 Task: Look for space in Dhenkānāl, India from 6th September, 2023 to 10th September, 2023 for 1 adult in price range Rs.9000 to Rs.17000. Place can be private room with 1  bedroom having 1 bed and 1 bathroom. Property type can be house, flat, guest house, hotel. Booking option can be shelf check-in. Required host language is English.
Action: Mouse moved to (530, 140)
Screenshot: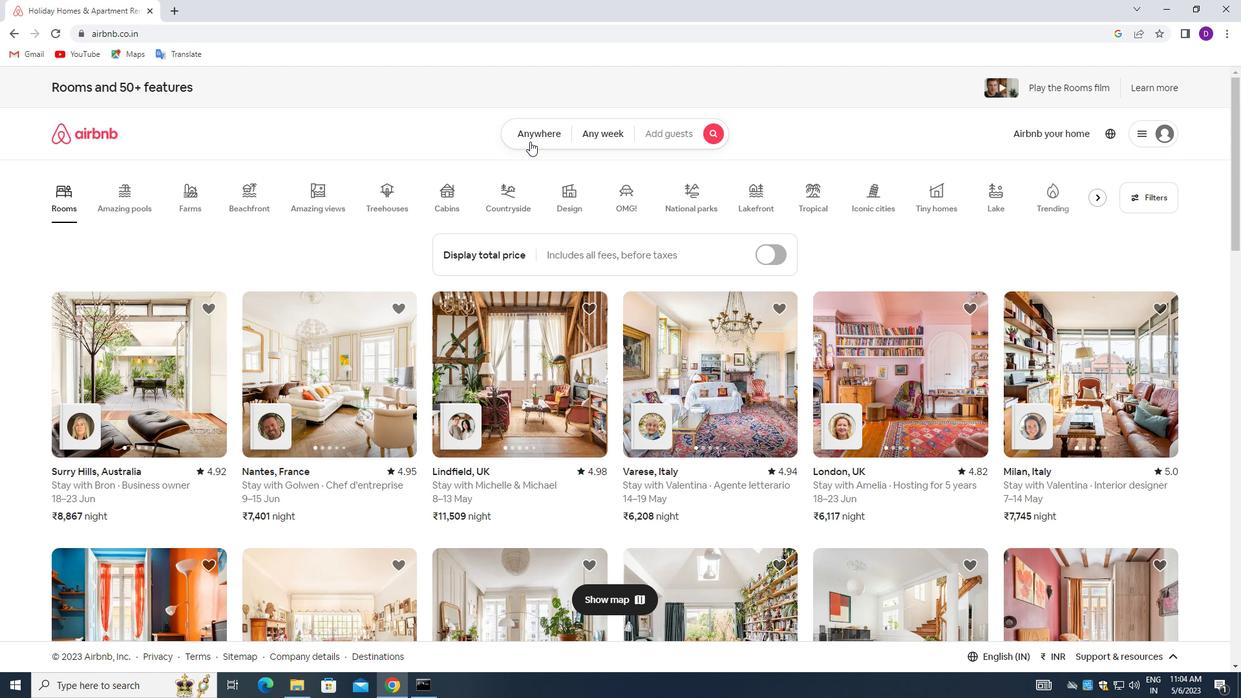 
Action: Mouse pressed left at (530, 140)
Screenshot: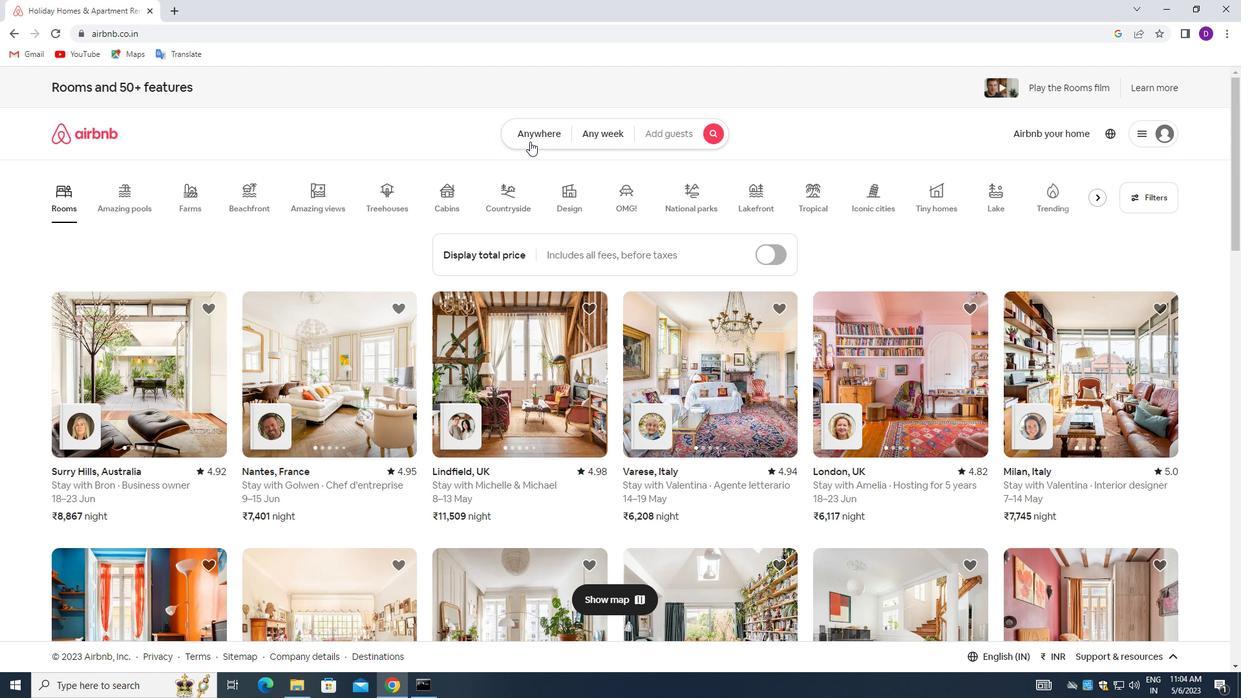 
Action: Mouse moved to (496, 183)
Screenshot: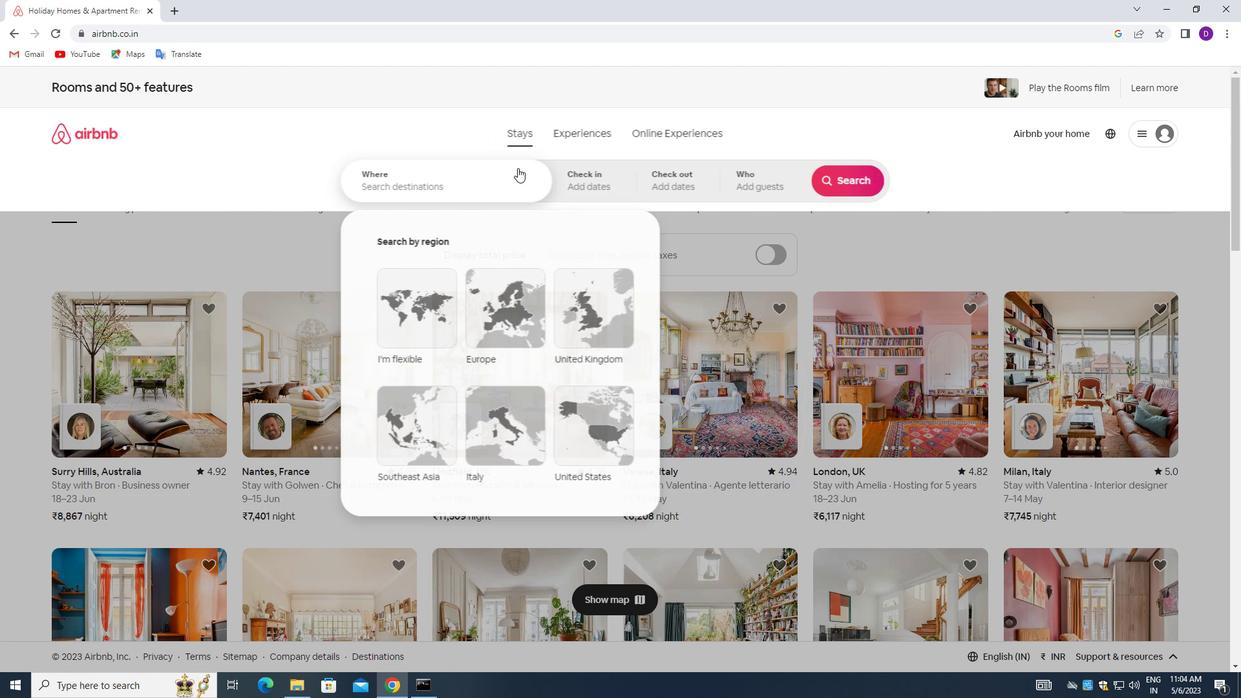 
Action: Mouse pressed left at (496, 183)
Screenshot: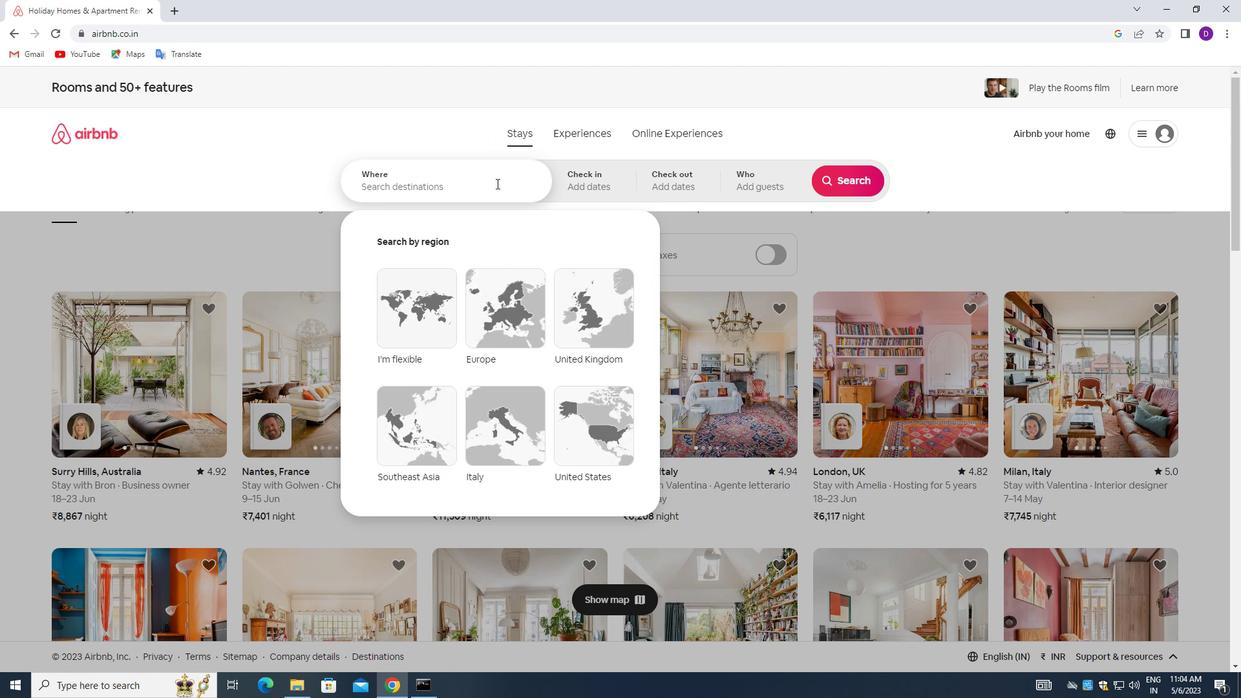 
Action: Mouse moved to (242, 259)
Screenshot: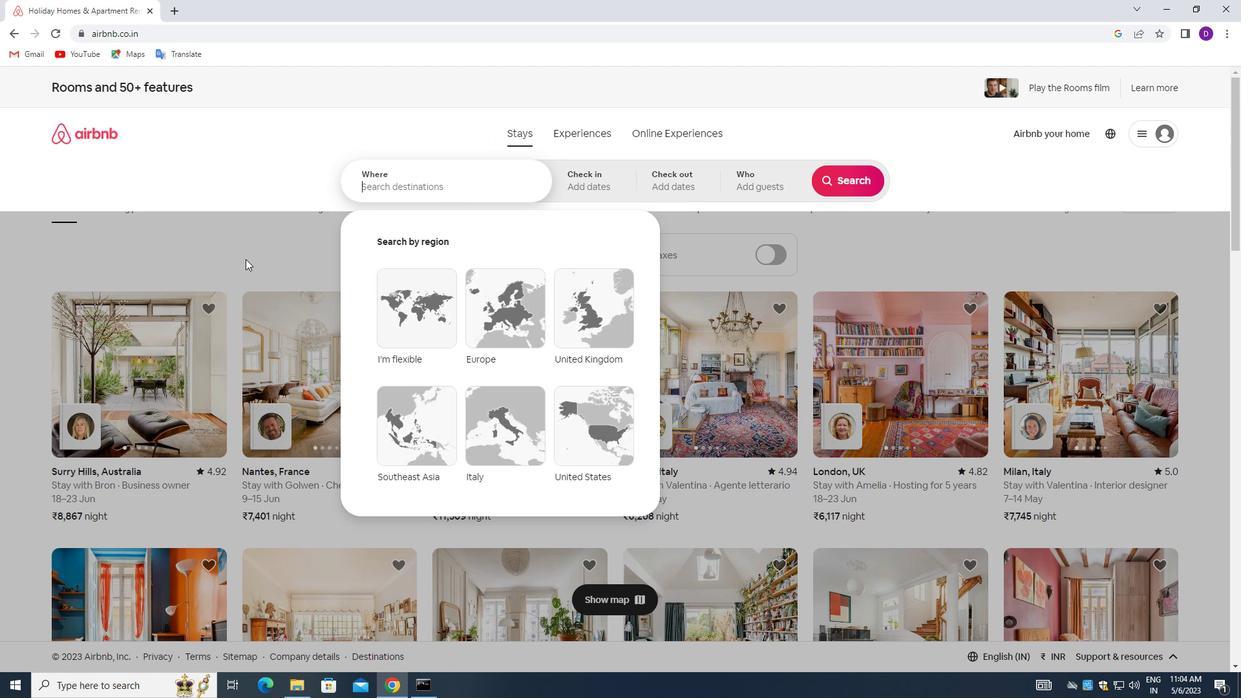 
Action: Key pressed <Key.shift_r>Dhenkanal,<Key.space><Key.shift>INDIA<Key.enter>
Screenshot: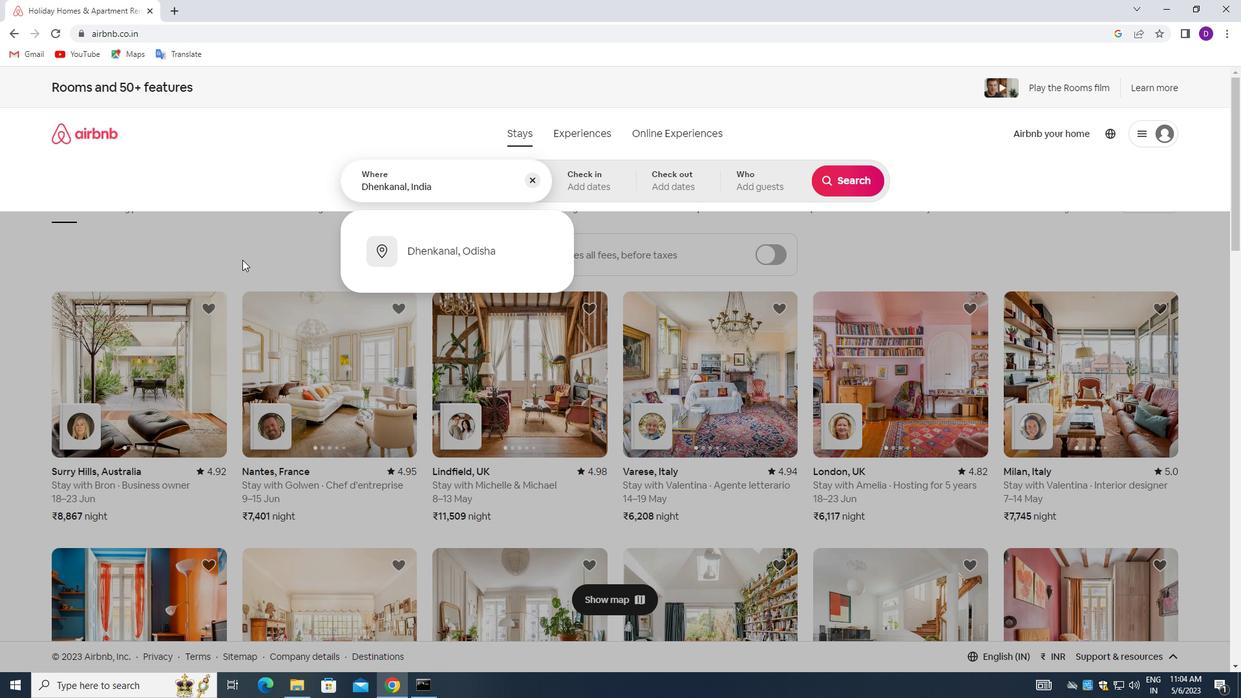 
Action: Mouse moved to (848, 284)
Screenshot: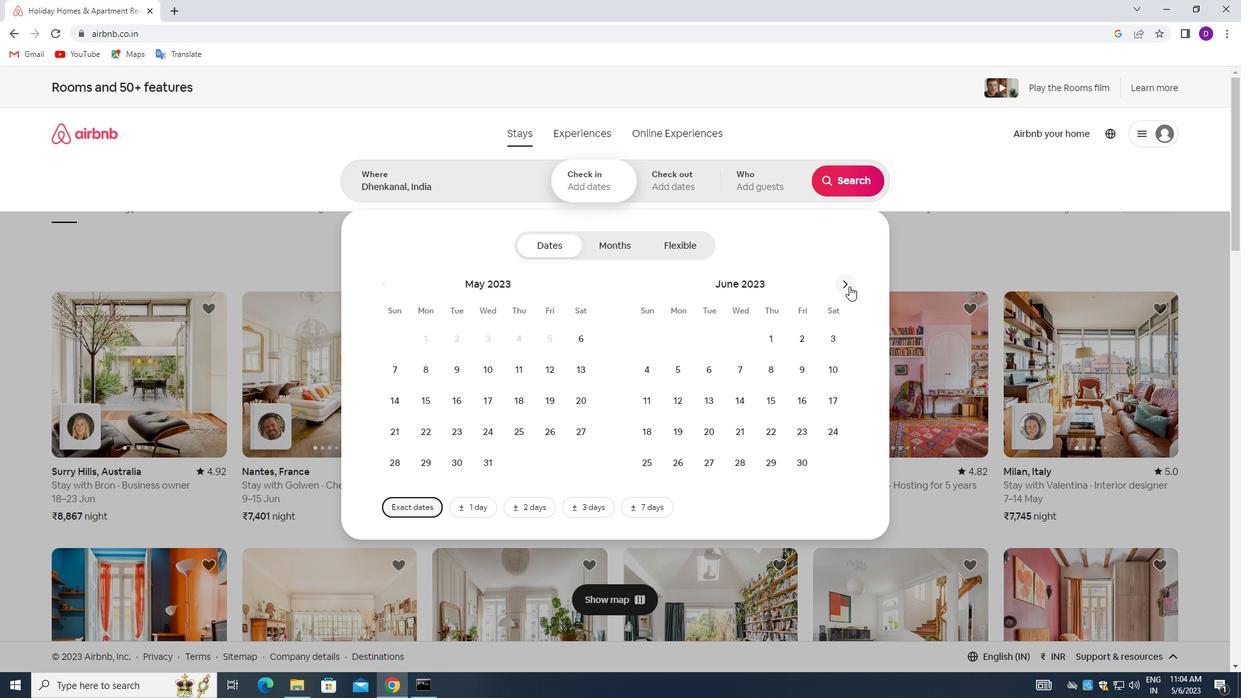 
Action: Mouse pressed left at (848, 284)
Screenshot: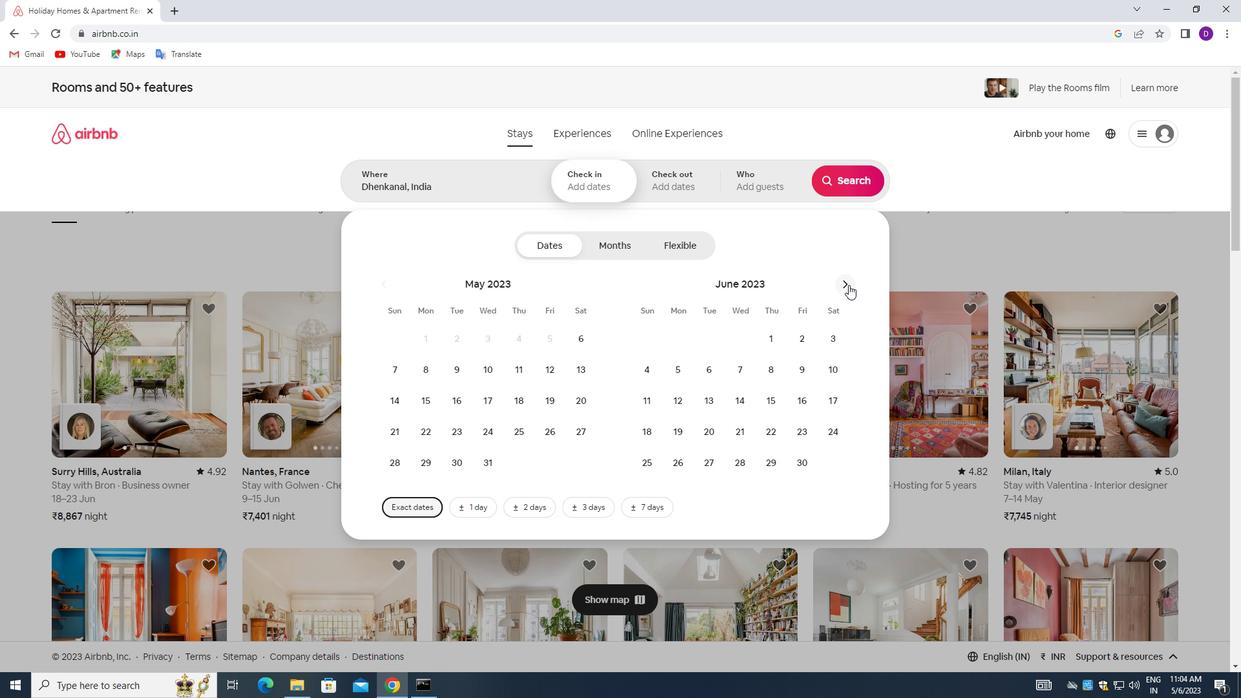 
Action: Mouse pressed left at (848, 284)
Screenshot: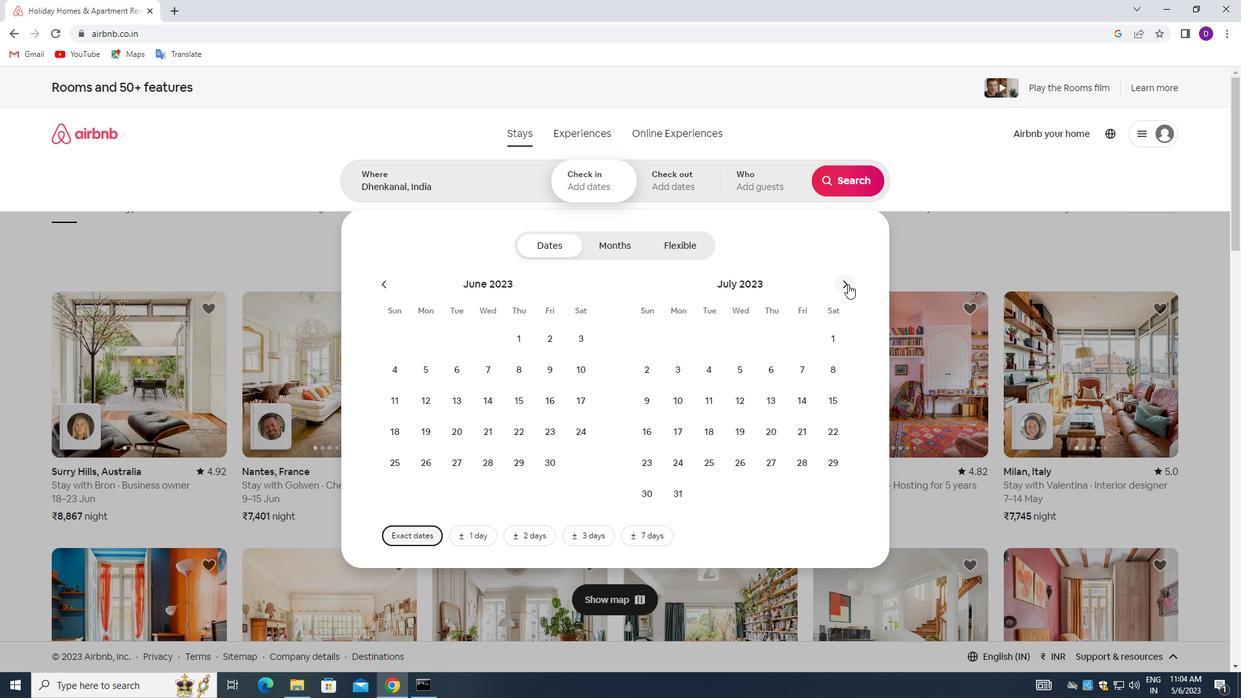 
Action: Mouse pressed left at (848, 284)
Screenshot: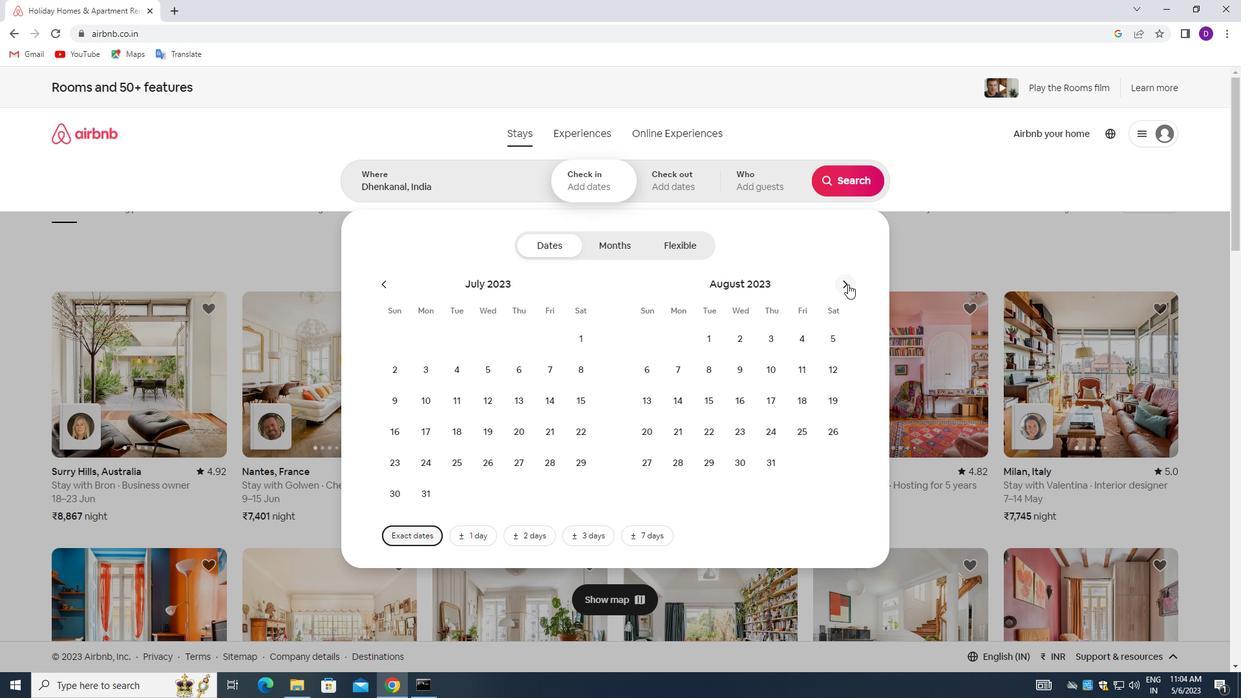 
Action: Mouse moved to (747, 369)
Screenshot: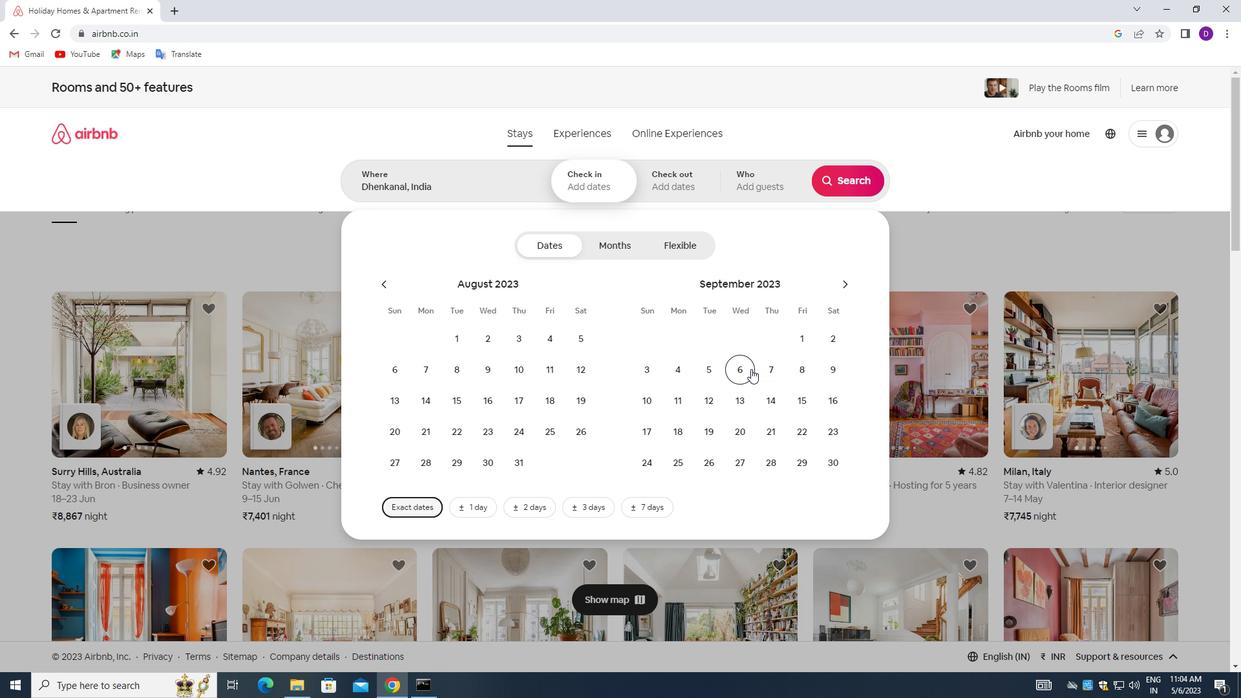 
Action: Mouse pressed left at (747, 369)
Screenshot: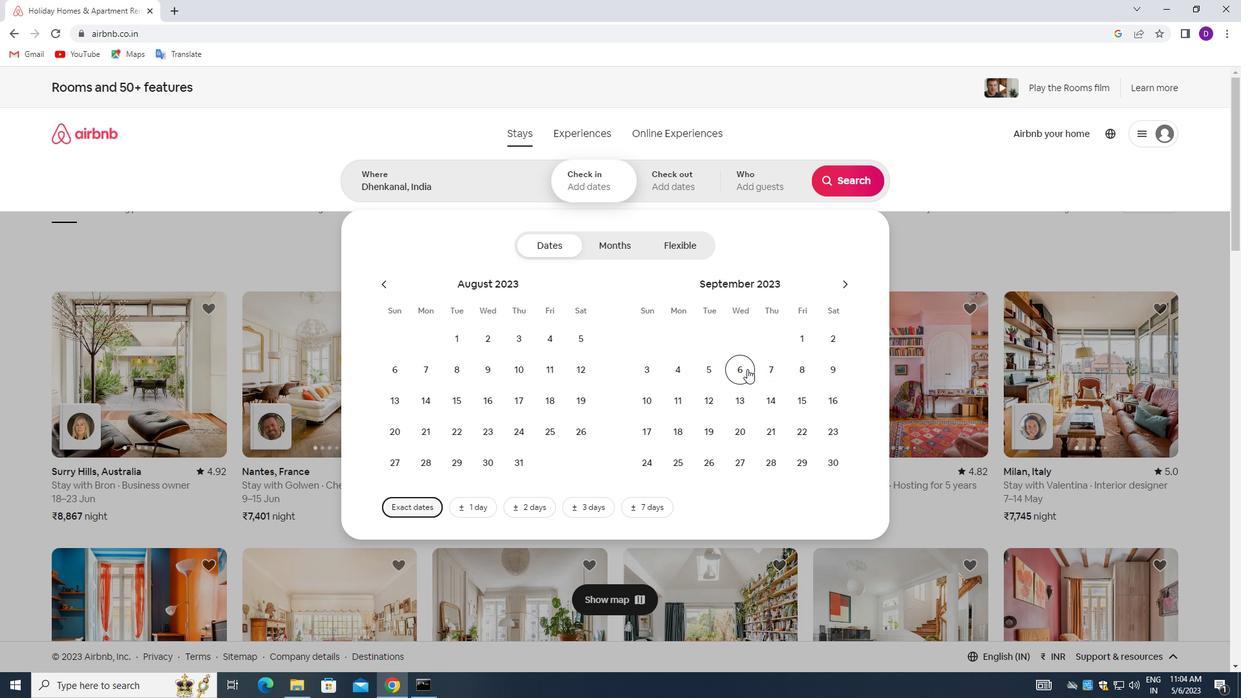 
Action: Mouse moved to (642, 400)
Screenshot: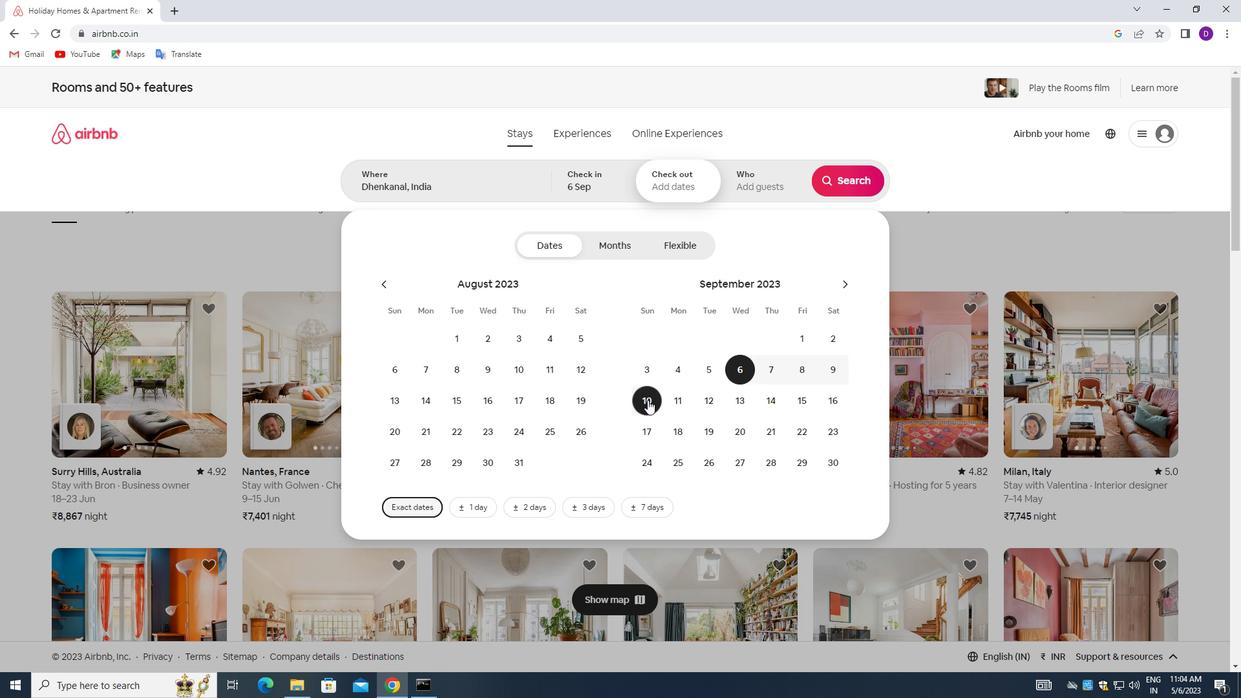 
Action: Mouse pressed left at (642, 400)
Screenshot: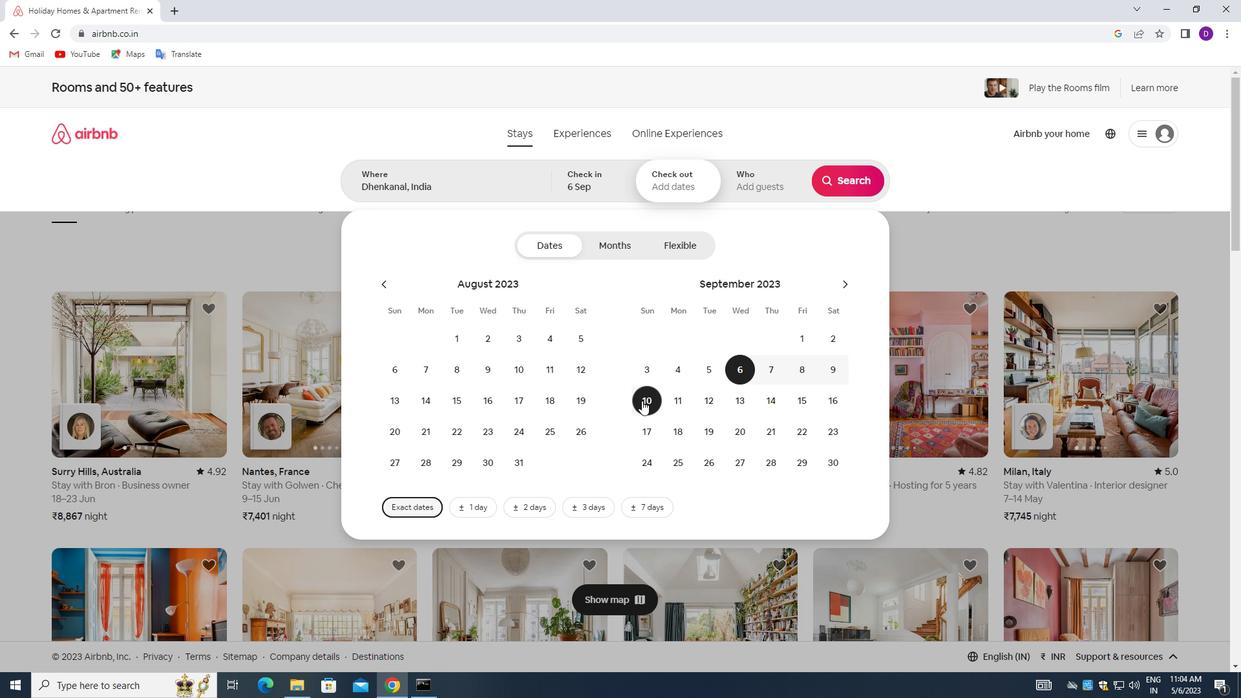
Action: Mouse moved to (757, 181)
Screenshot: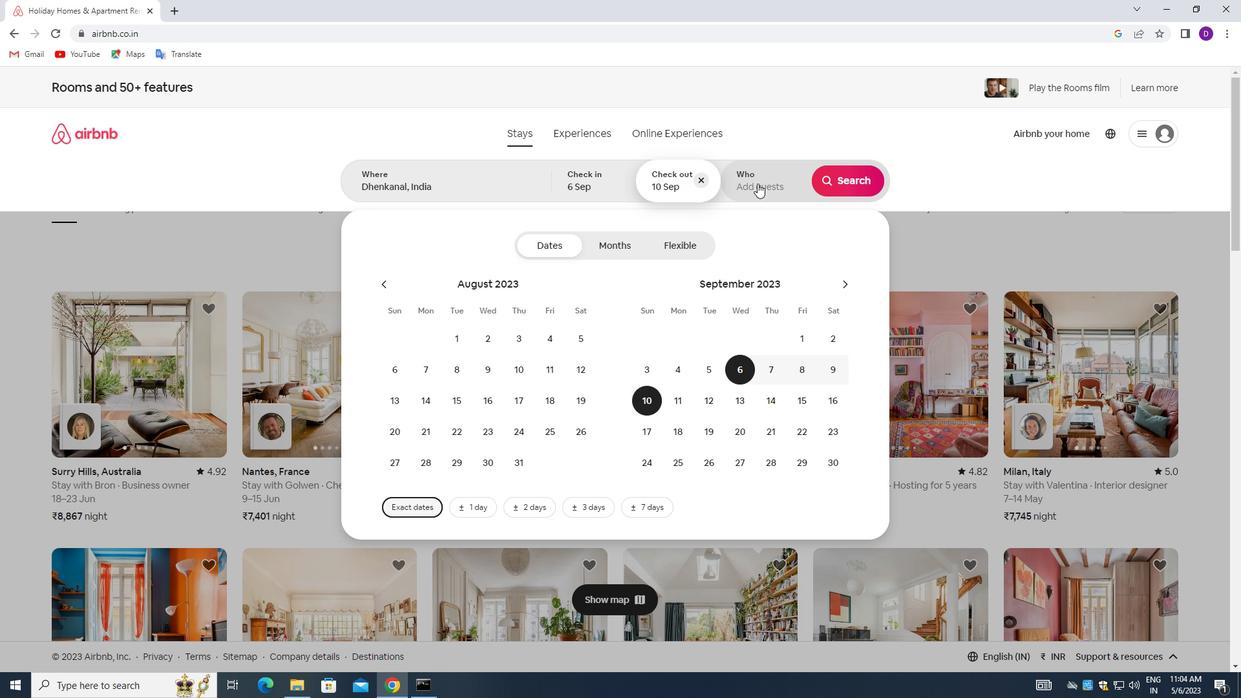 
Action: Mouse pressed left at (757, 181)
Screenshot: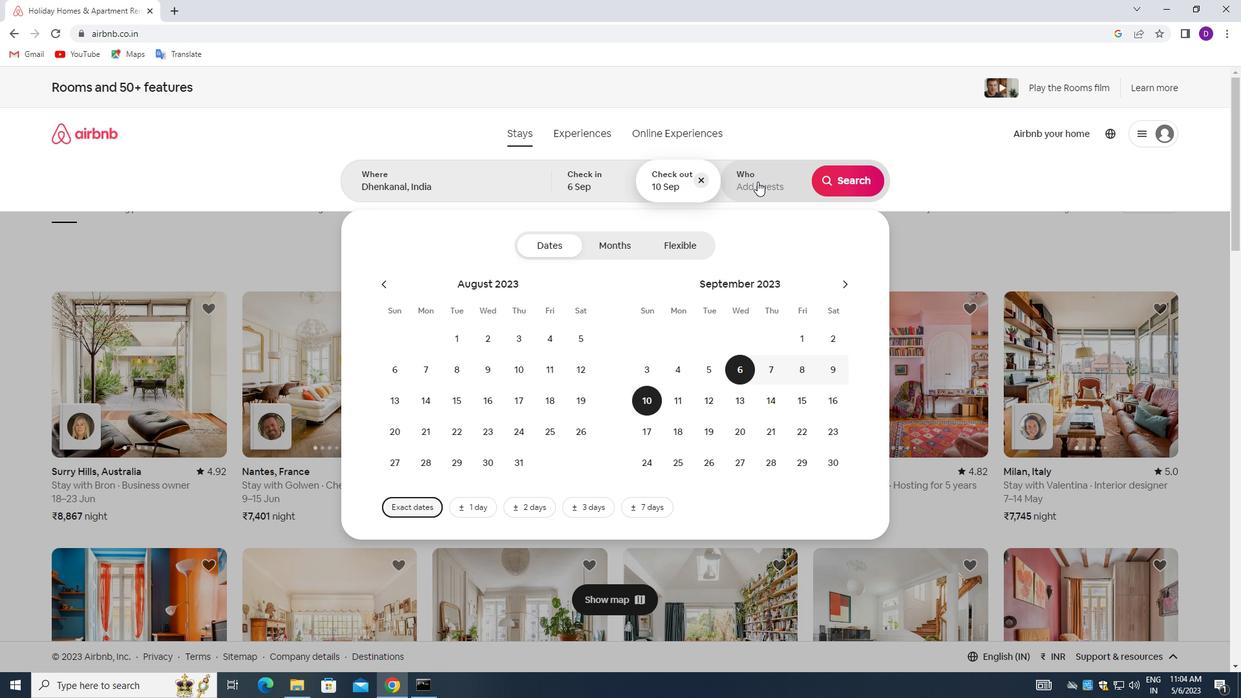 
Action: Mouse moved to (845, 255)
Screenshot: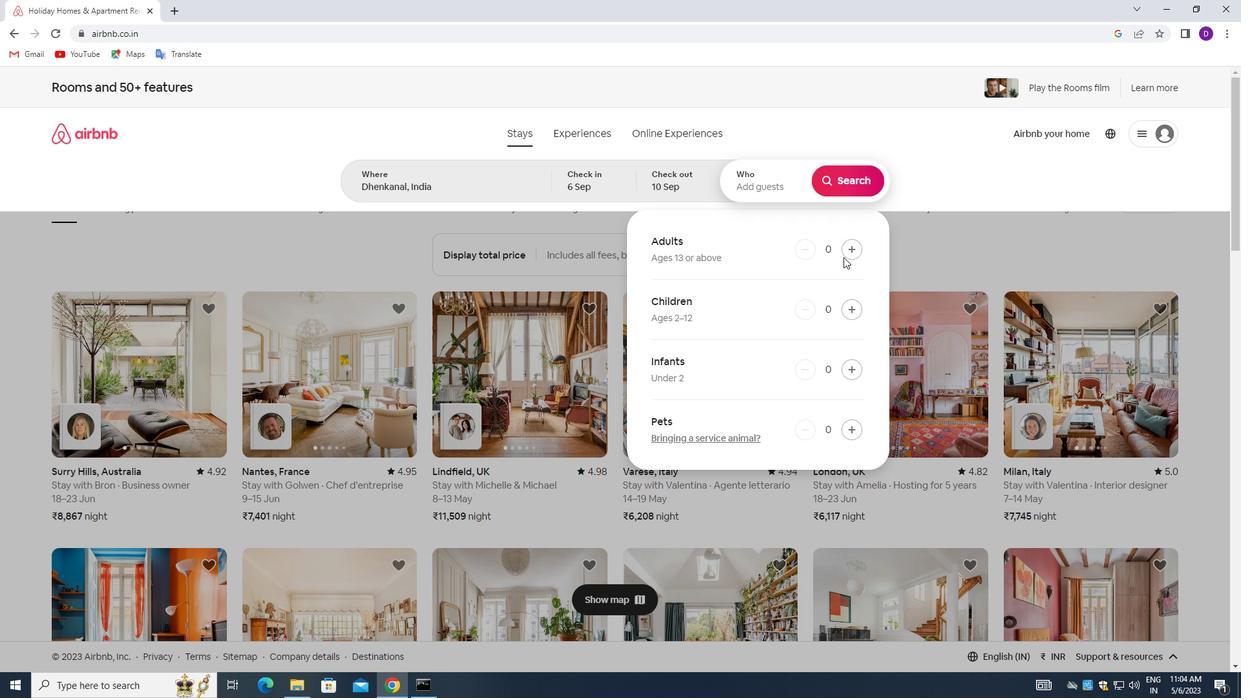 
Action: Mouse pressed left at (845, 255)
Screenshot: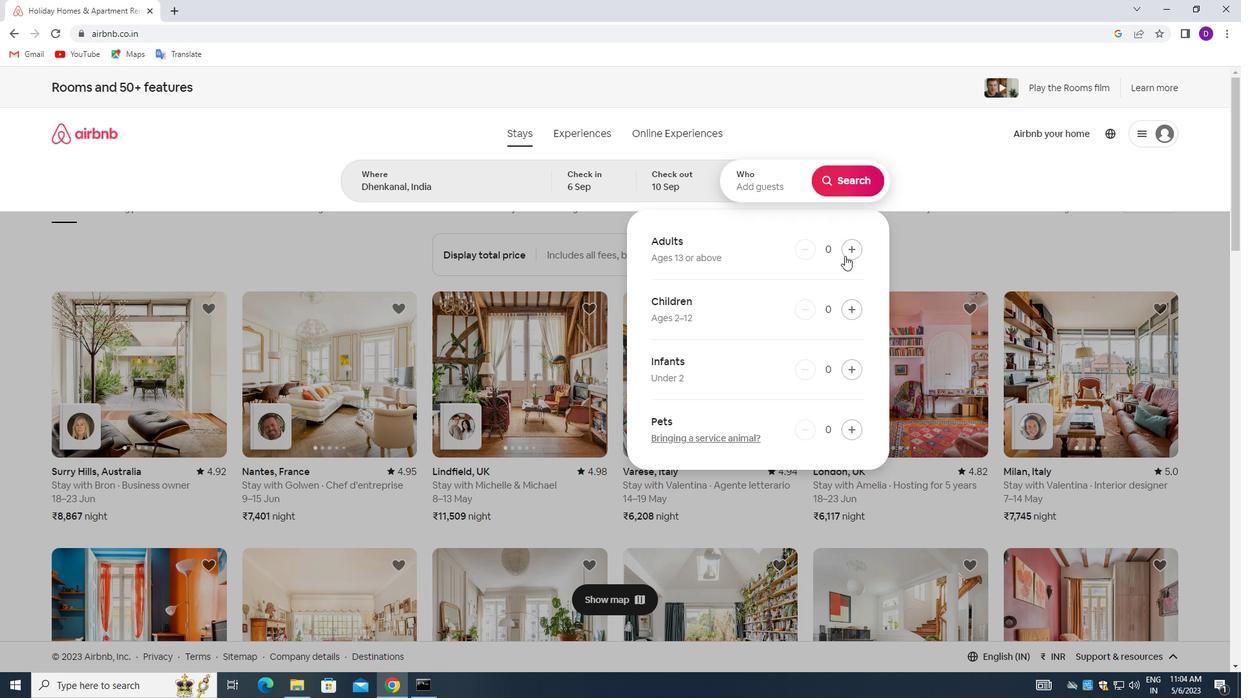 
Action: Mouse moved to (850, 183)
Screenshot: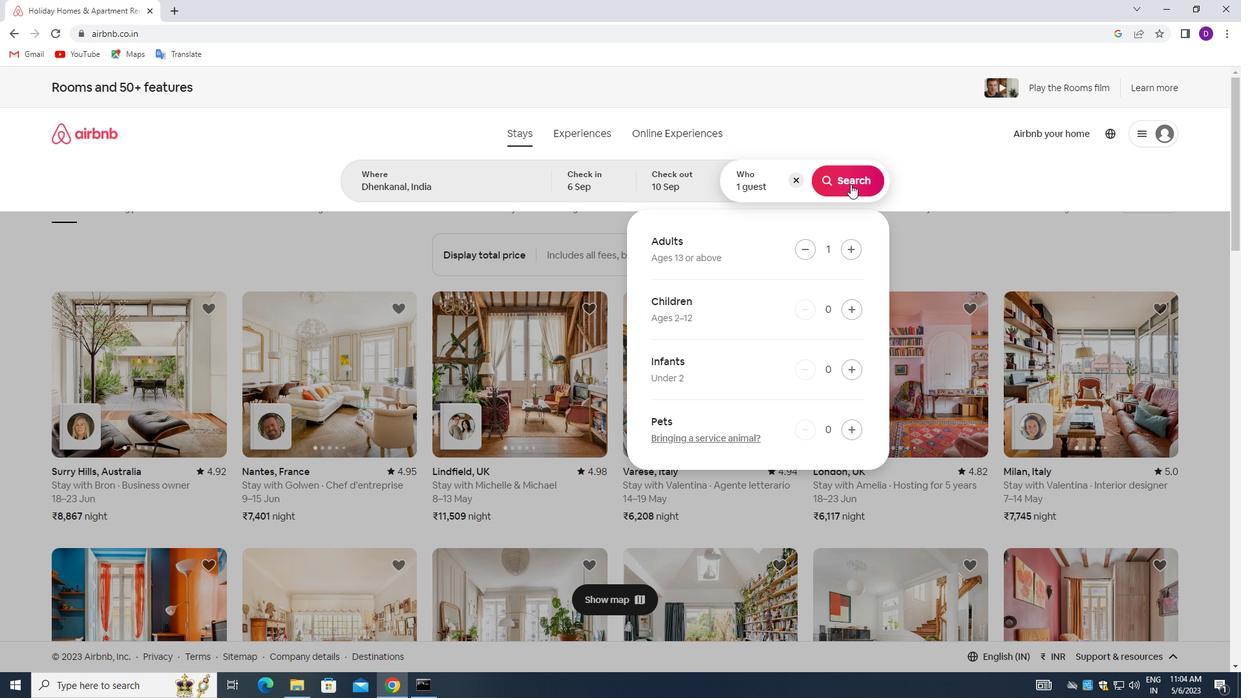 
Action: Mouse pressed left at (850, 183)
Screenshot: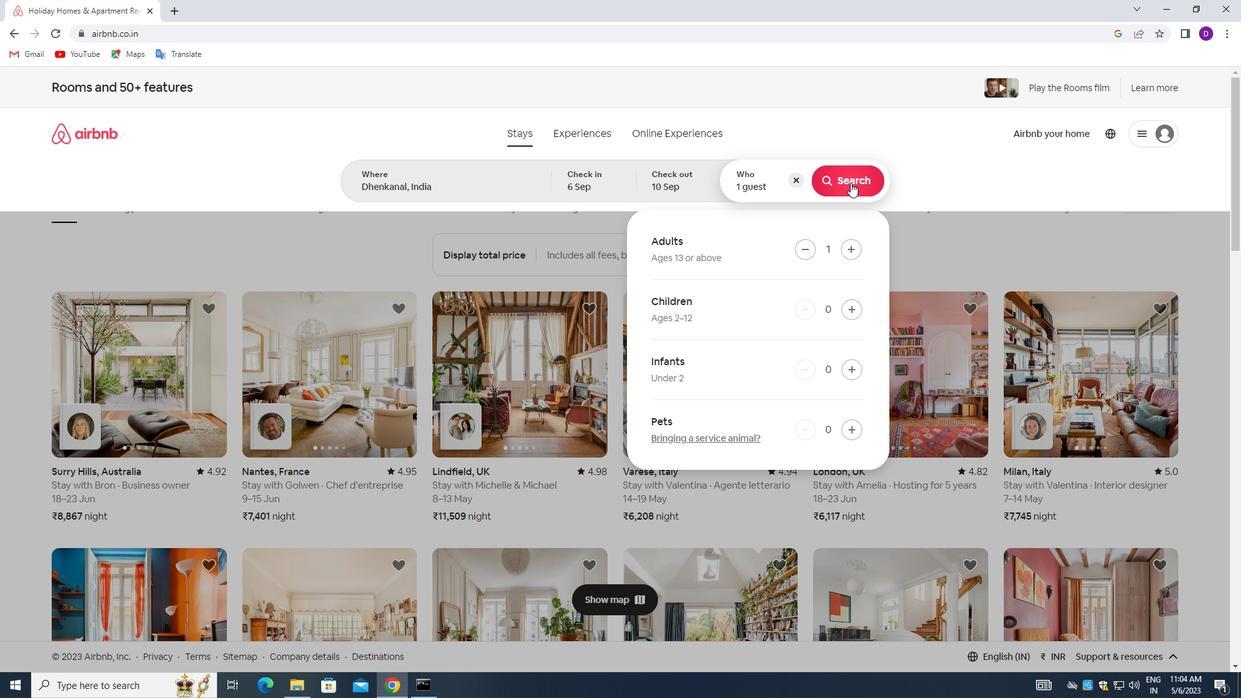 
Action: Mouse moved to (1169, 139)
Screenshot: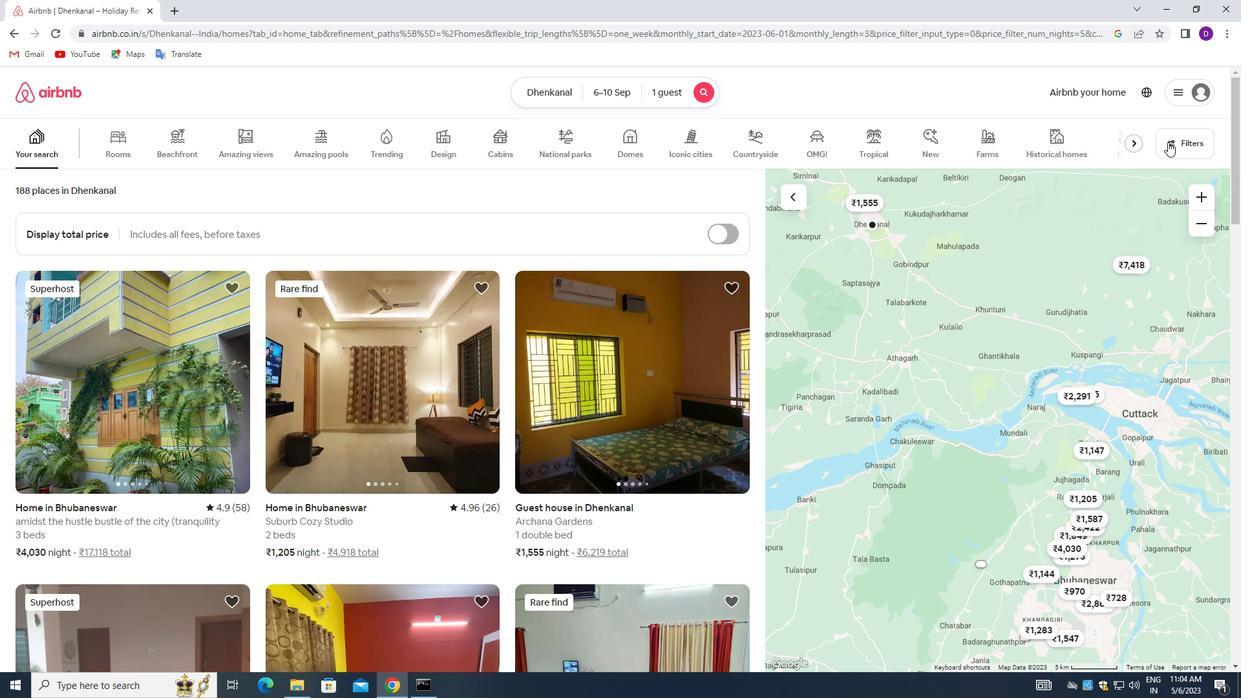 
Action: Mouse pressed left at (1169, 139)
Screenshot: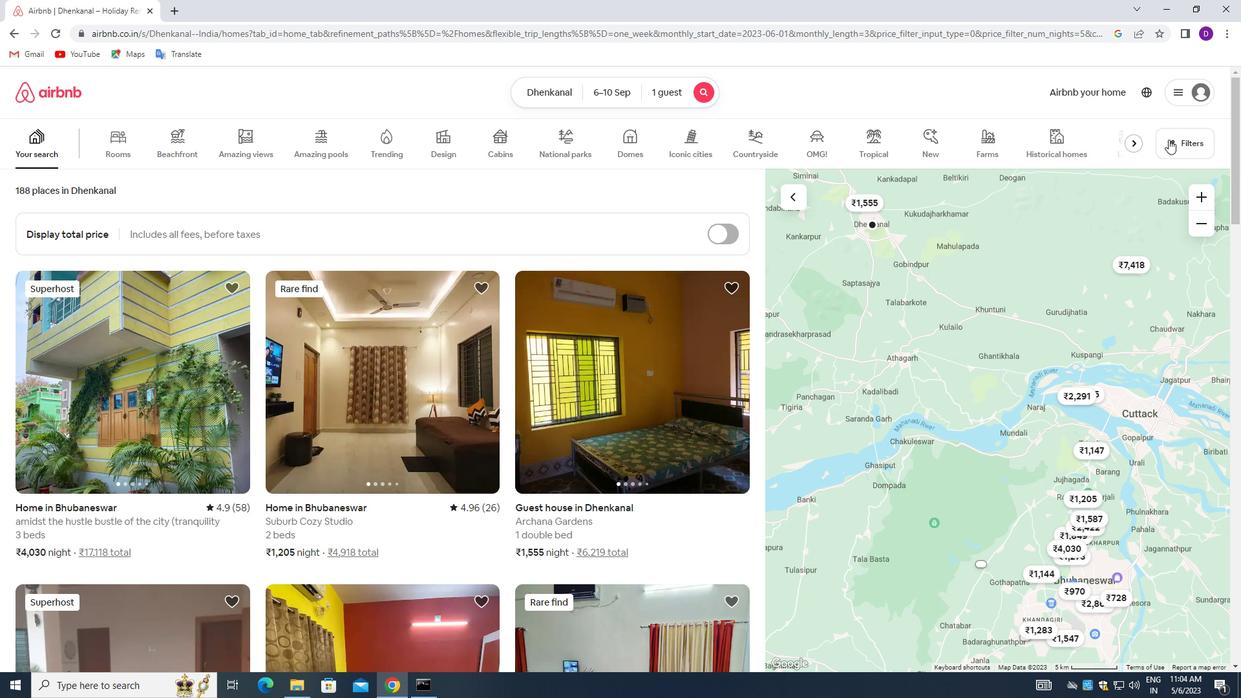 
Action: Mouse moved to (491, 435)
Screenshot: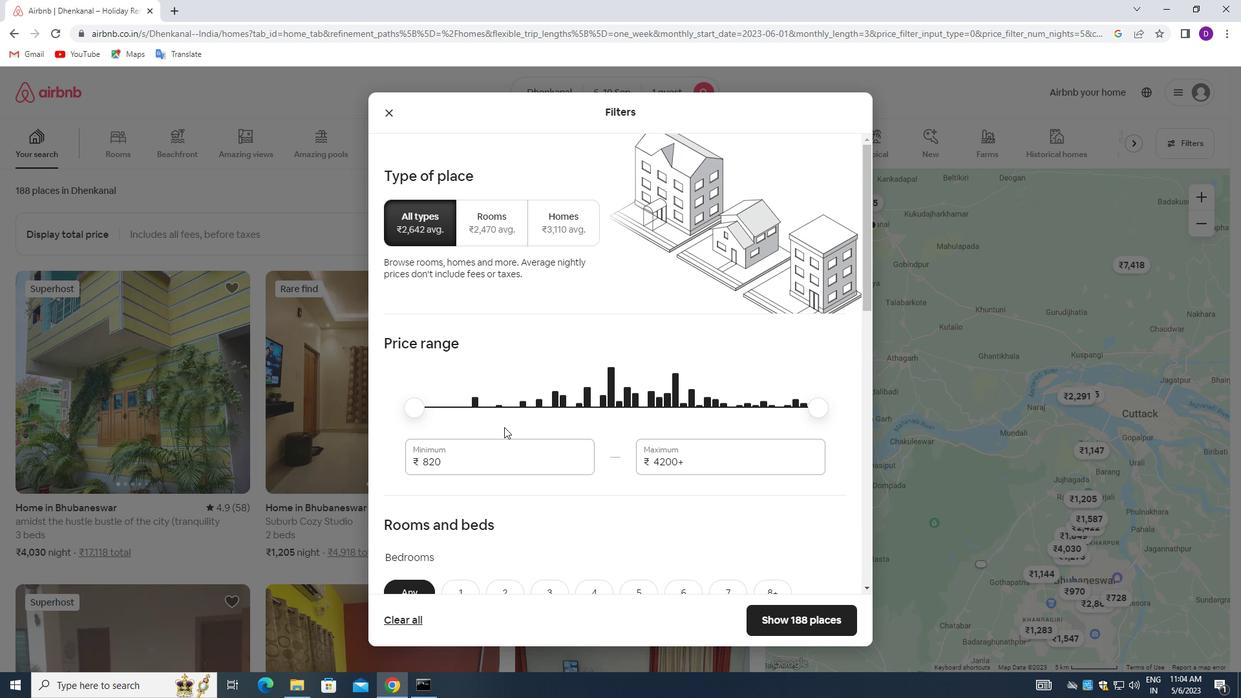 
Action: Mouse scrolled (491, 435) with delta (0, 0)
Screenshot: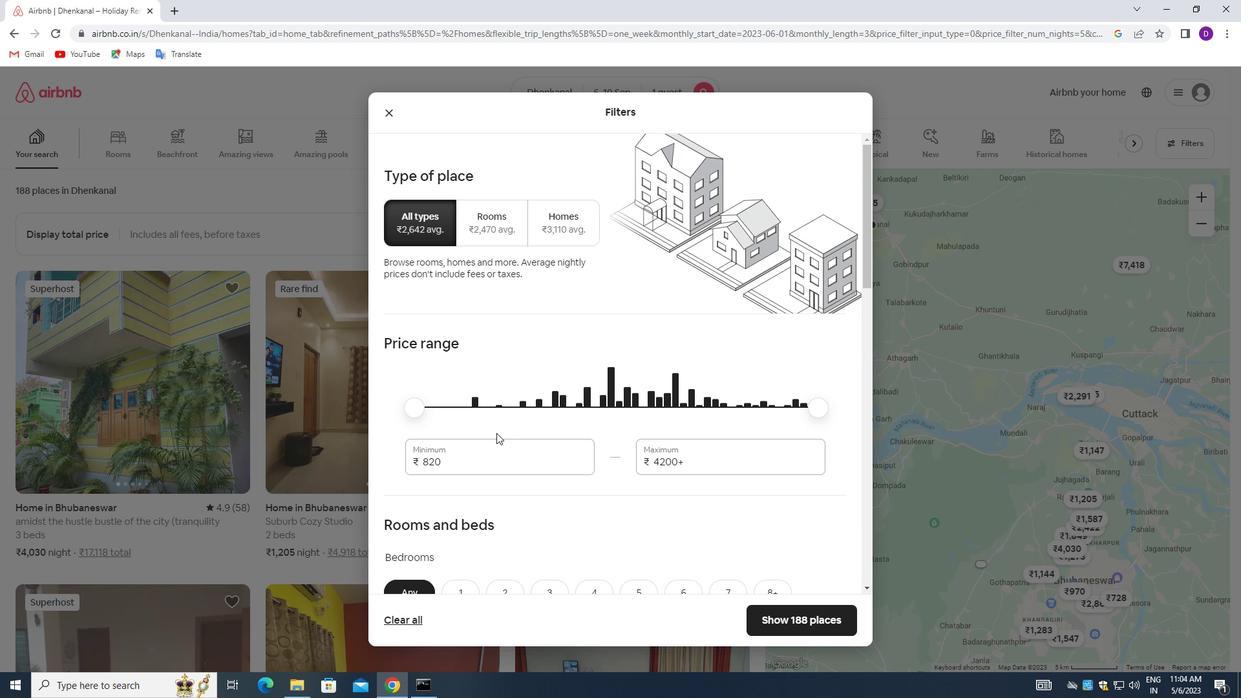 
Action: Mouse moved to (459, 400)
Screenshot: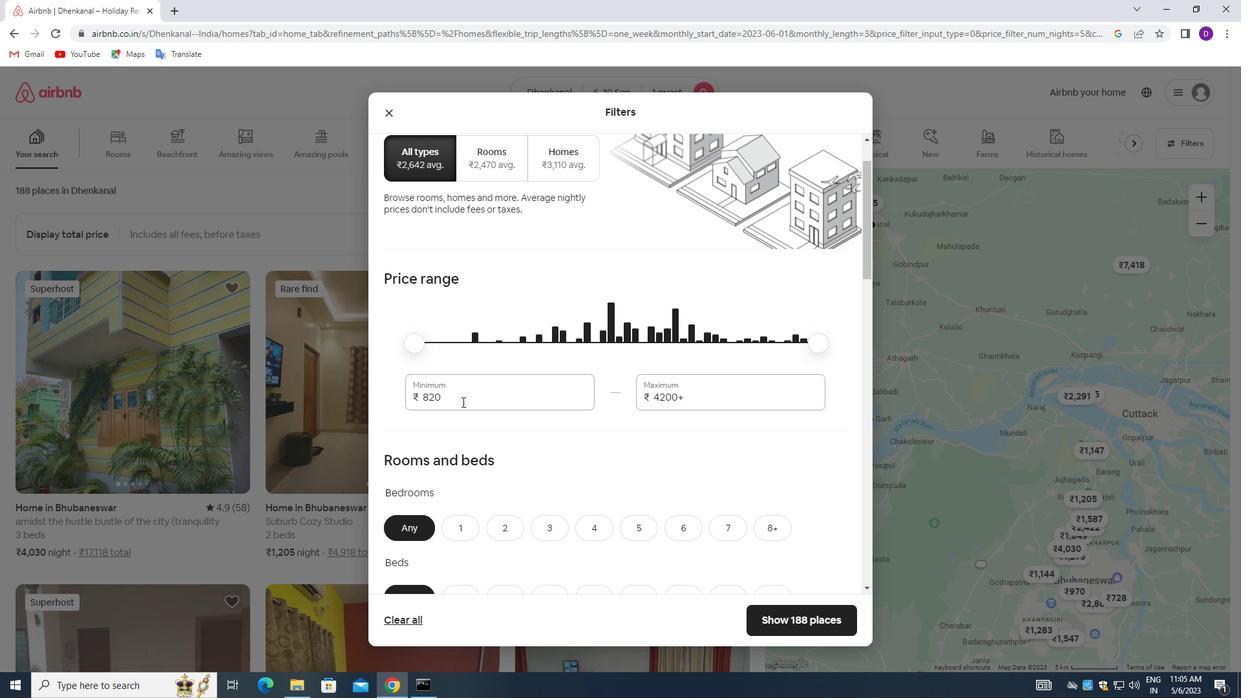 
Action: Mouse pressed left at (459, 400)
Screenshot: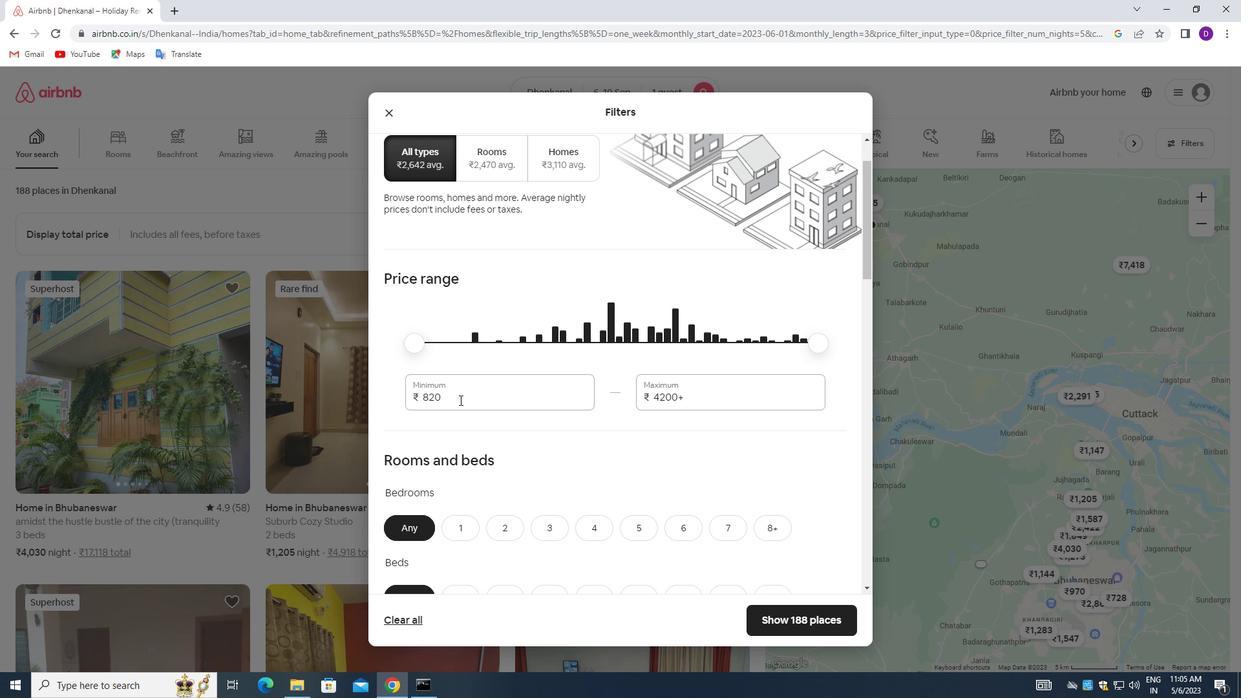 
Action: Mouse pressed left at (459, 400)
Screenshot: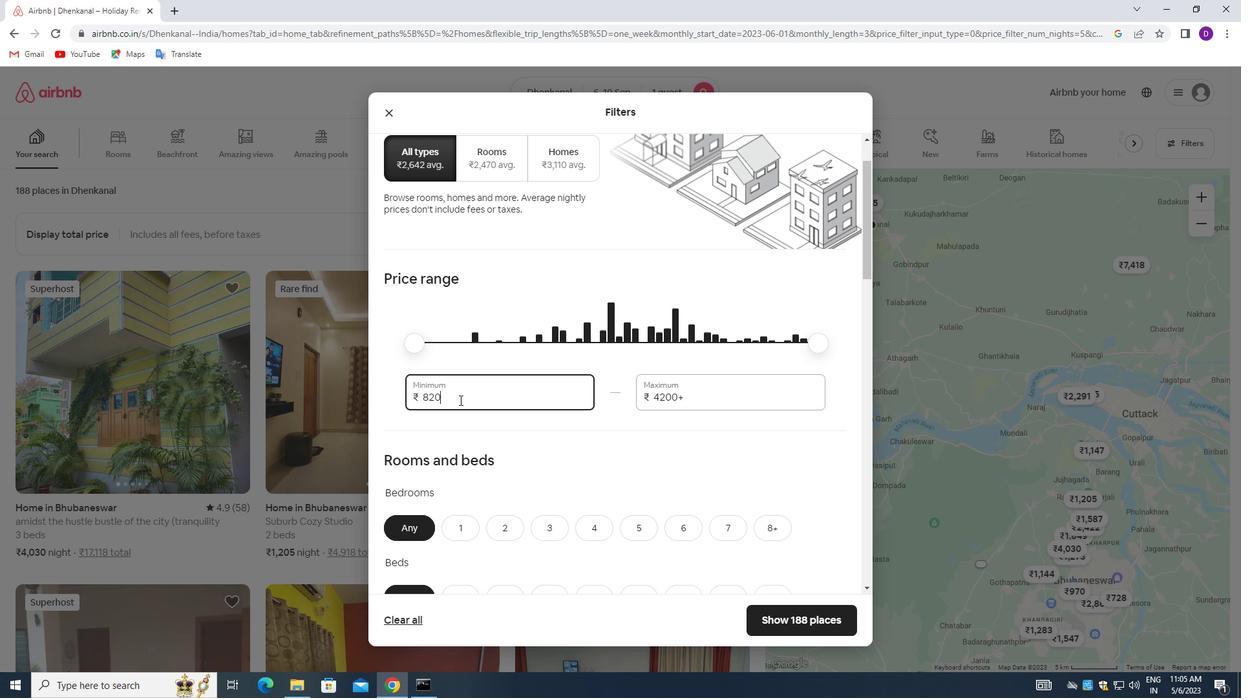 
Action: Key pressed 9000<Key.tab>17000
Screenshot: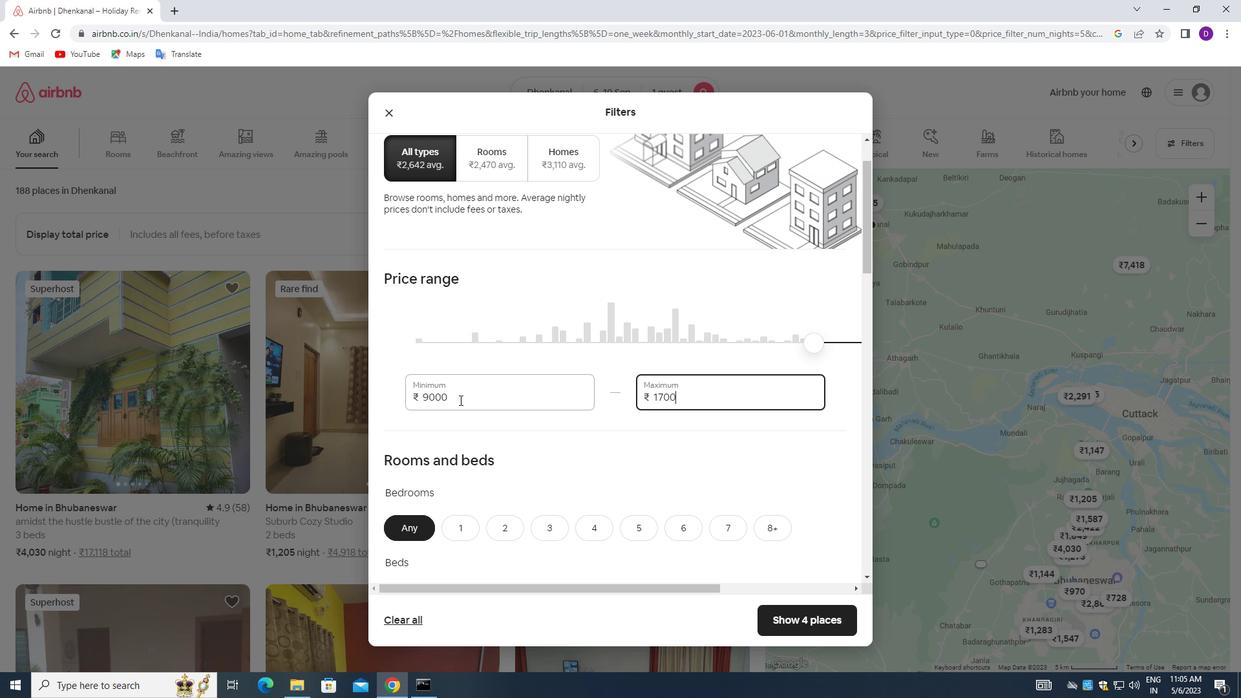 
Action: Mouse moved to (562, 444)
Screenshot: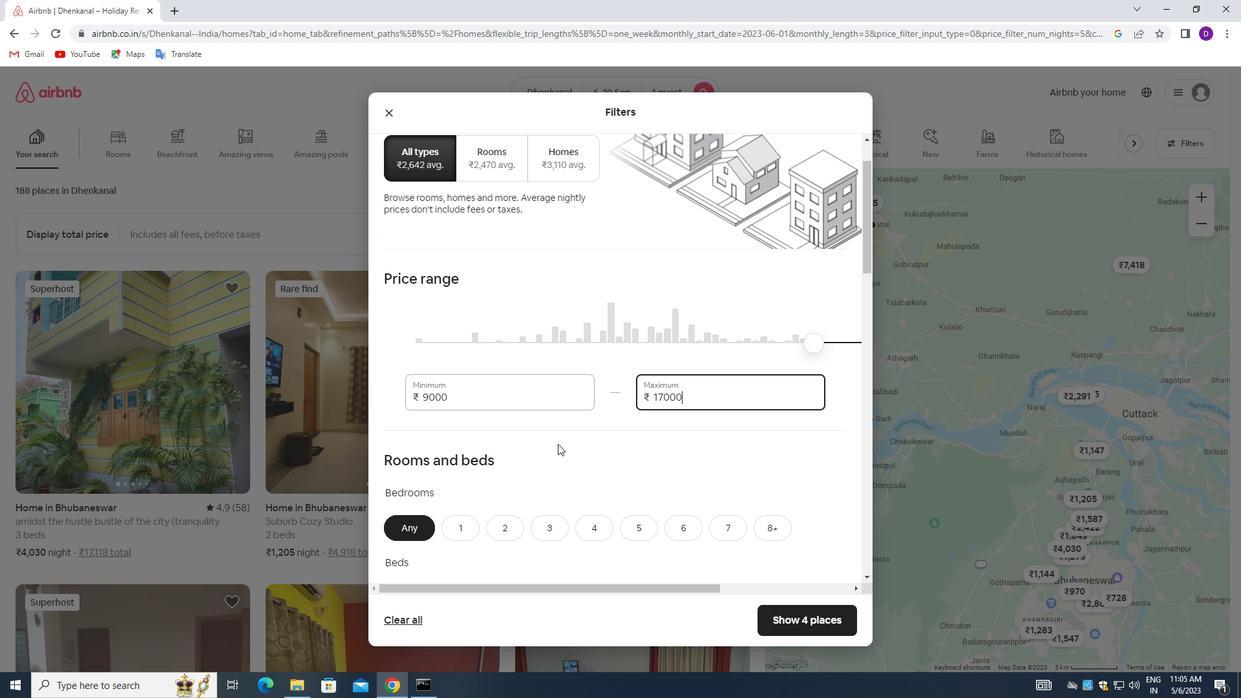 
Action: Mouse scrolled (562, 443) with delta (0, 0)
Screenshot: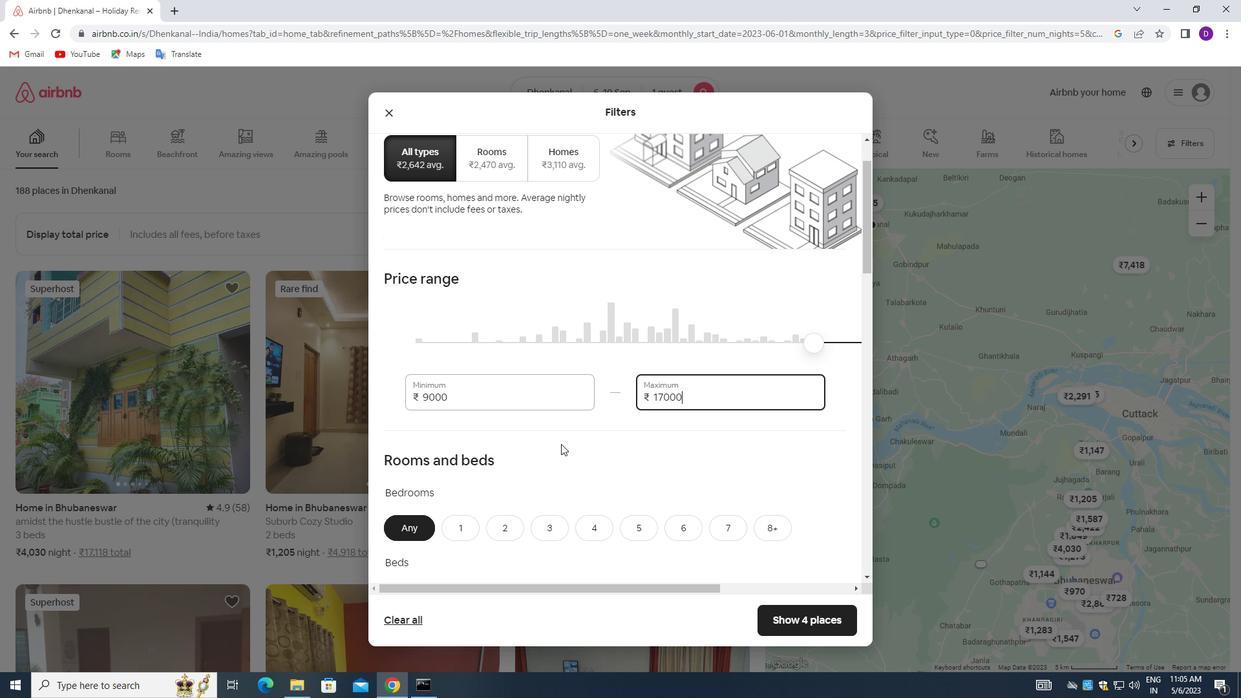 
Action: Mouse scrolled (562, 443) with delta (0, 0)
Screenshot: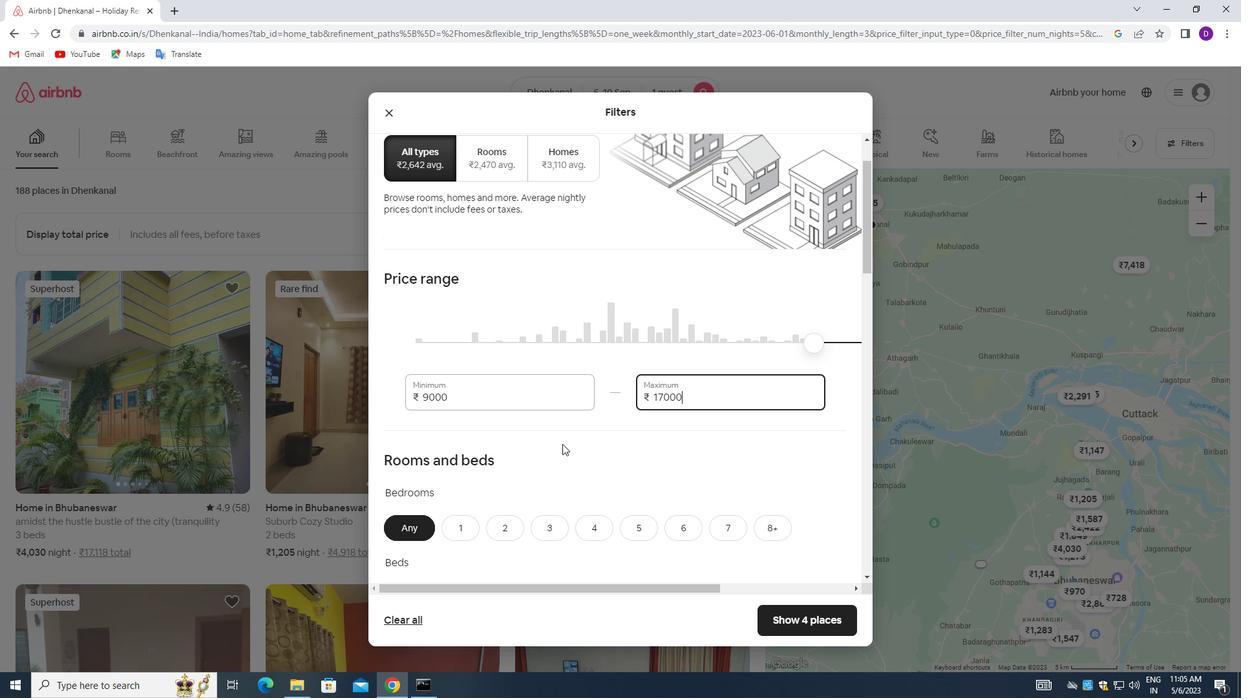 
Action: Mouse scrolled (562, 443) with delta (0, 0)
Screenshot: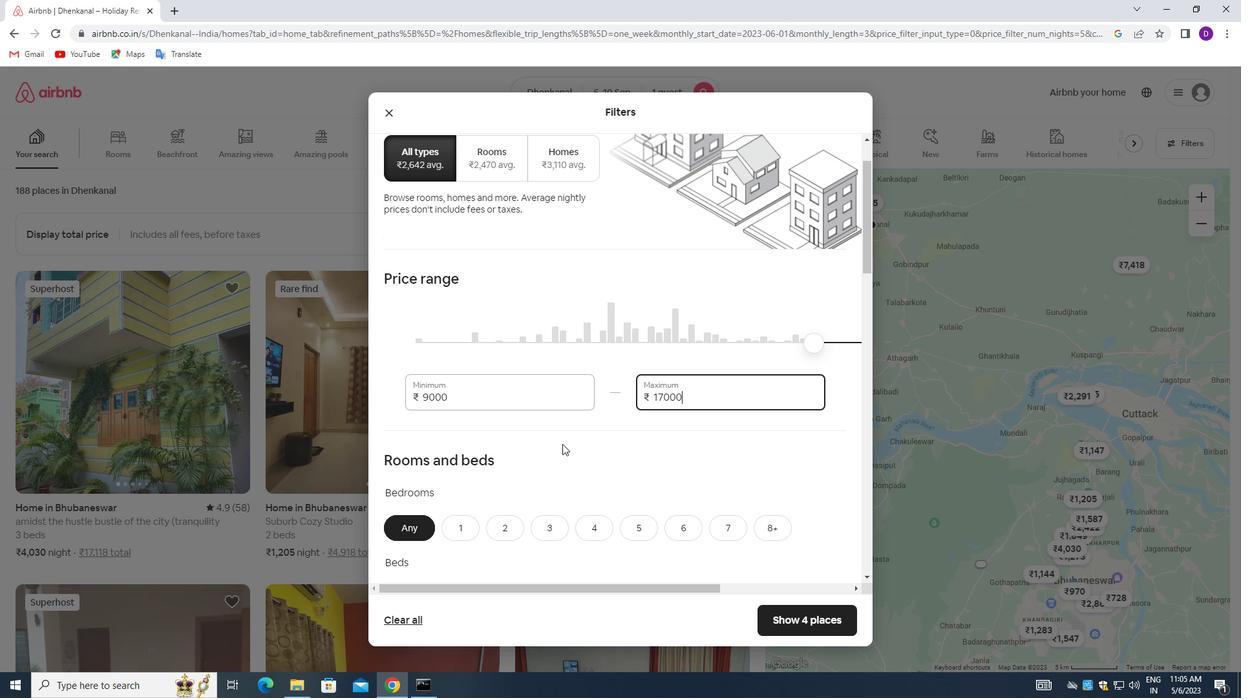 
Action: Mouse moved to (464, 345)
Screenshot: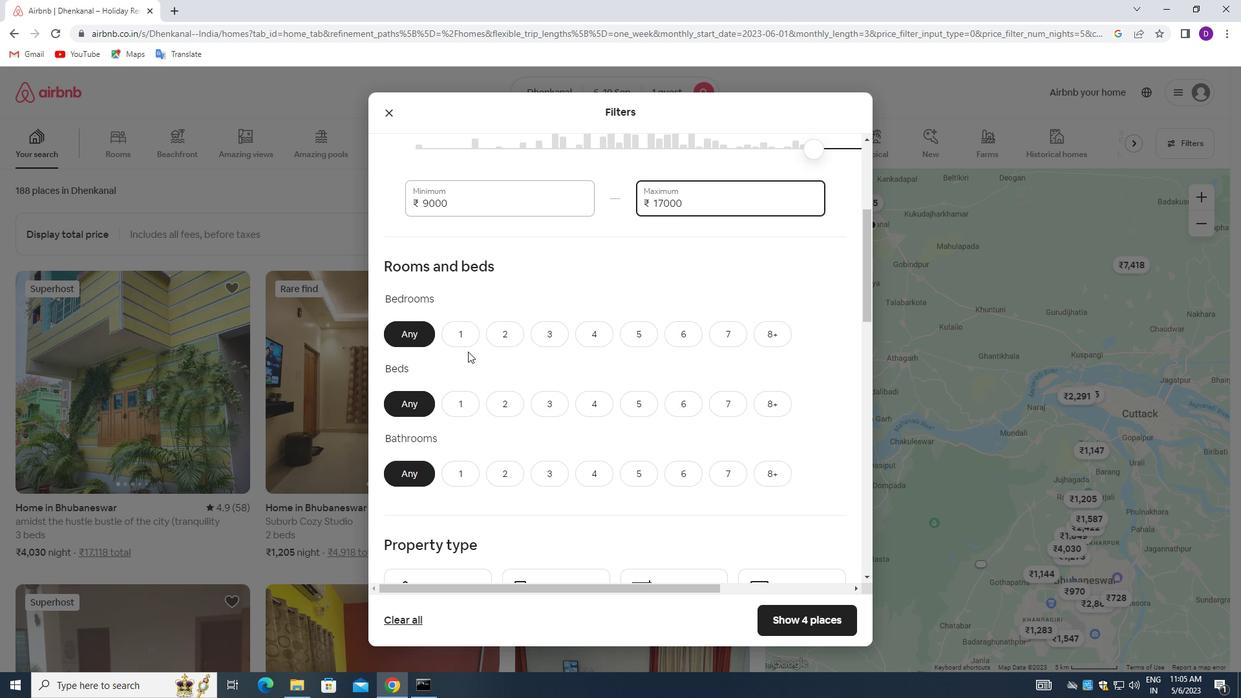 
Action: Mouse pressed left at (464, 345)
Screenshot: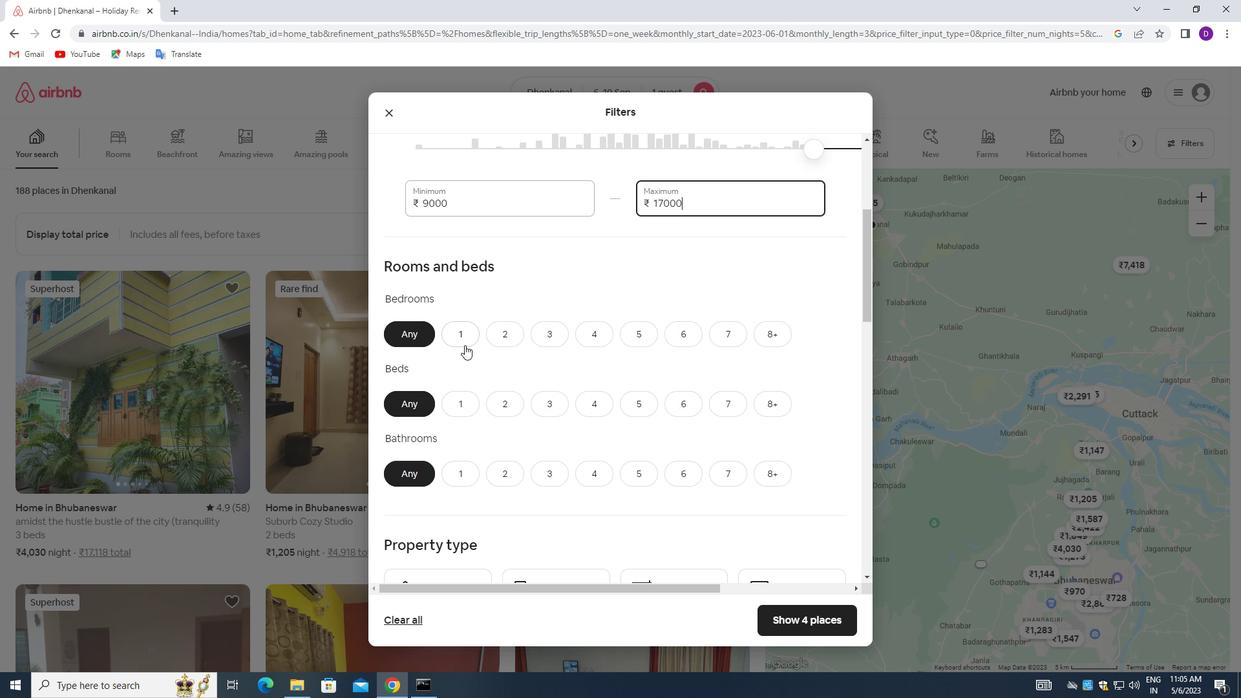 
Action: Mouse moved to (459, 395)
Screenshot: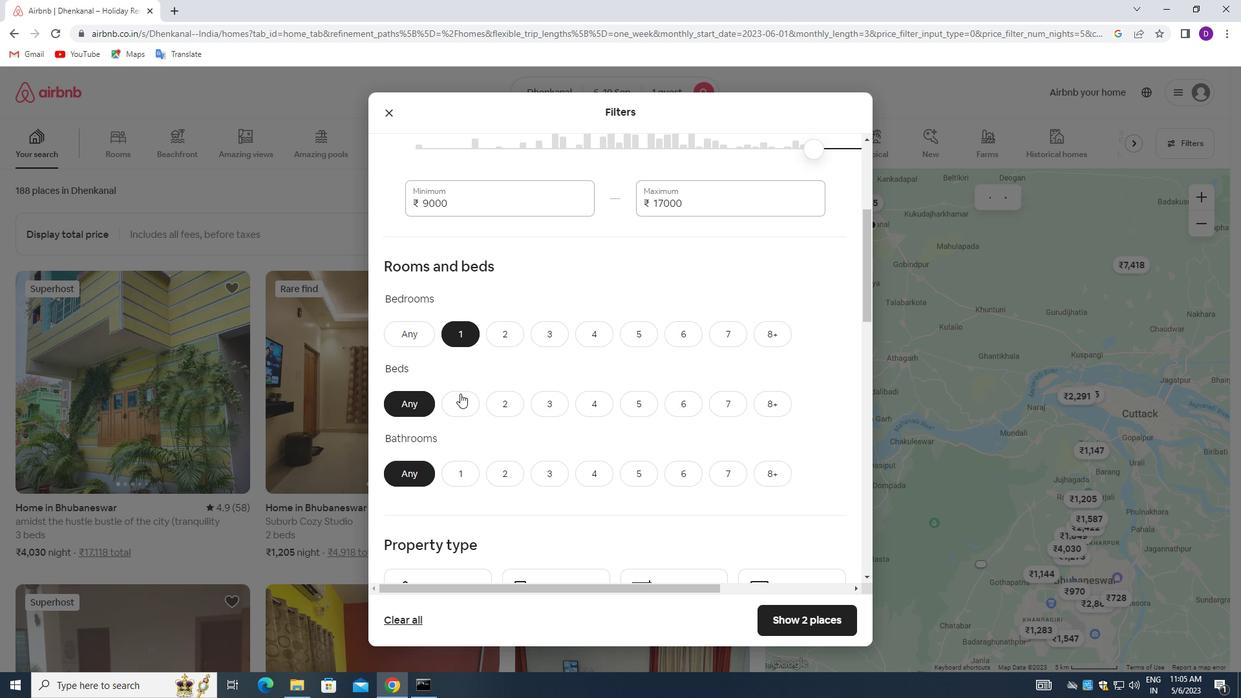 
Action: Mouse pressed left at (459, 395)
Screenshot: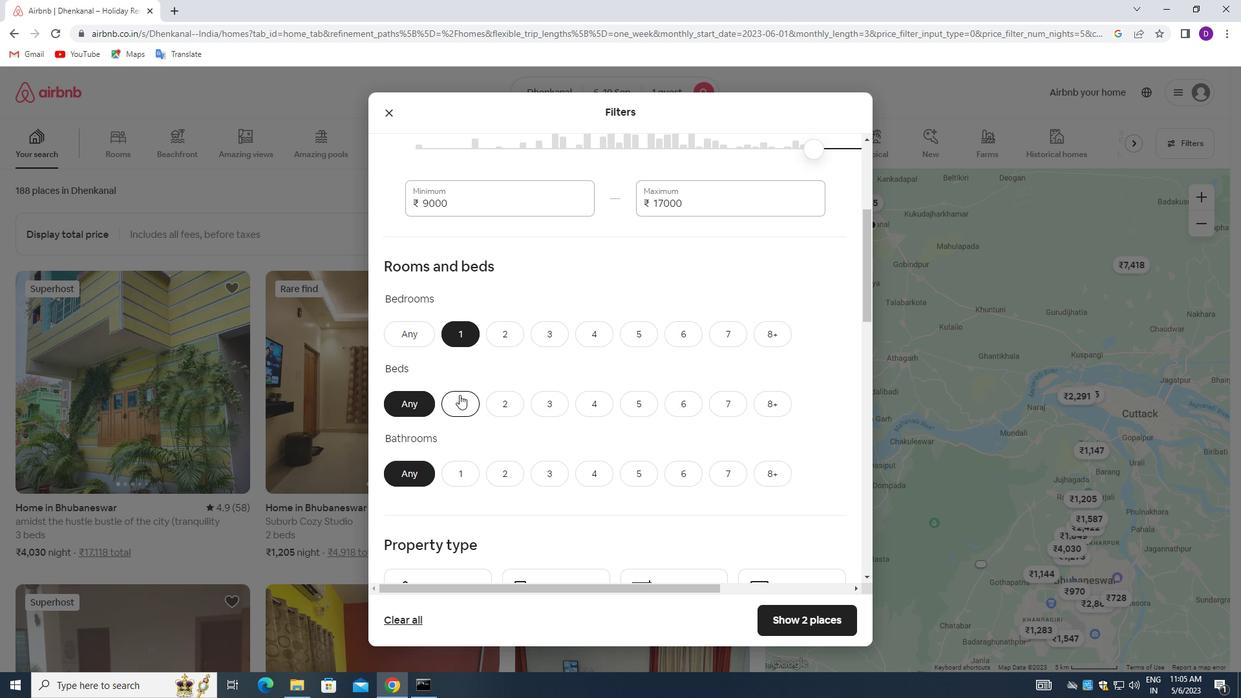 
Action: Mouse moved to (459, 465)
Screenshot: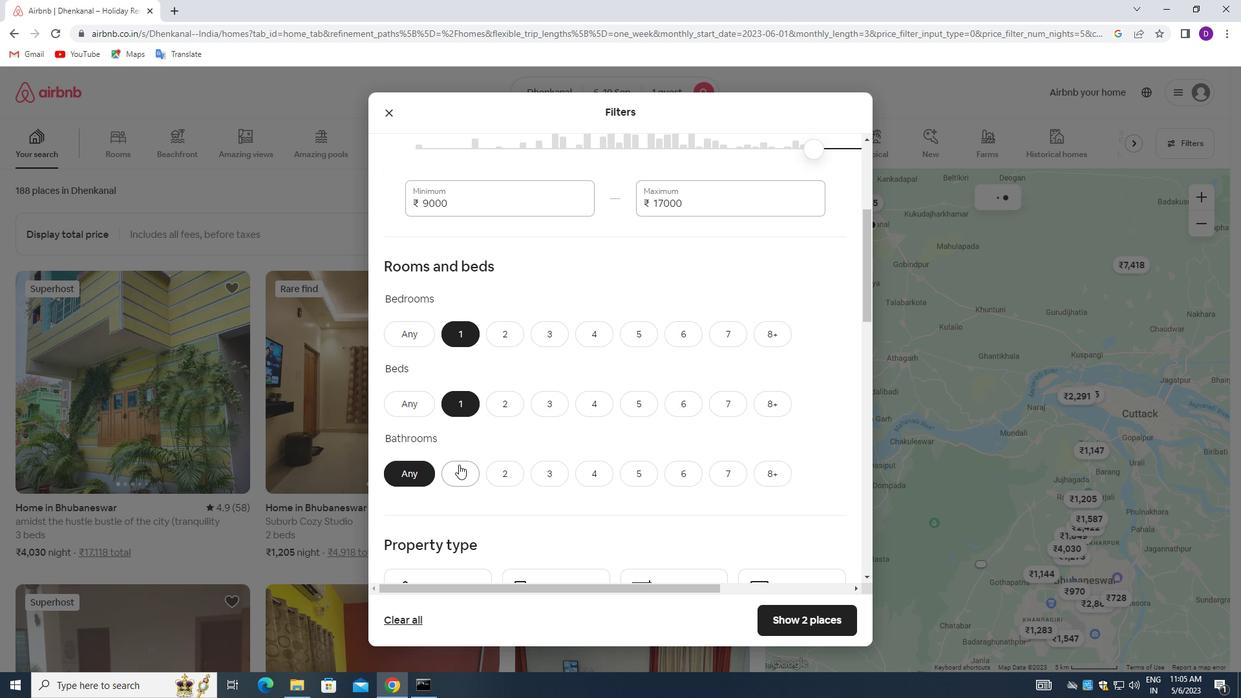 
Action: Mouse pressed left at (459, 465)
Screenshot: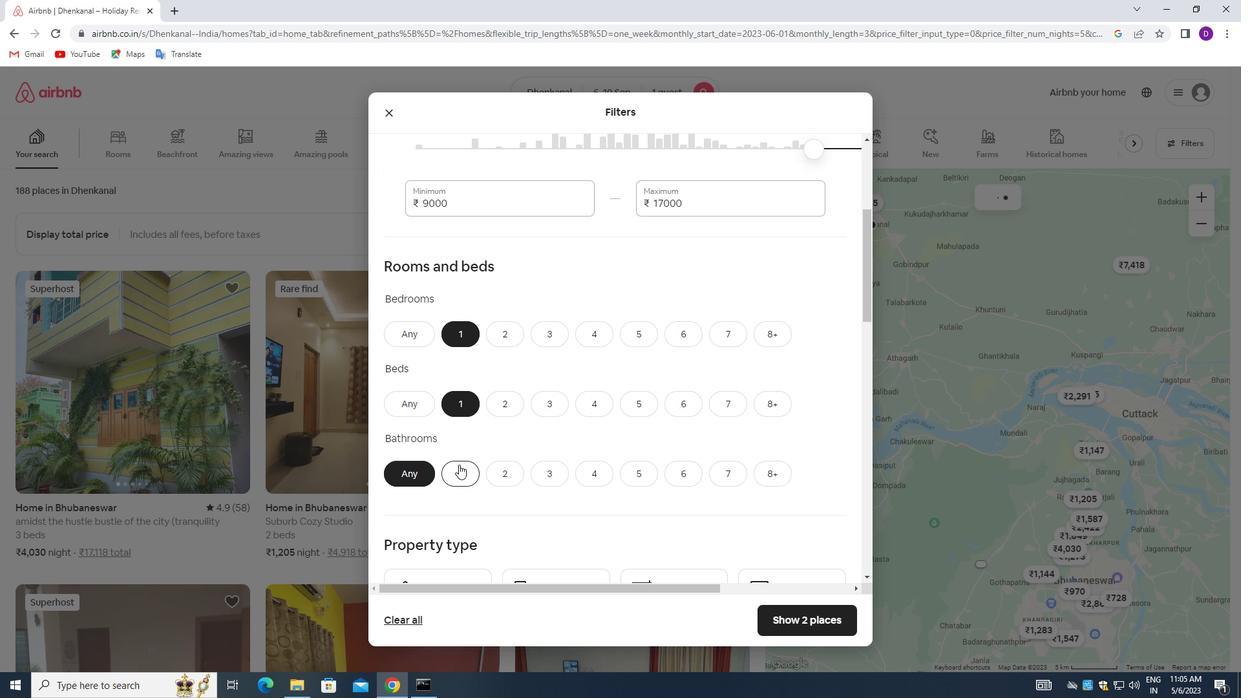 
Action: Mouse moved to (536, 424)
Screenshot: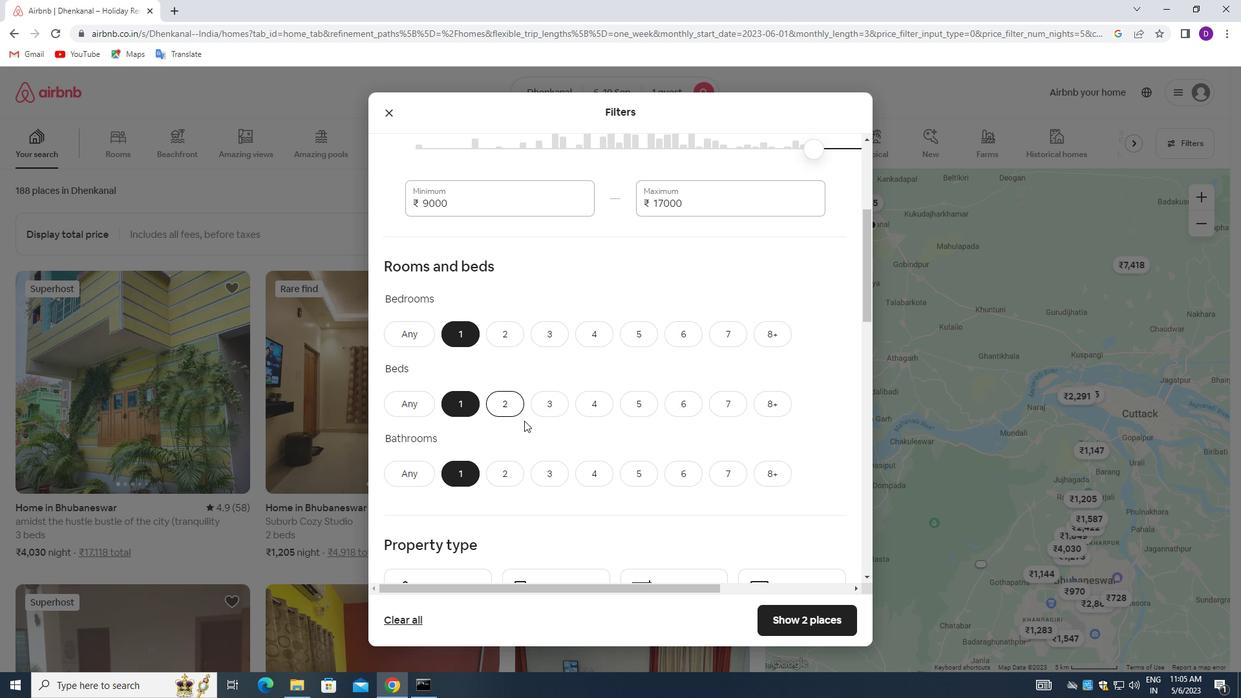 
Action: Mouse scrolled (536, 424) with delta (0, 0)
Screenshot: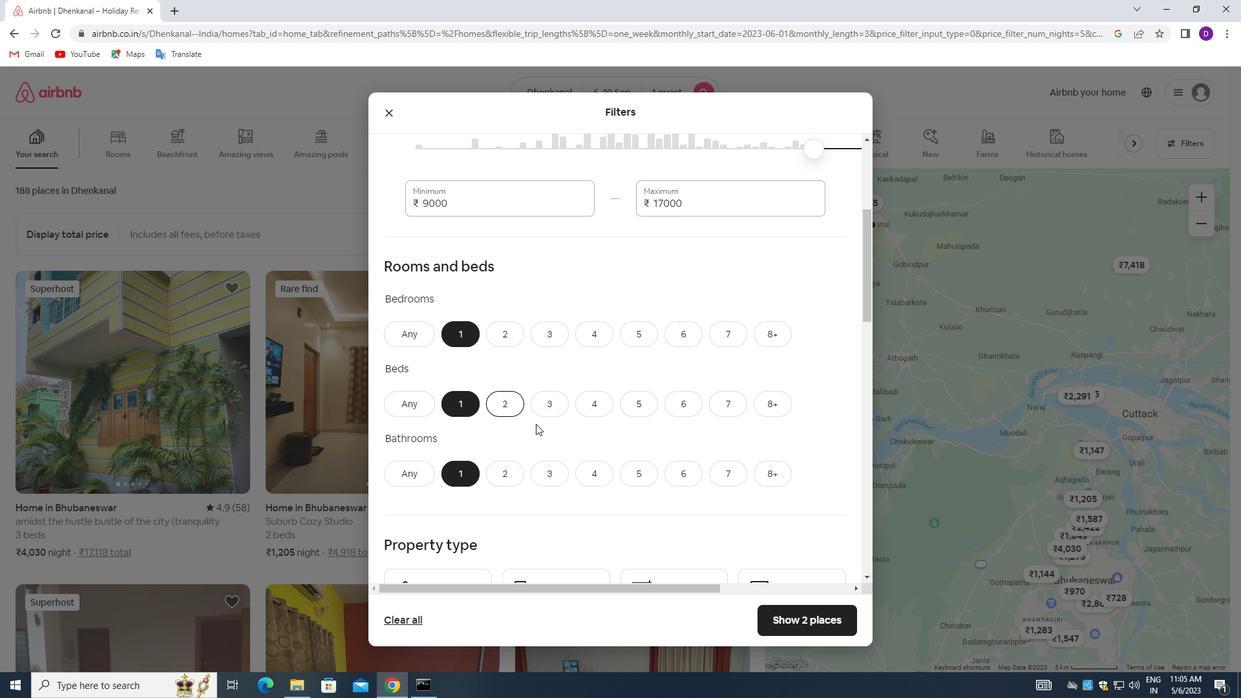 
Action: Mouse moved to (538, 425)
Screenshot: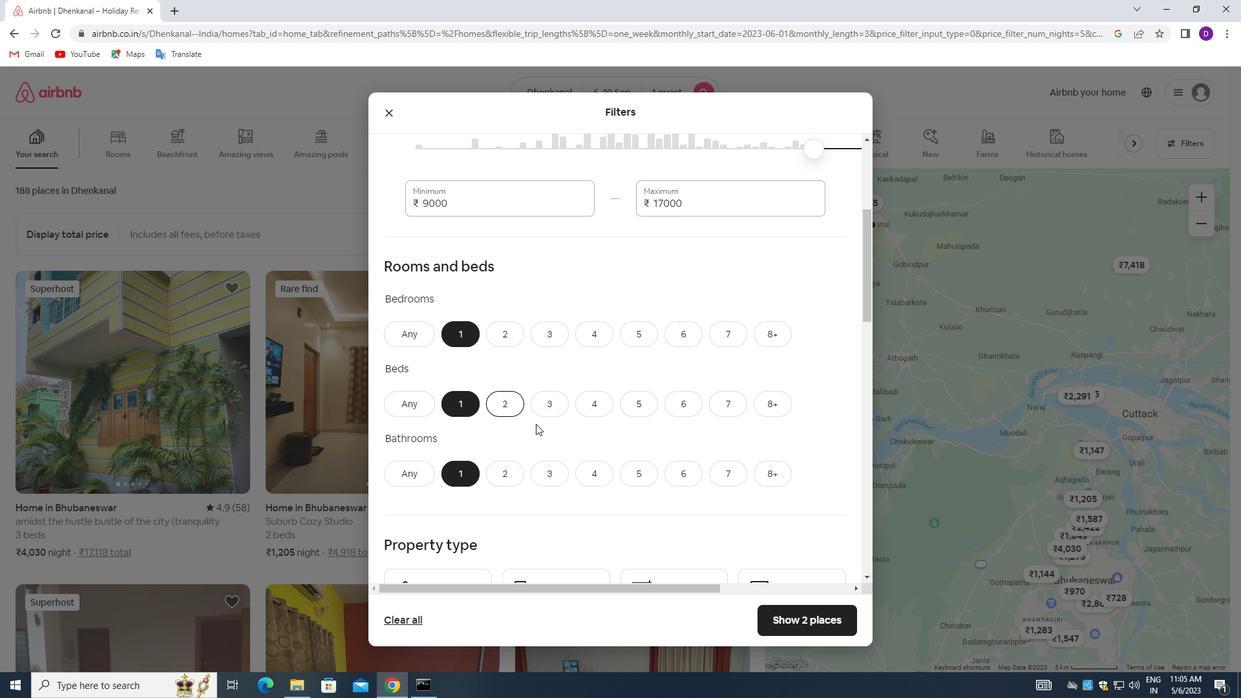 
Action: Mouse scrolled (538, 424) with delta (0, 0)
Screenshot: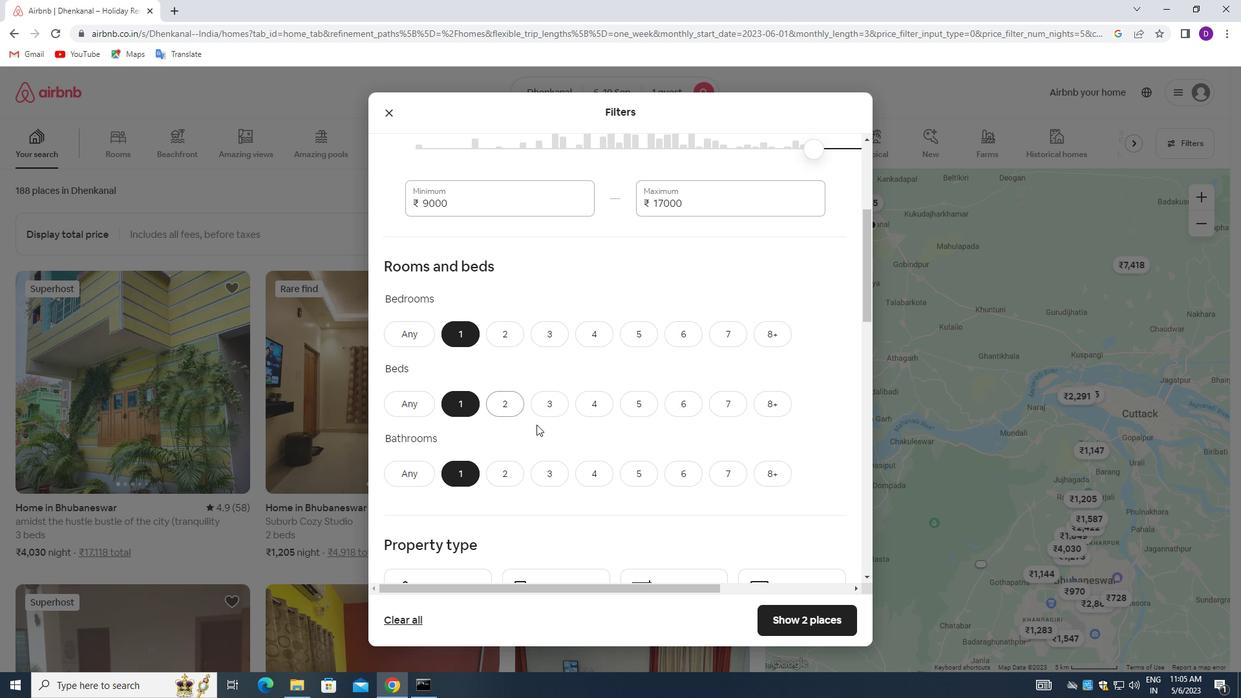 
Action: Mouse scrolled (538, 424) with delta (0, 0)
Screenshot: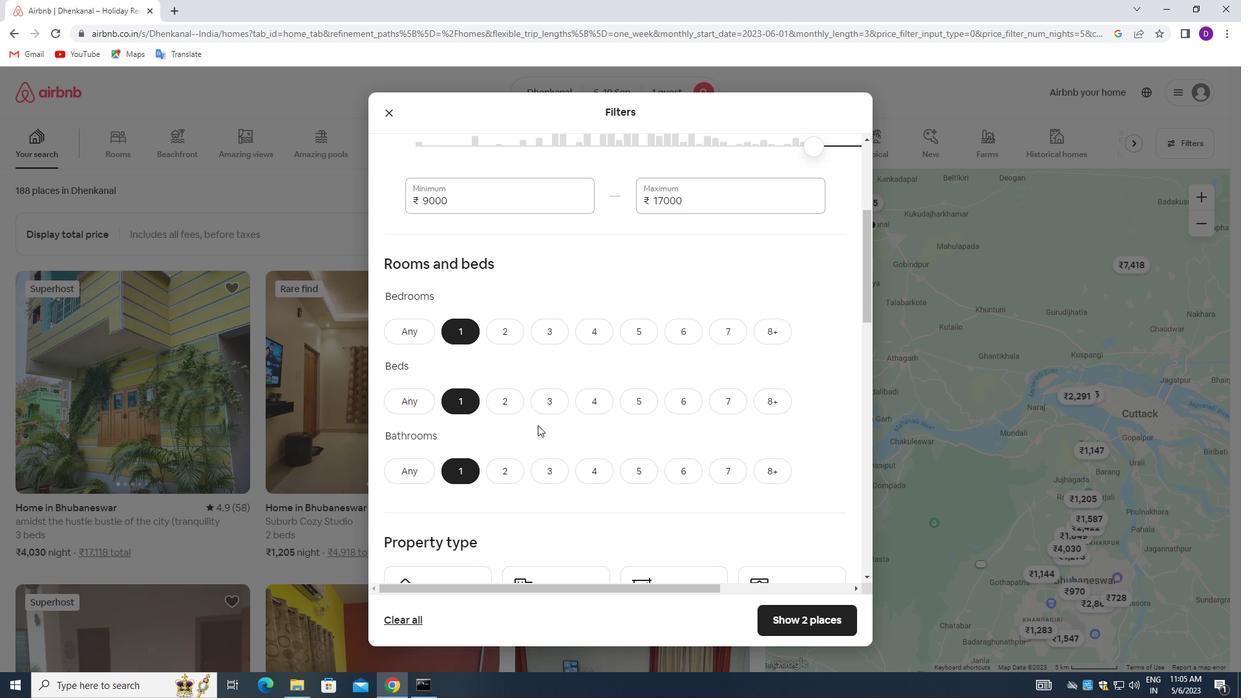 
Action: Mouse moved to (458, 385)
Screenshot: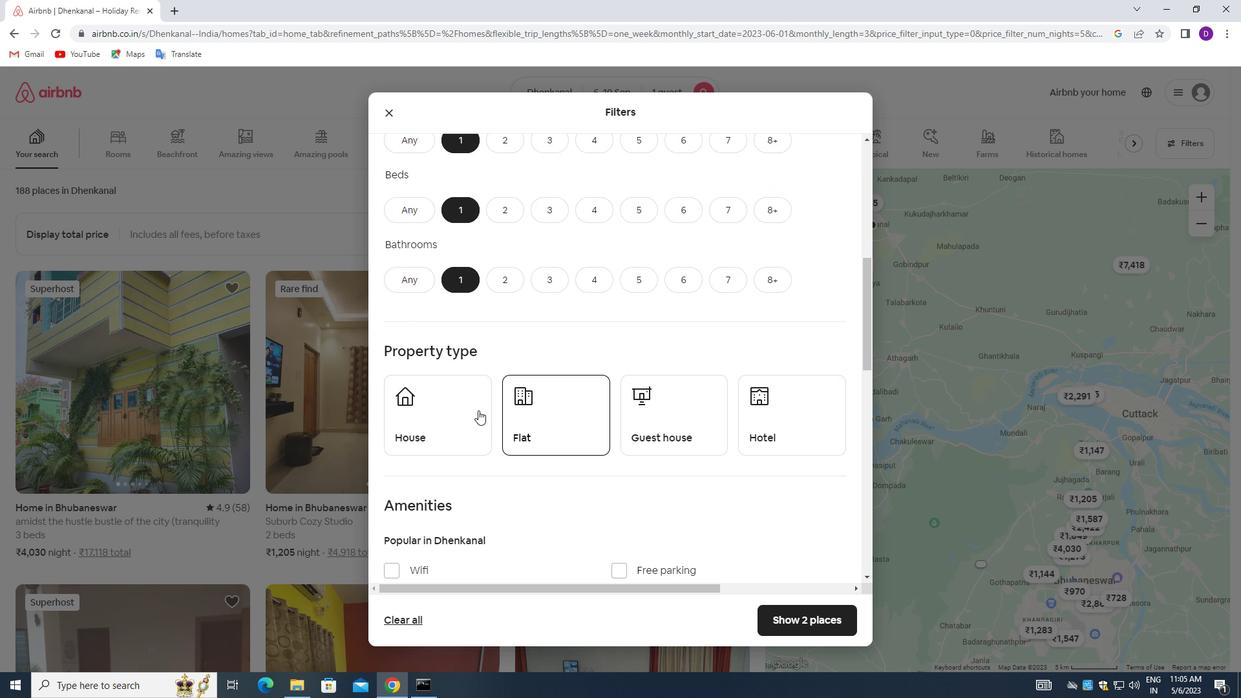 
Action: Mouse pressed left at (458, 385)
Screenshot: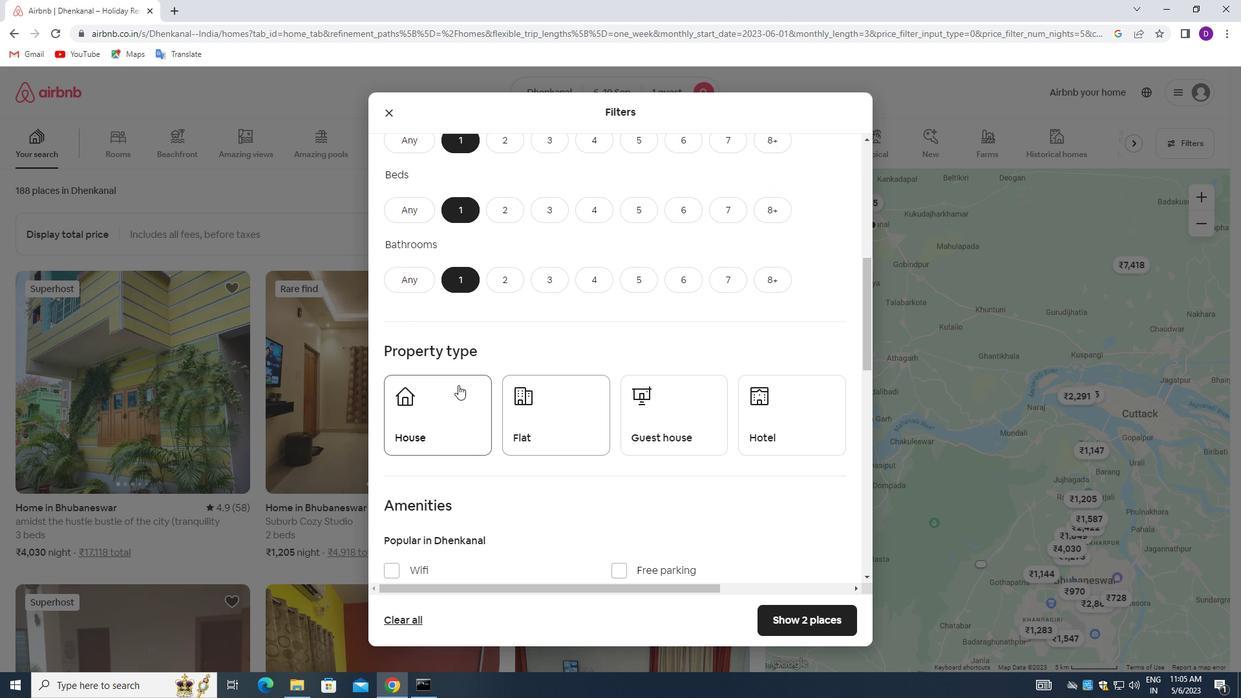
Action: Mouse moved to (549, 404)
Screenshot: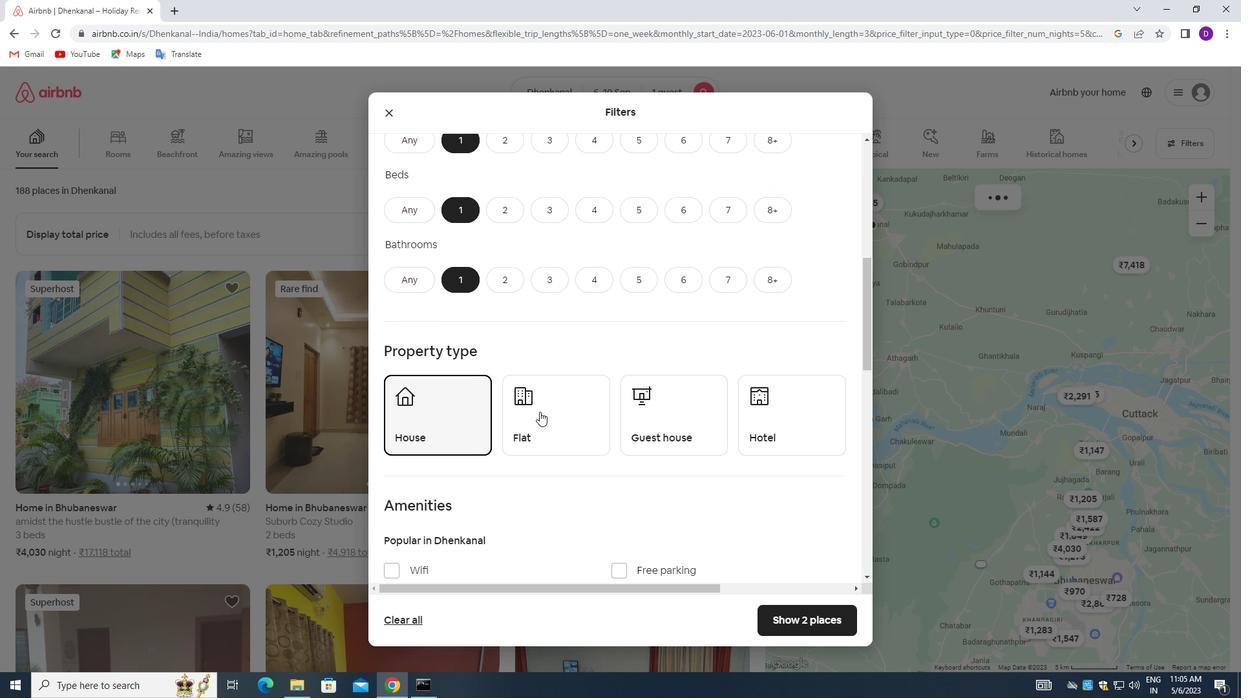 
Action: Mouse pressed left at (549, 404)
Screenshot: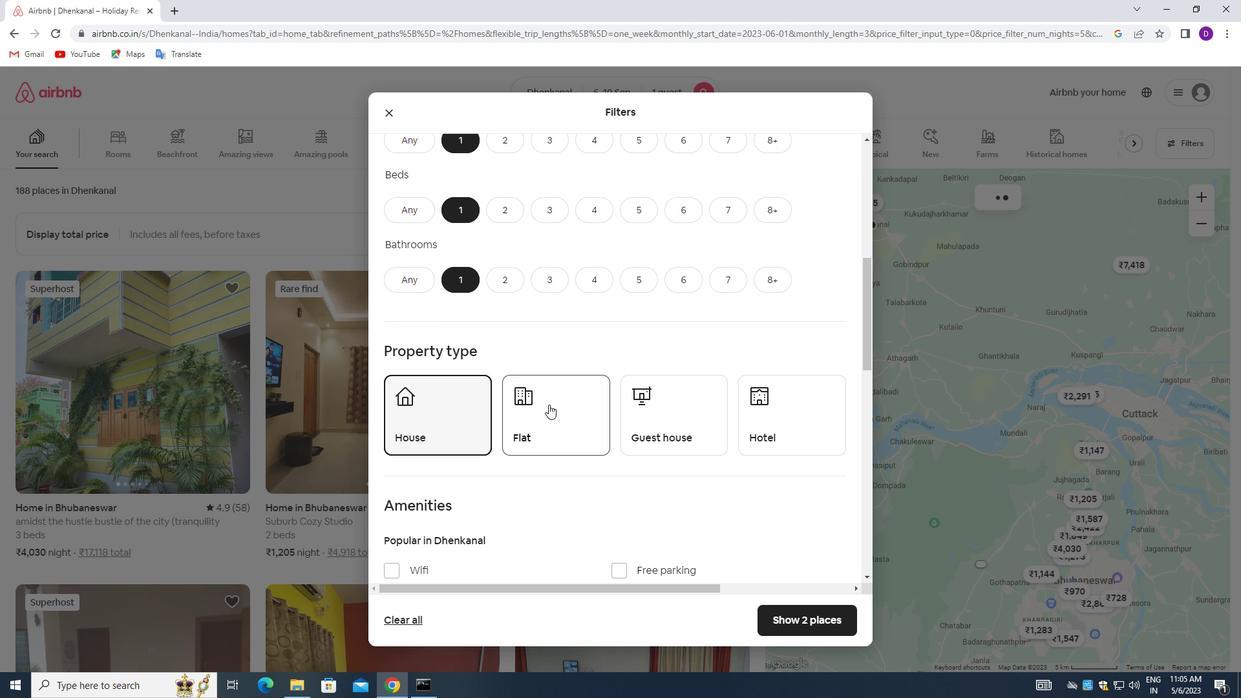 
Action: Mouse moved to (654, 415)
Screenshot: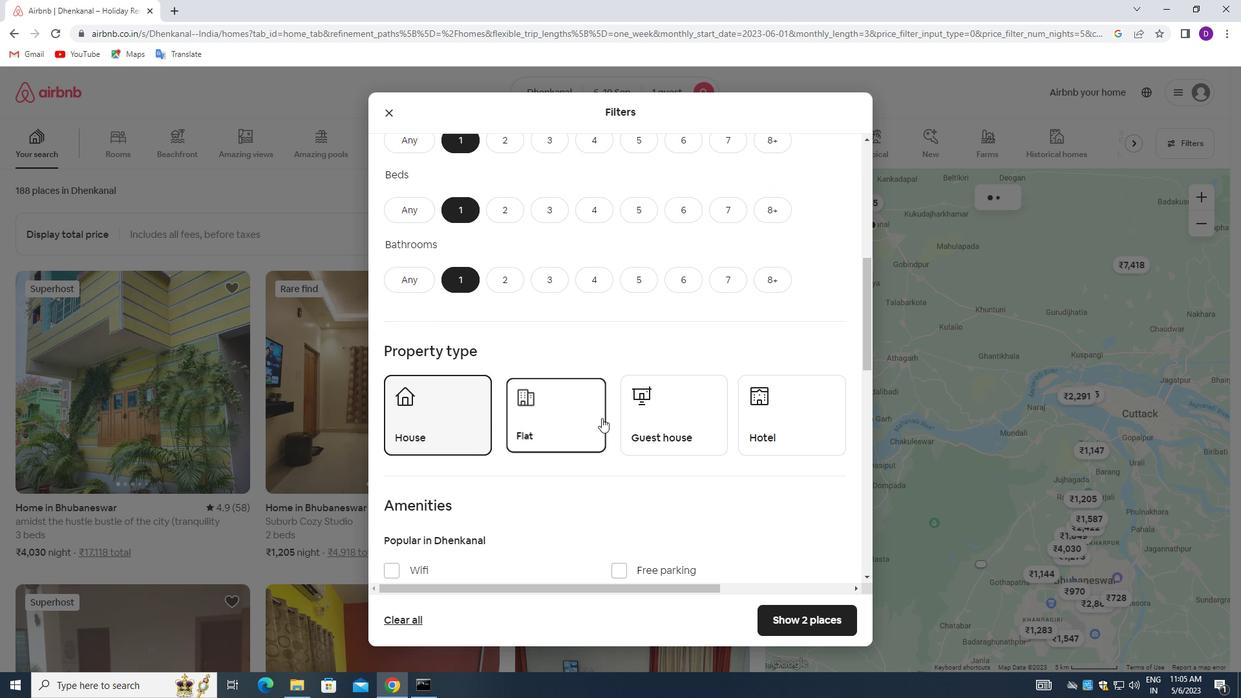 
Action: Mouse pressed left at (654, 415)
Screenshot: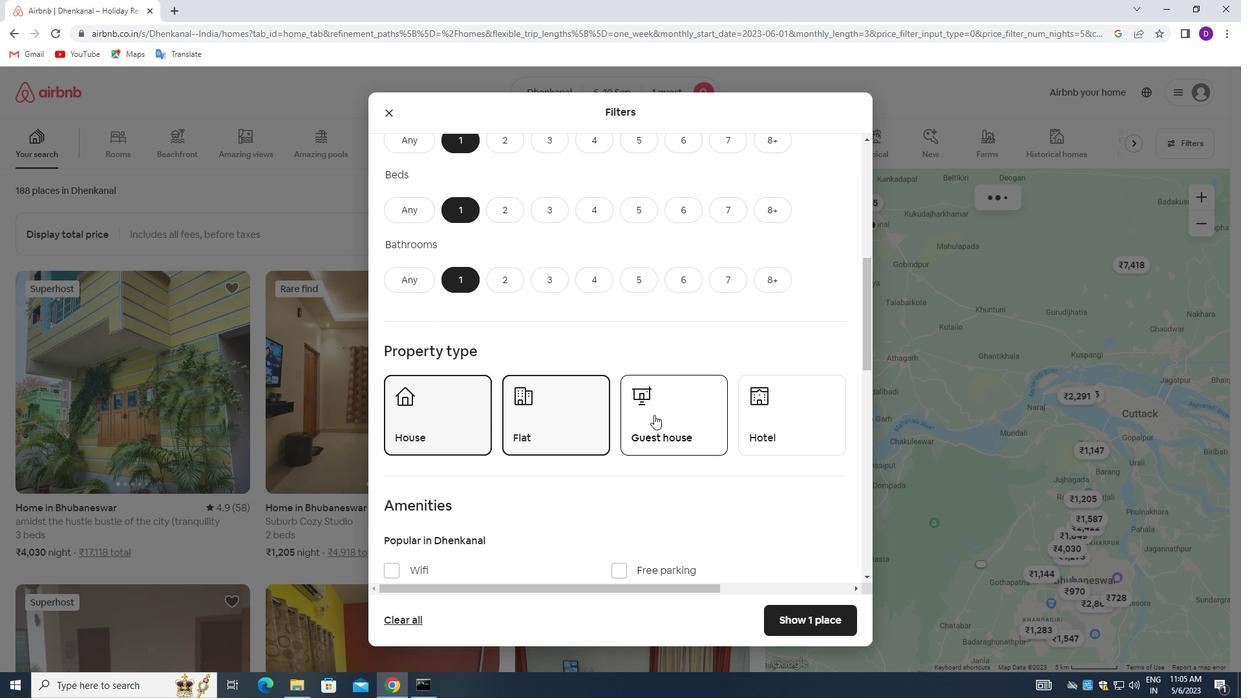 
Action: Mouse moved to (744, 415)
Screenshot: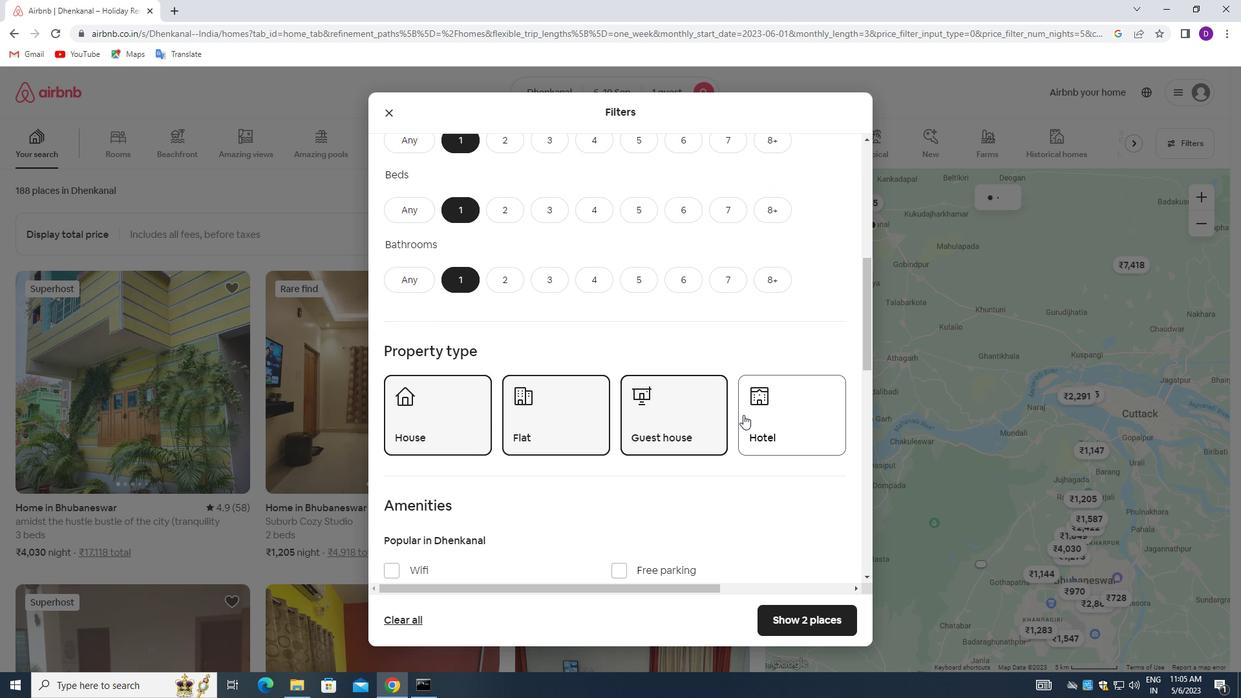 
Action: Mouse pressed left at (744, 415)
Screenshot: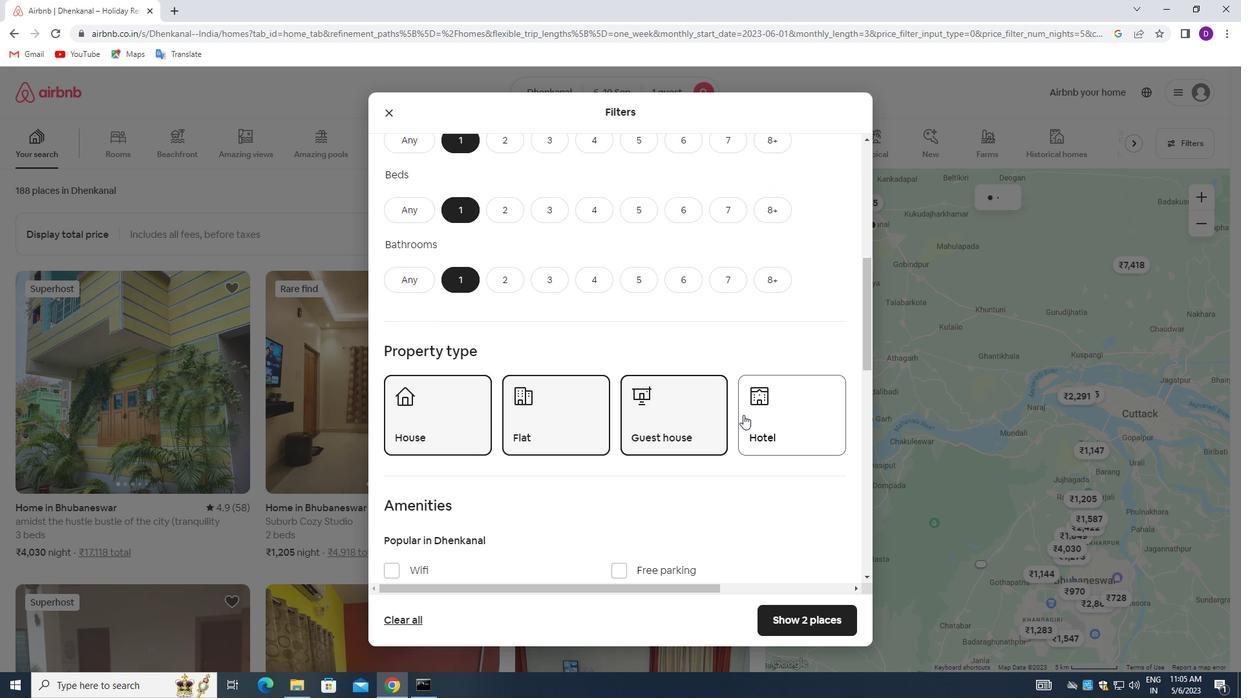 
Action: Mouse moved to (625, 427)
Screenshot: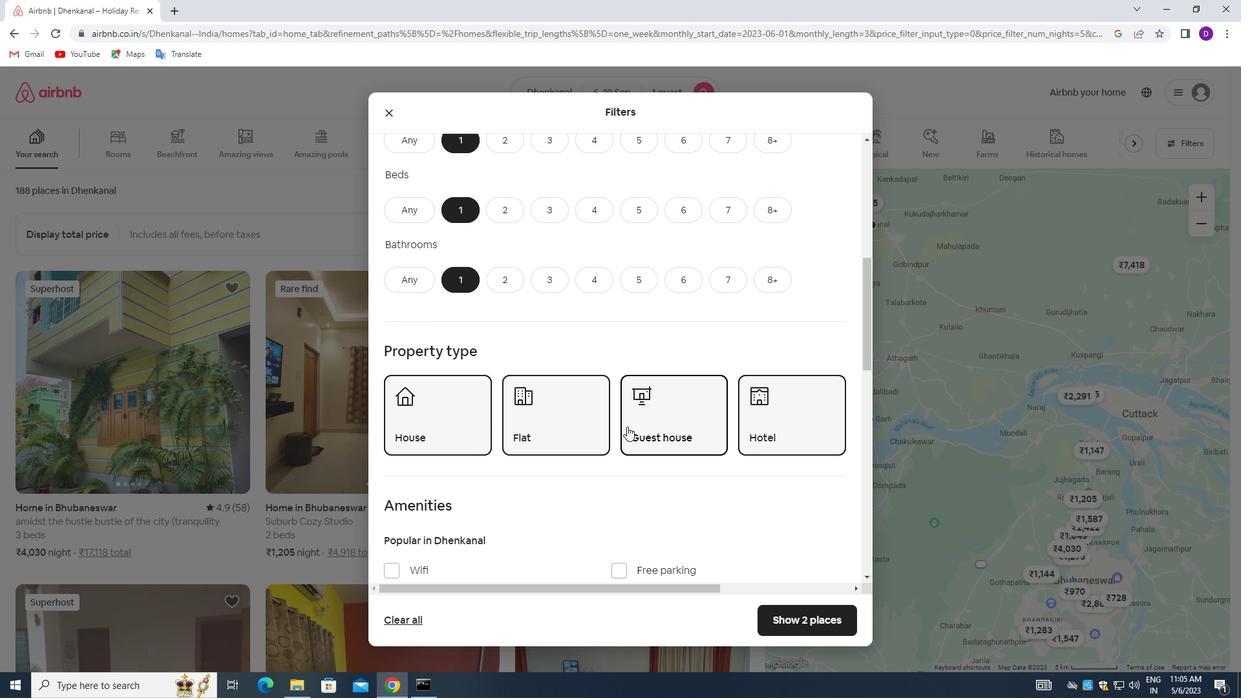 
Action: Mouse scrolled (625, 426) with delta (0, 0)
Screenshot: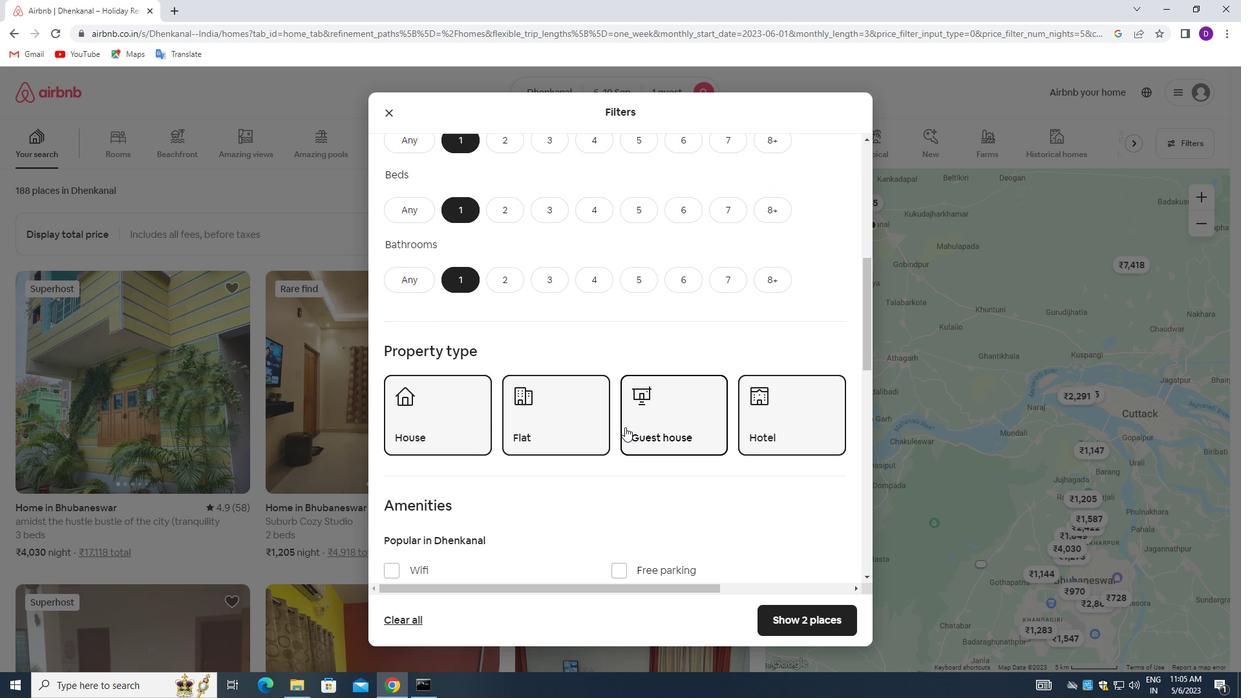 
Action: Mouse moved to (622, 428)
Screenshot: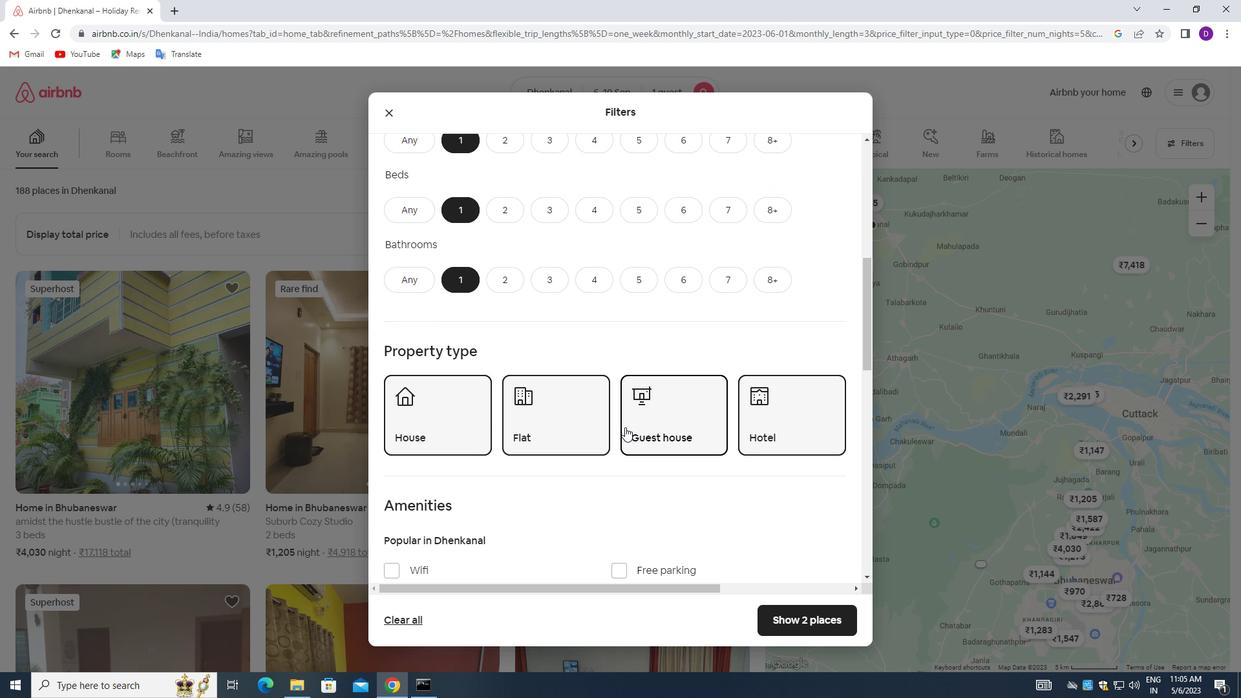 
Action: Mouse scrolled (622, 428) with delta (0, 0)
Screenshot: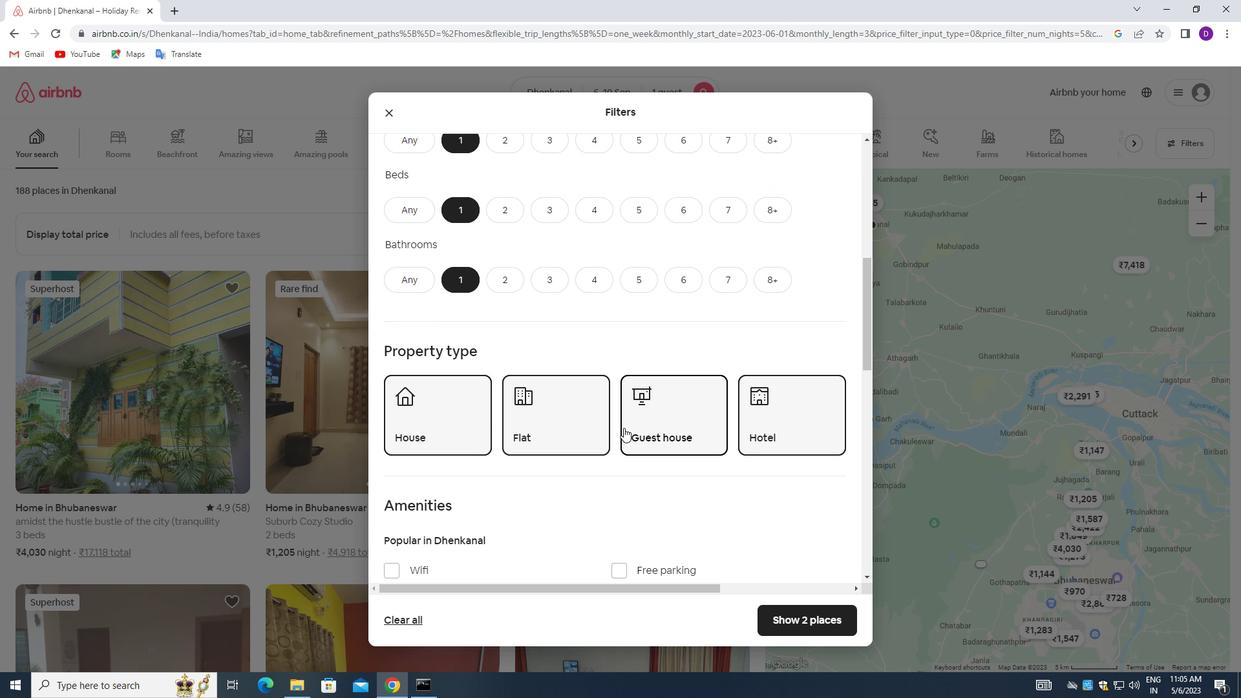 
Action: Mouse moved to (622, 429)
Screenshot: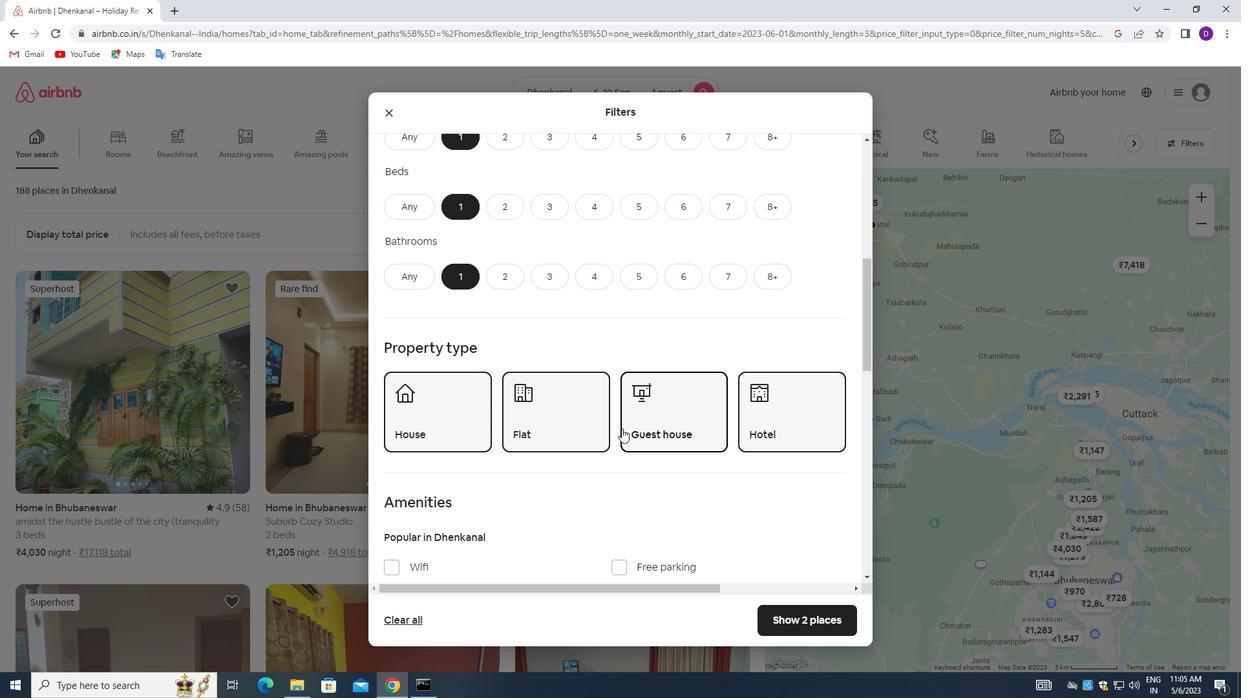 
Action: Mouse scrolled (622, 428) with delta (0, 0)
Screenshot: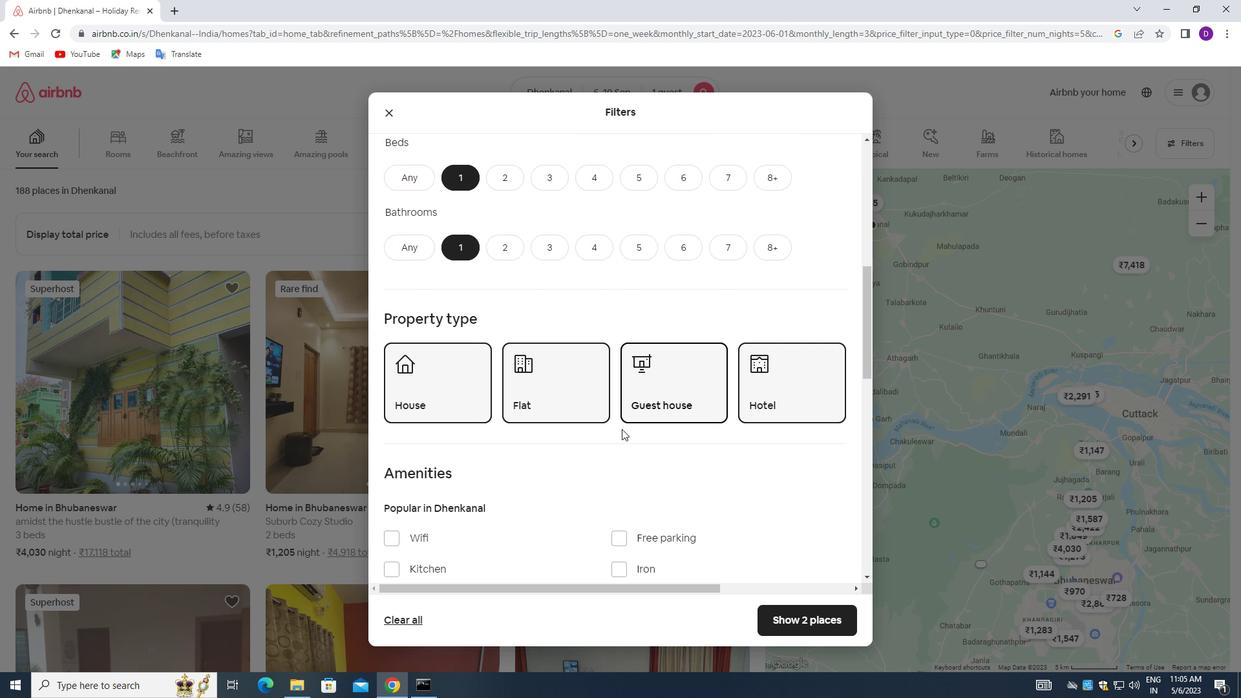 
Action: Mouse scrolled (622, 428) with delta (0, 0)
Screenshot: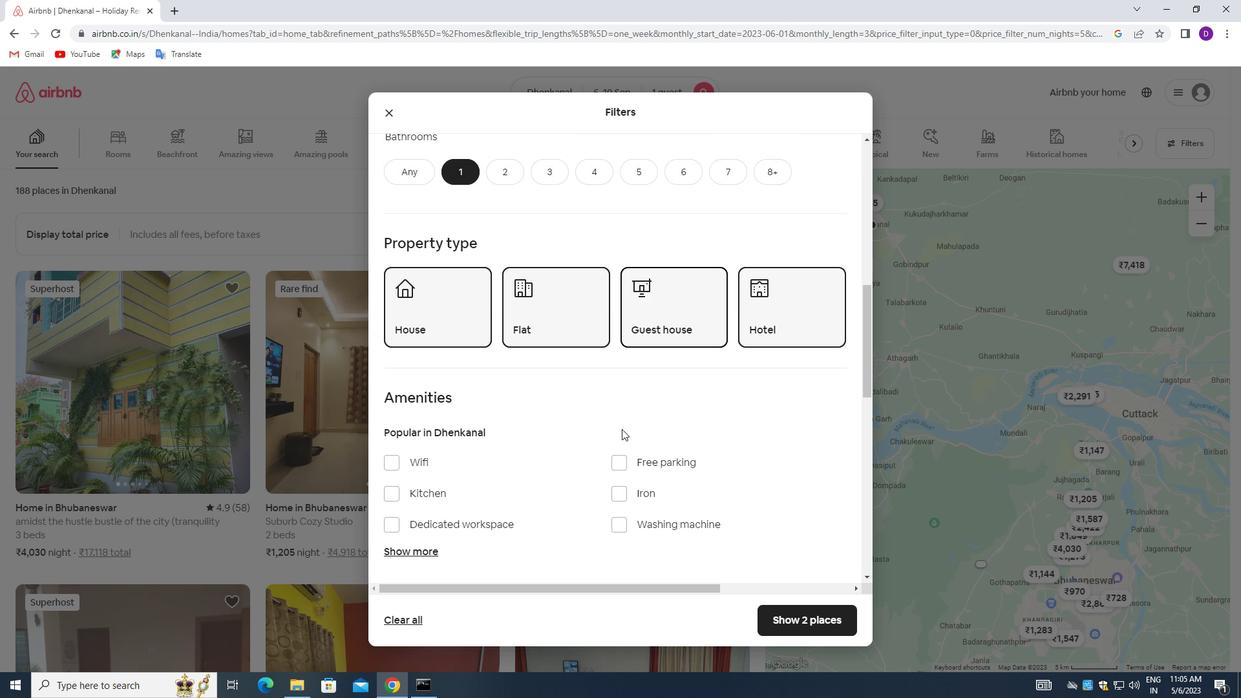 
Action: Mouse scrolled (622, 428) with delta (0, 0)
Screenshot: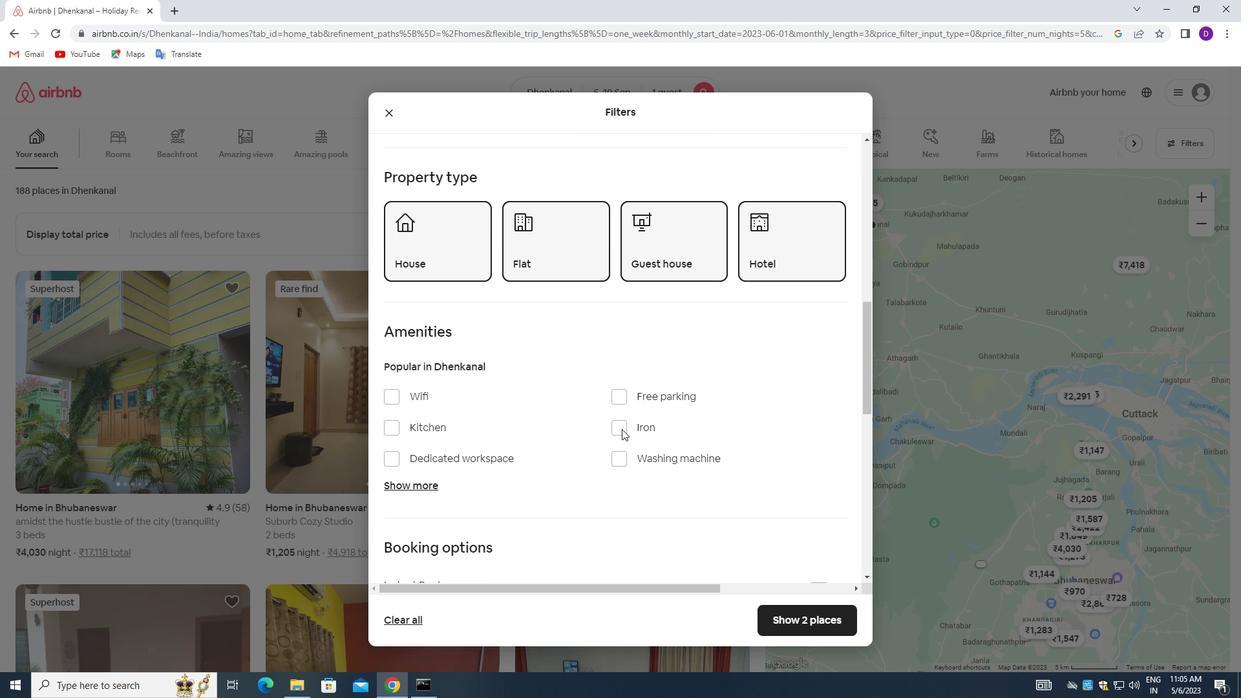 
Action: Mouse moved to (622, 434)
Screenshot: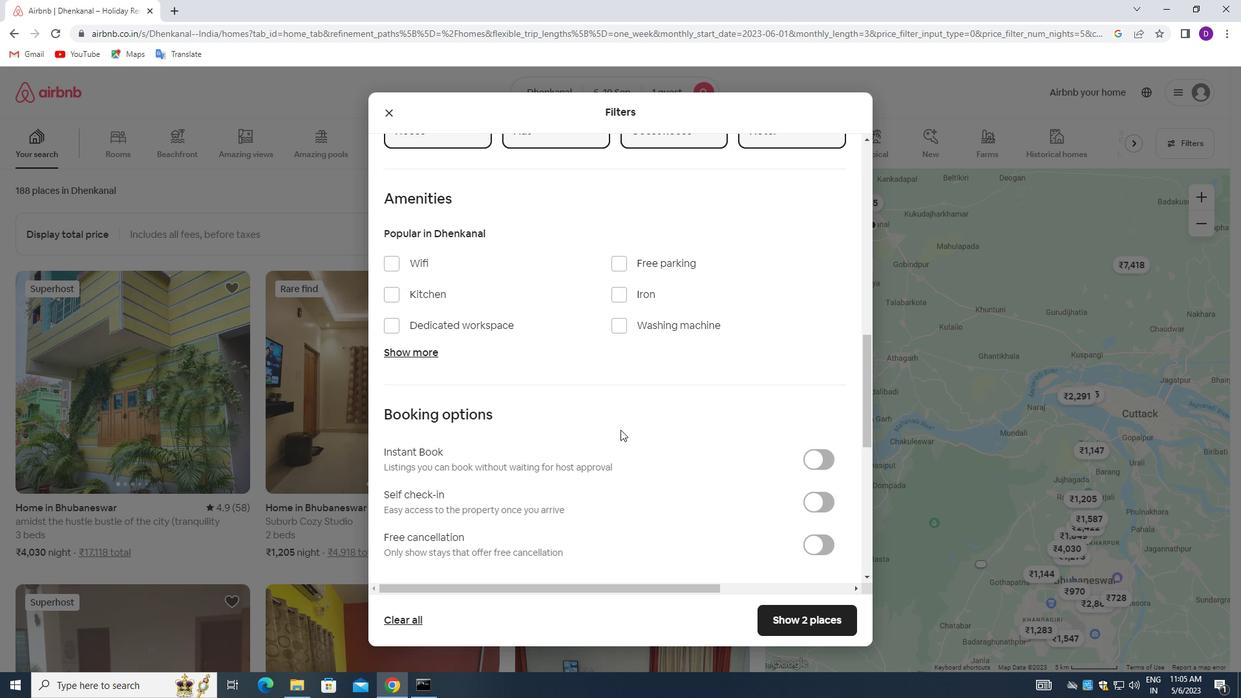 
Action: Mouse scrolled (622, 433) with delta (0, 0)
Screenshot: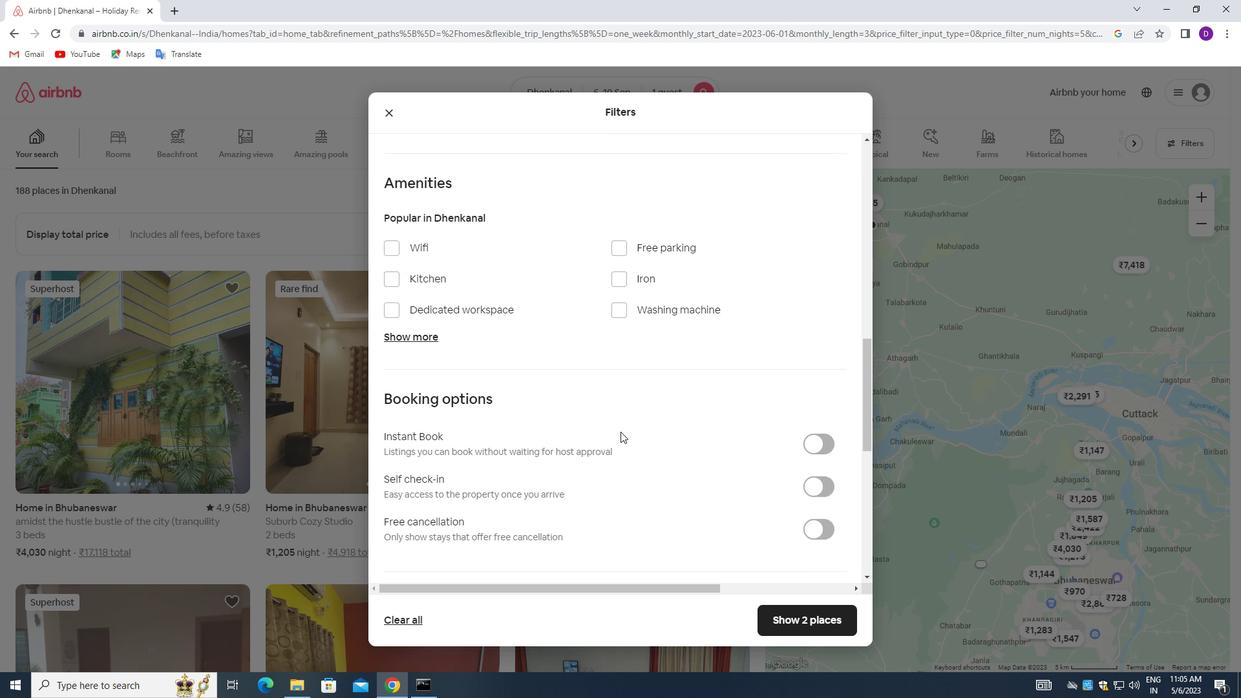 
Action: Mouse moved to (814, 419)
Screenshot: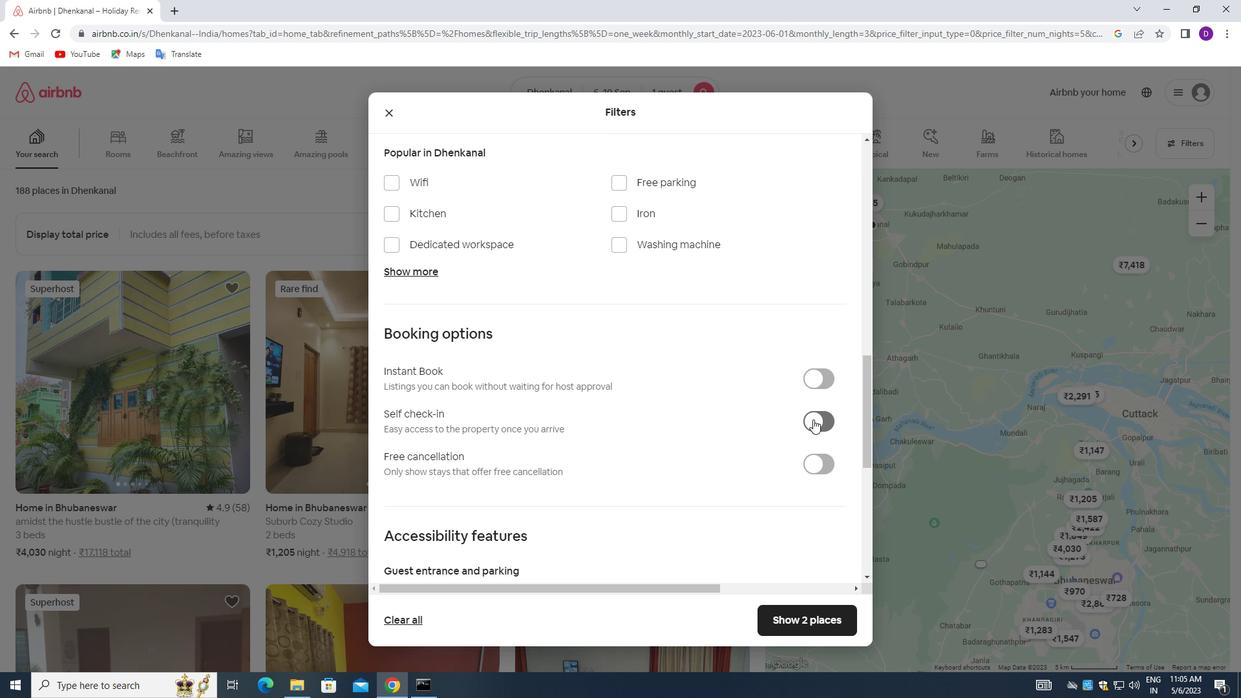 
Action: Mouse pressed left at (814, 419)
Screenshot: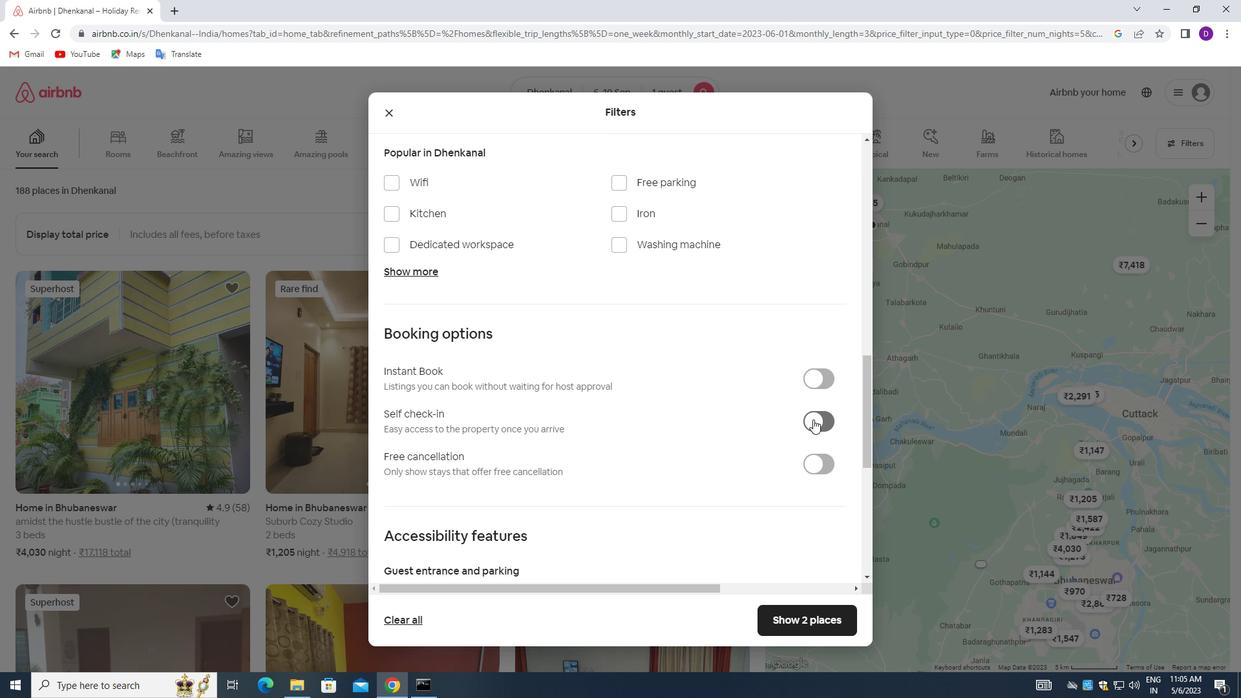 
Action: Mouse moved to (580, 430)
Screenshot: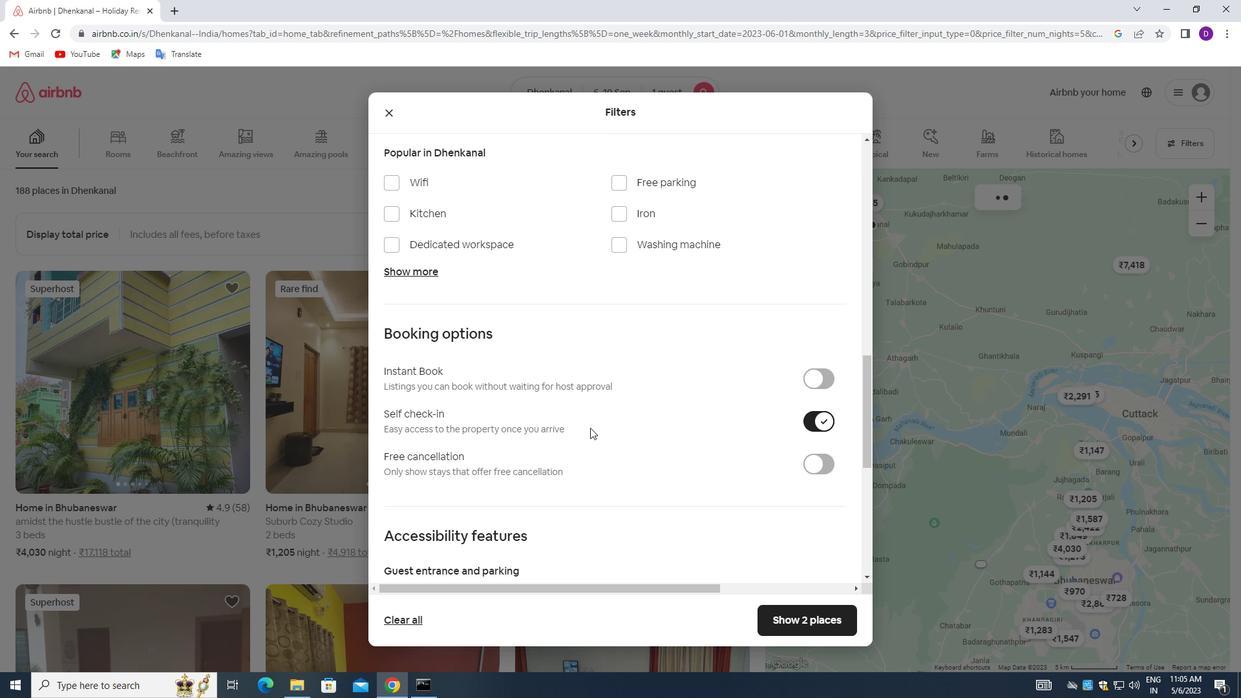 
Action: Mouse scrolled (580, 429) with delta (0, 0)
Screenshot: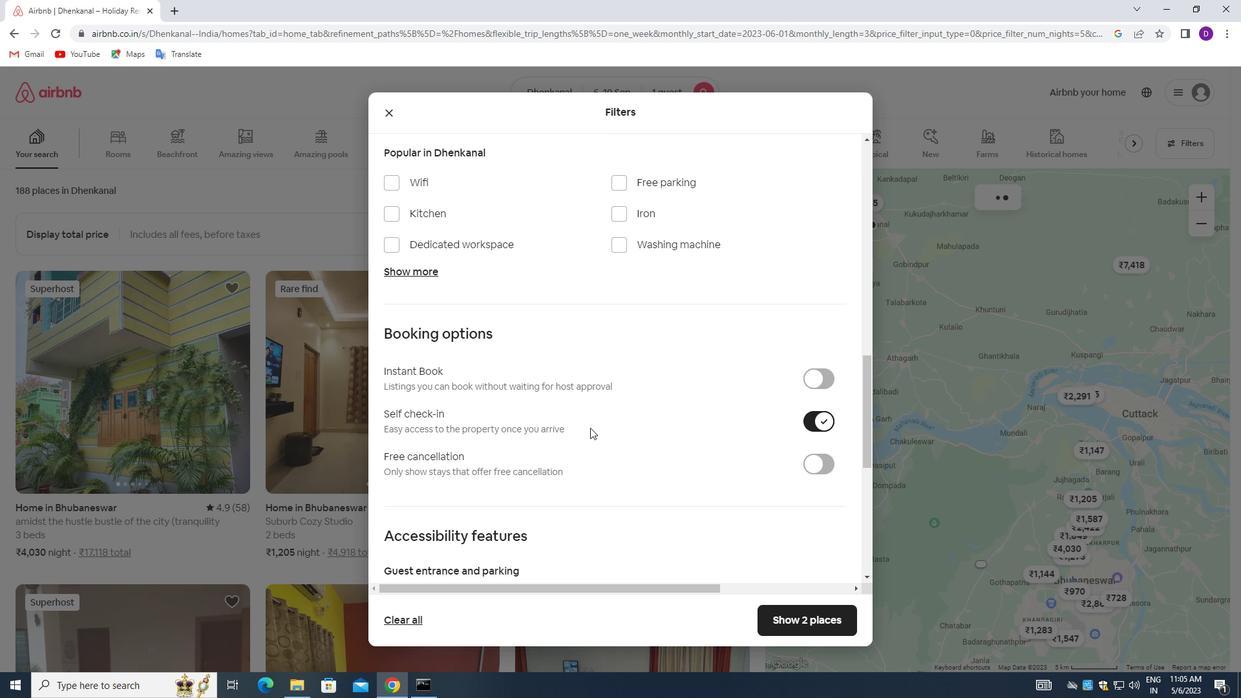 
Action: Mouse moved to (576, 430)
Screenshot: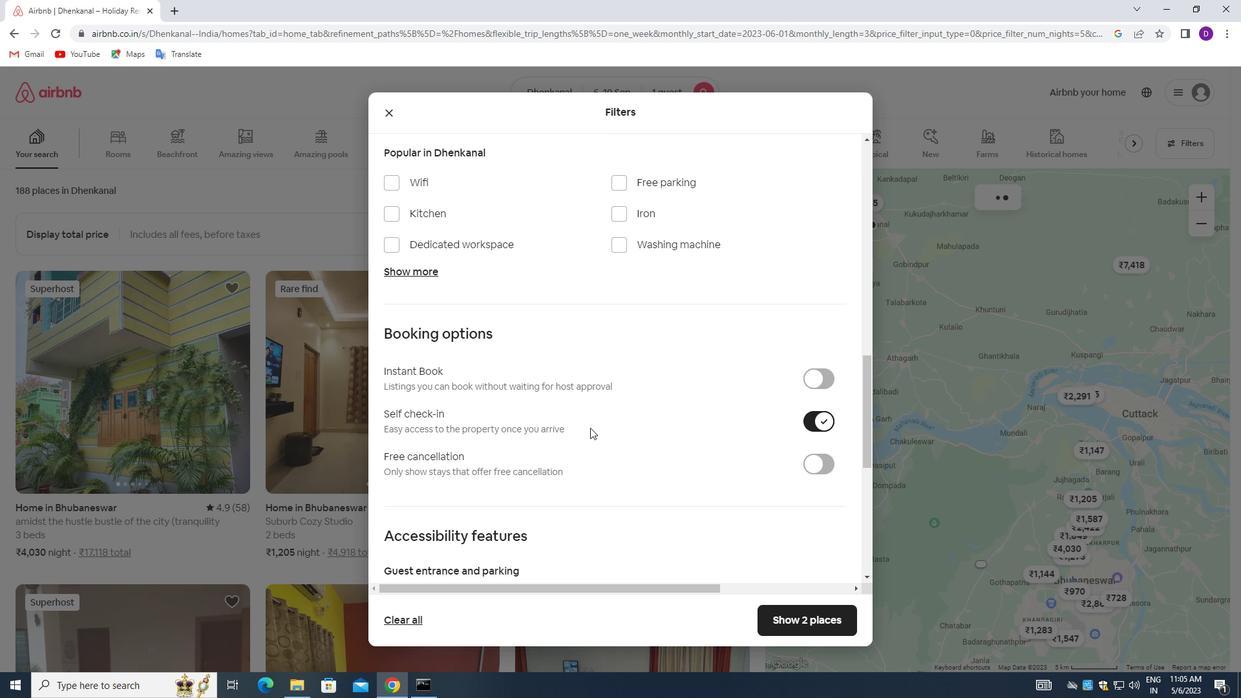 
Action: Mouse scrolled (576, 429) with delta (0, 0)
Screenshot: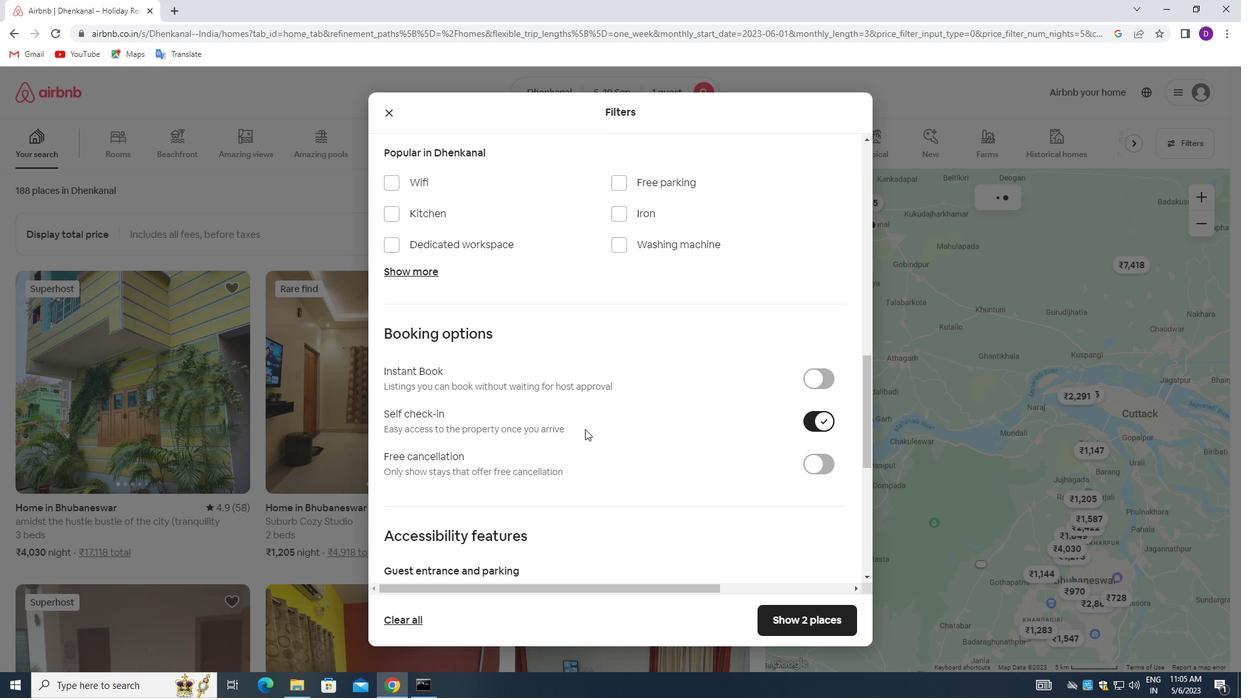 
Action: Mouse moved to (572, 430)
Screenshot: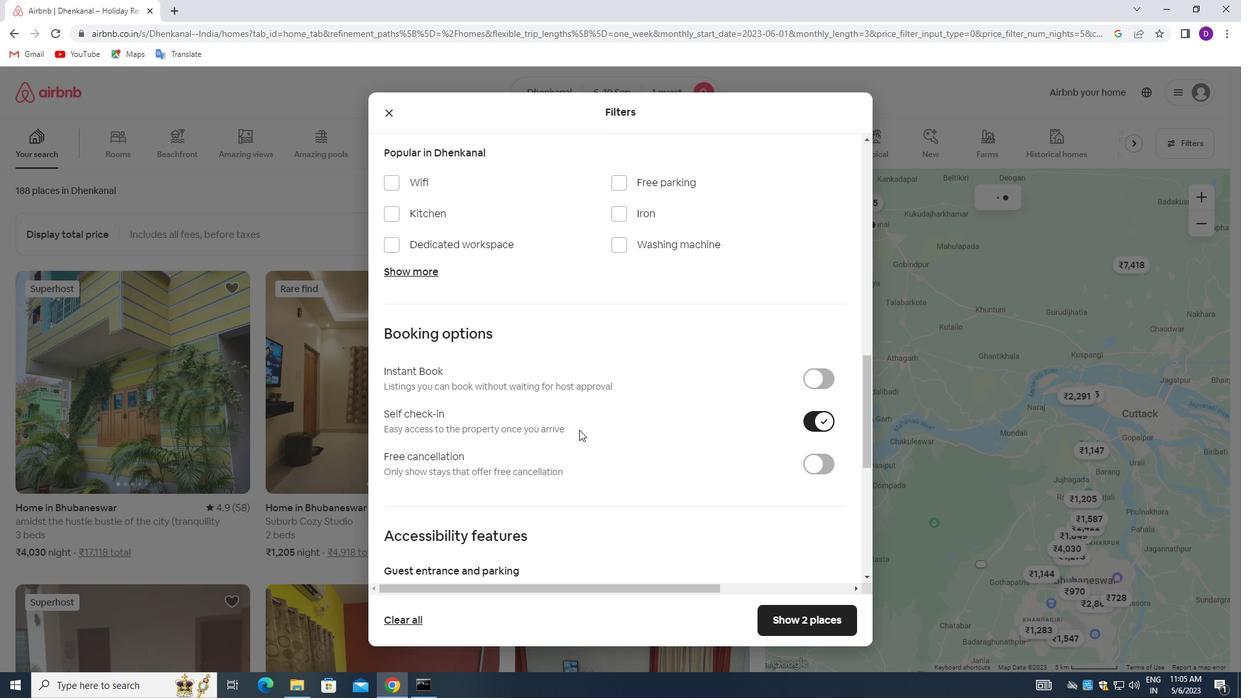
Action: Mouse scrolled (572, 430) with delta (0, 0)
Screenshot: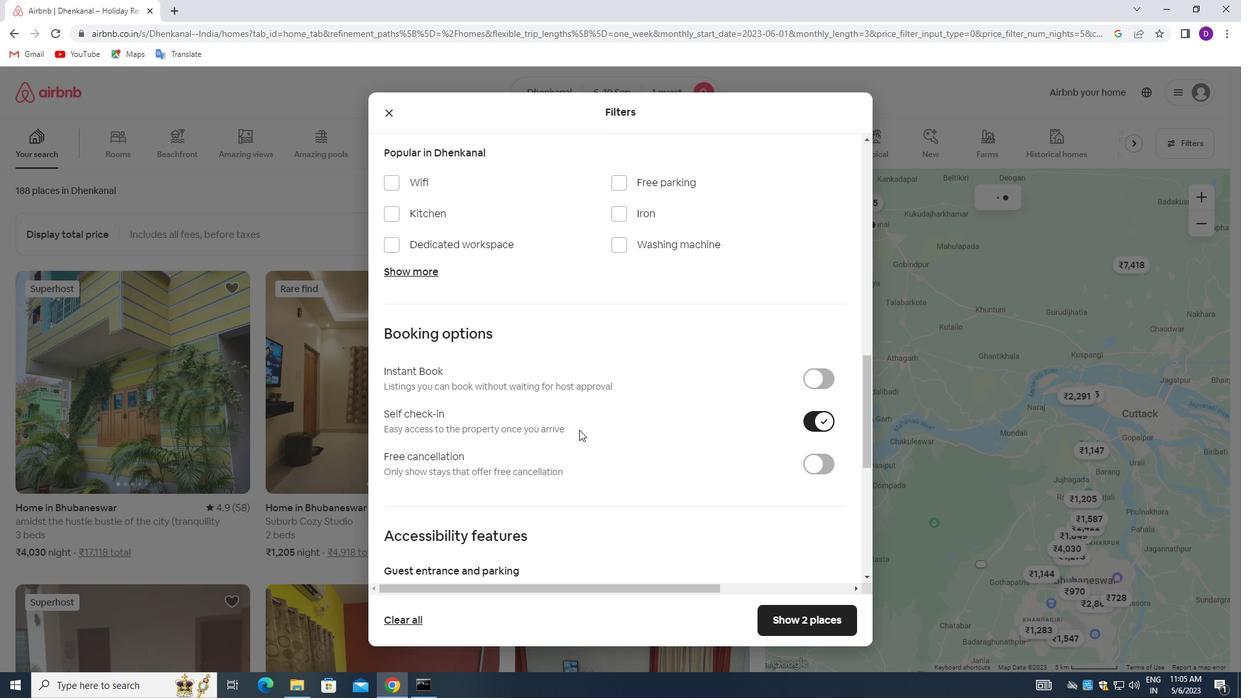 
Action: Mouse moved to (569, 430)
Screenshot: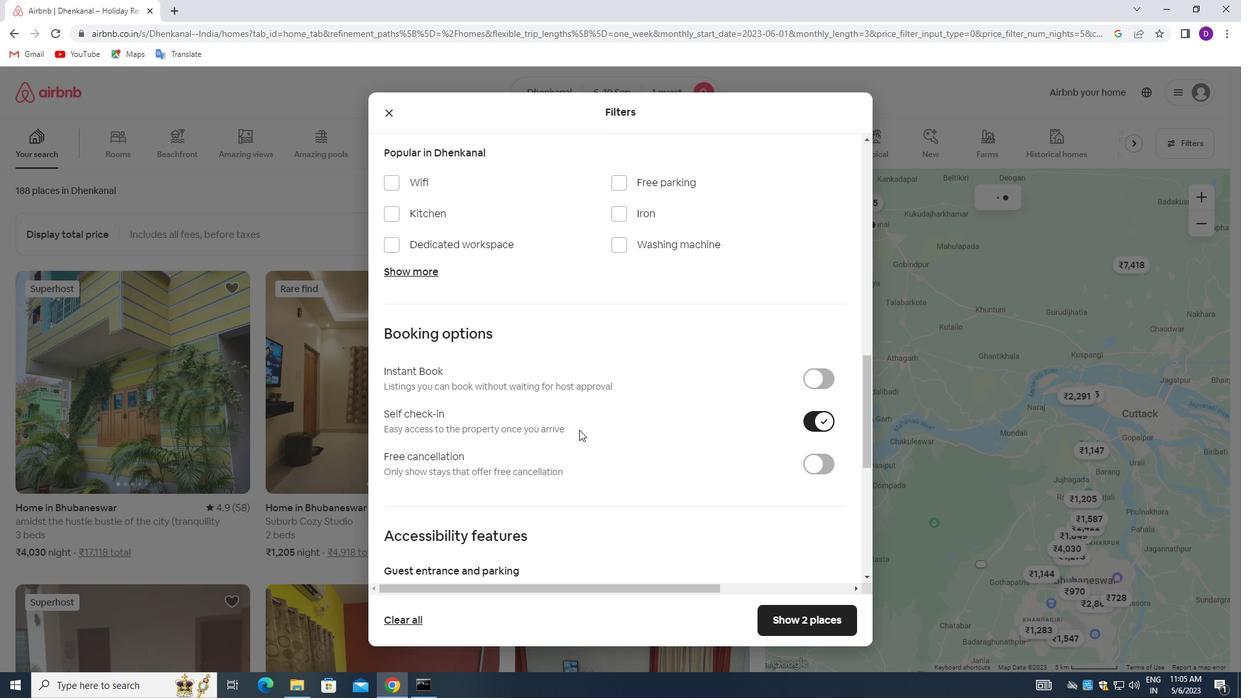 
Action: Mouse scrolled (569, 430) with delta (0, 0)
Screenshot: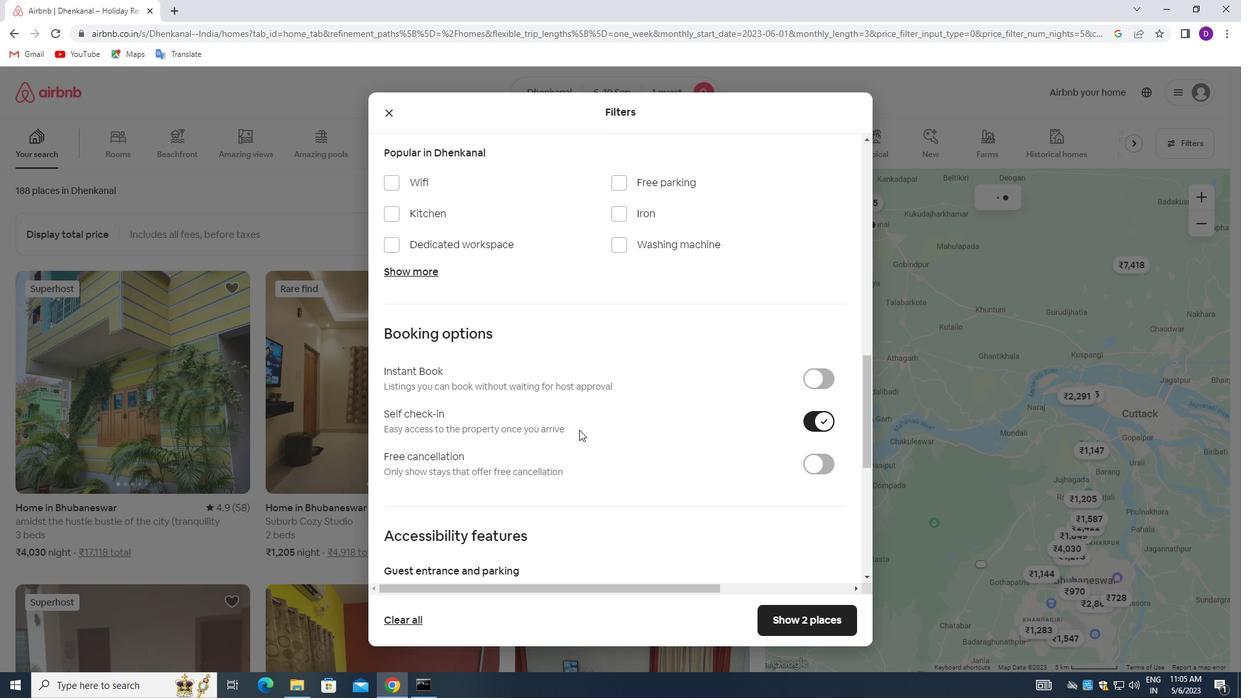 
Action: Mouse moved to (554, 446)
Screenshot: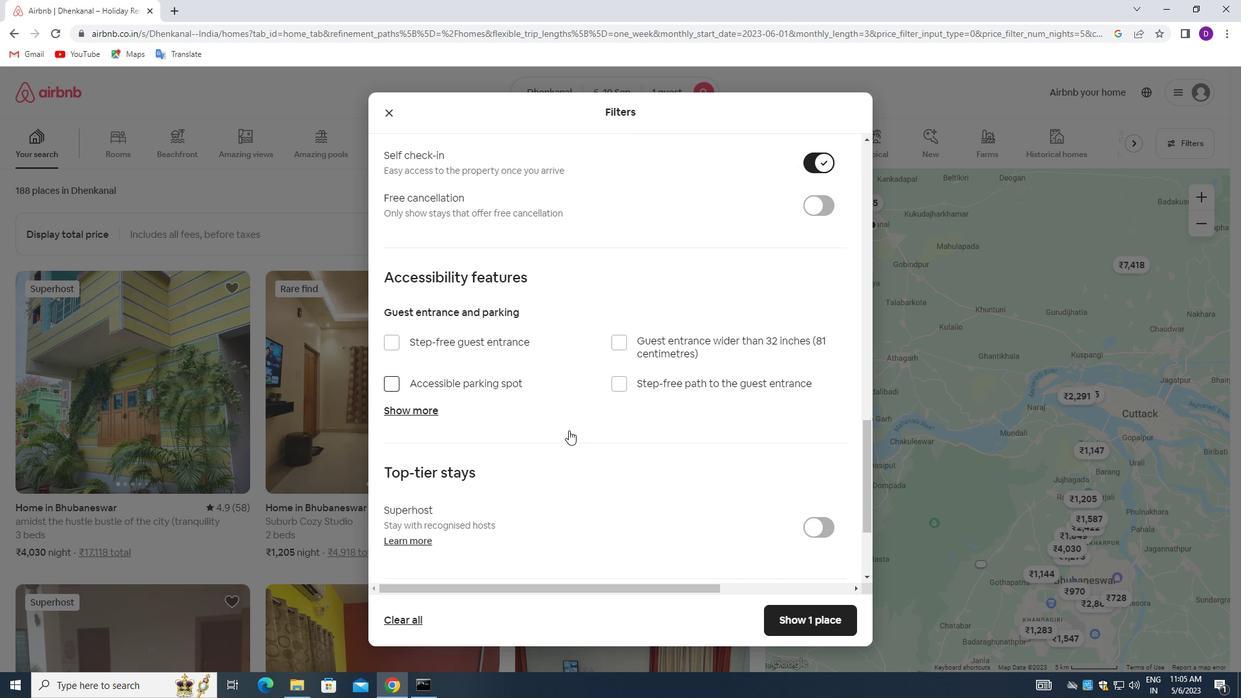 
Action: Mouse scrolled (554, 446) with delta (0, 0)
Screenshot: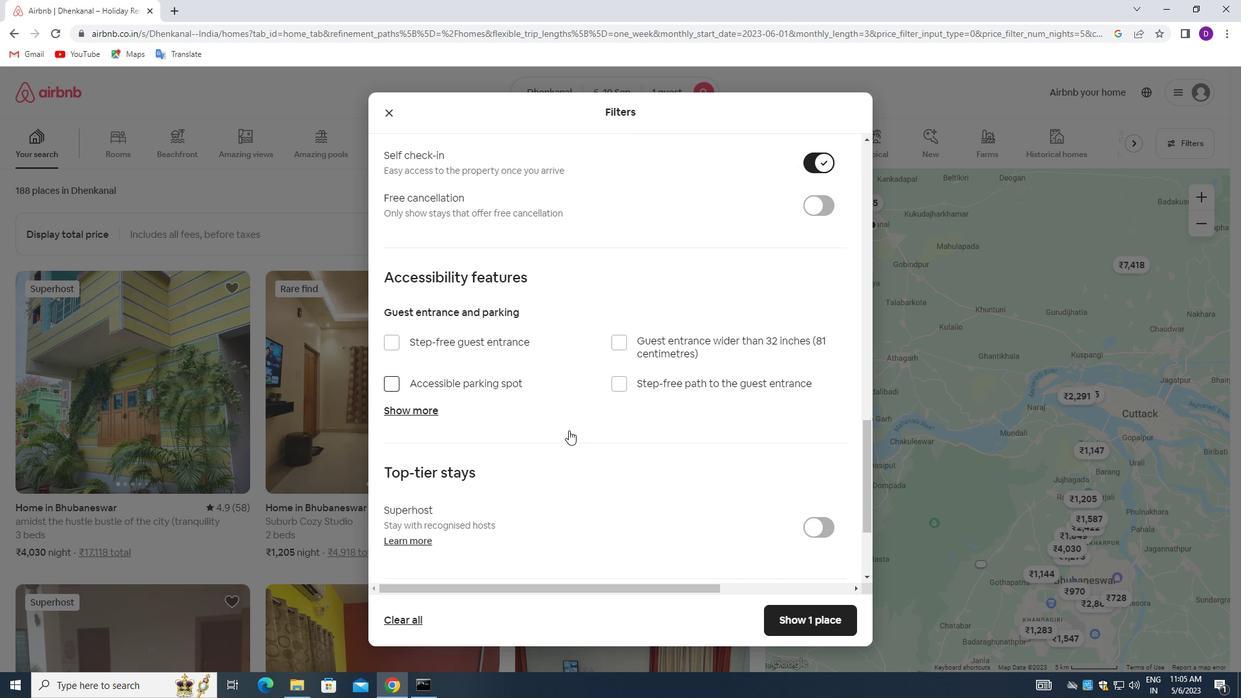 
Action: Mouse moved to (541, 456)
Screenshot: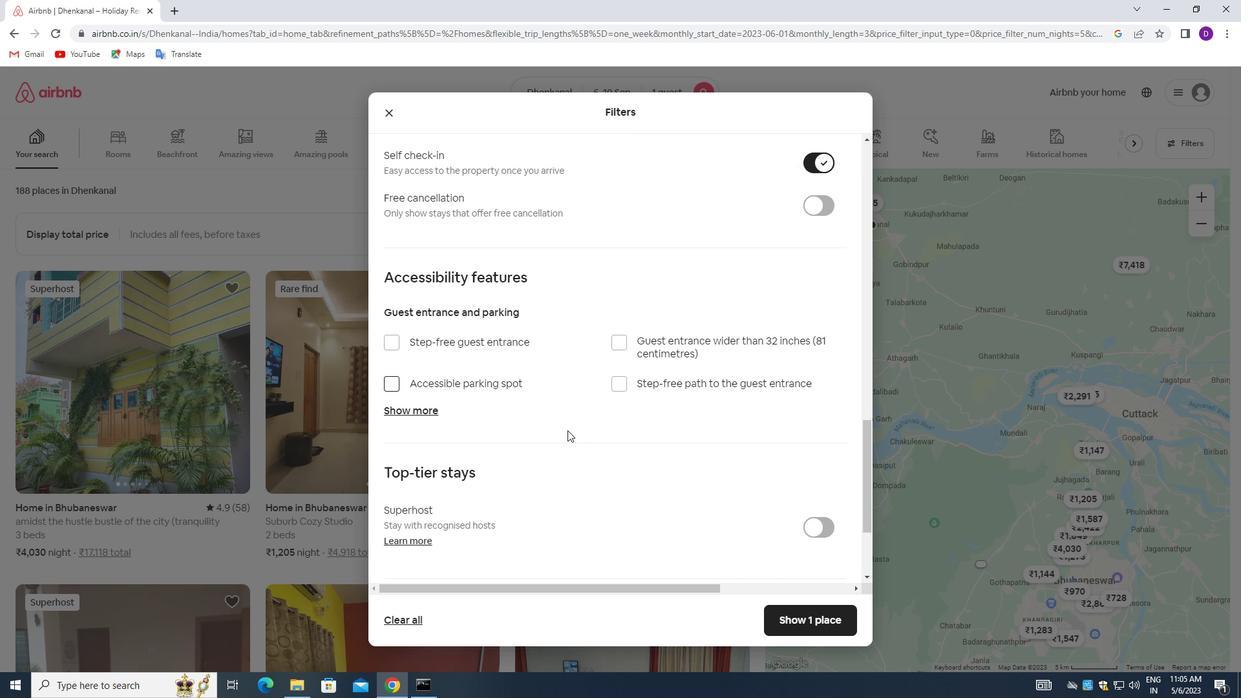 
Action: Mouse scrolled (541, 455) with delta (0, 0)
Screenshot: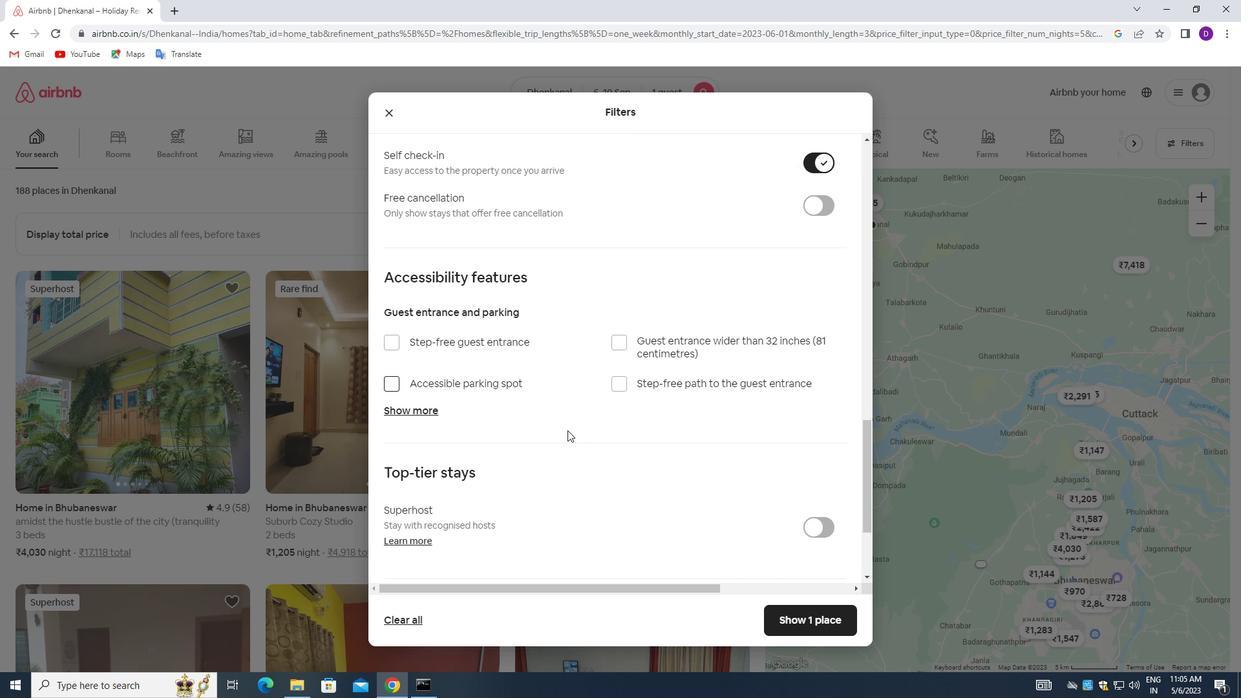 
Action: Mouse moved to (538, 459)
Screenshot: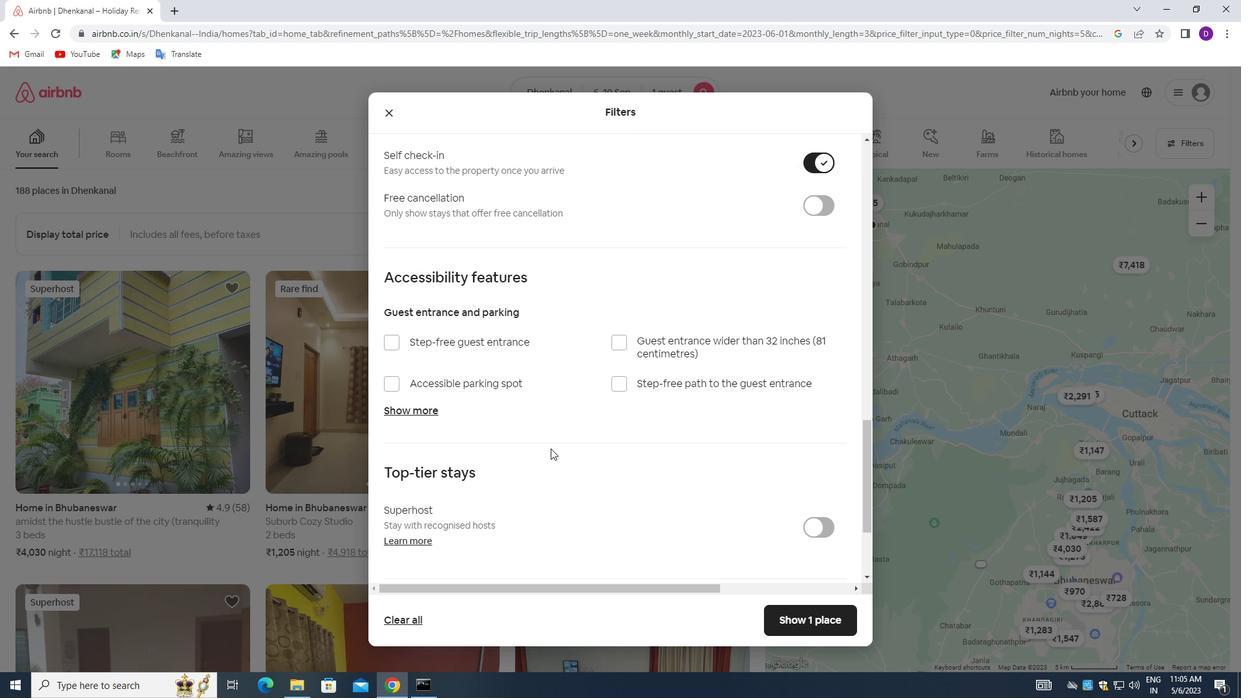 
Action: Mouse scrolled (538, 458) with delta (0, 0)
Screenshot: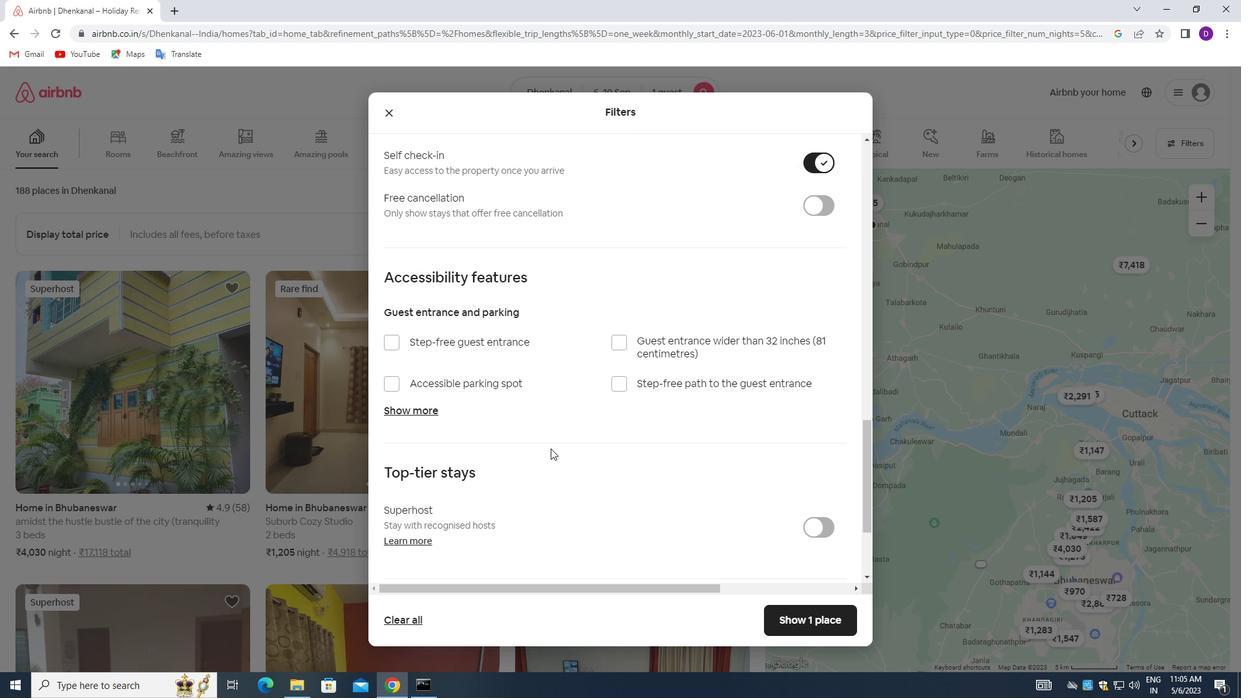 
Action: Mouse moved to (538, 459)
Screenshot: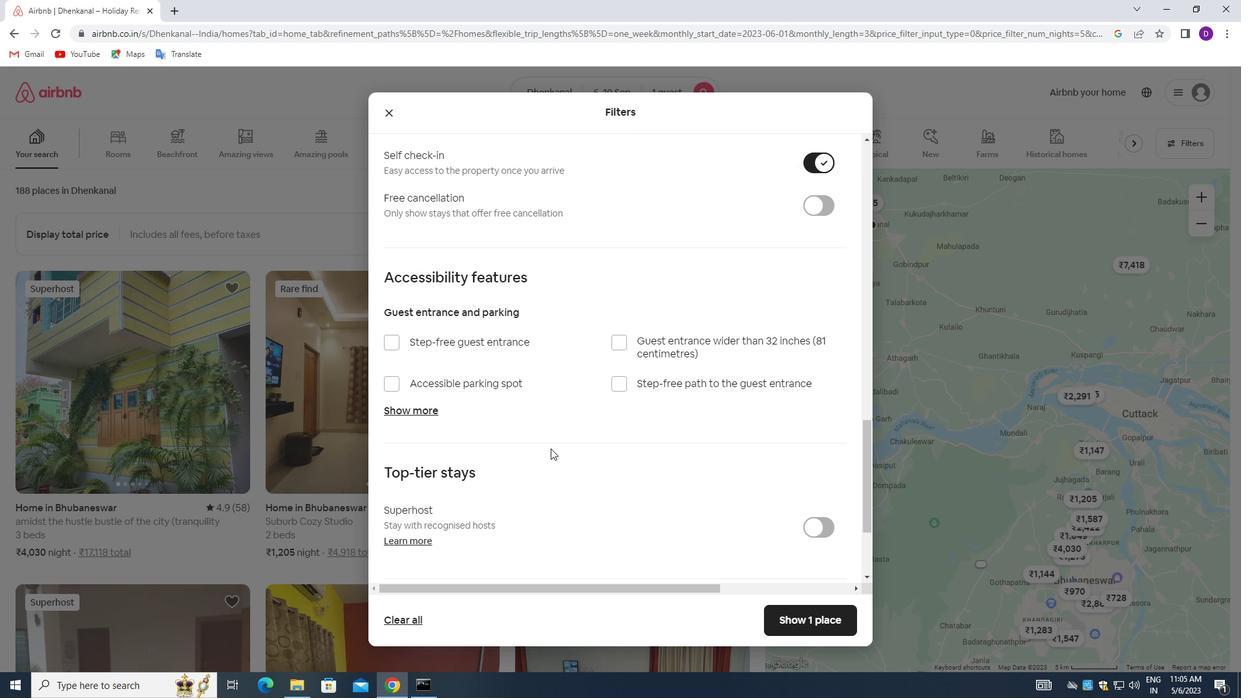 
Action: Mouse scrolled (538, 459) with delta (0, 0)
Screenshot: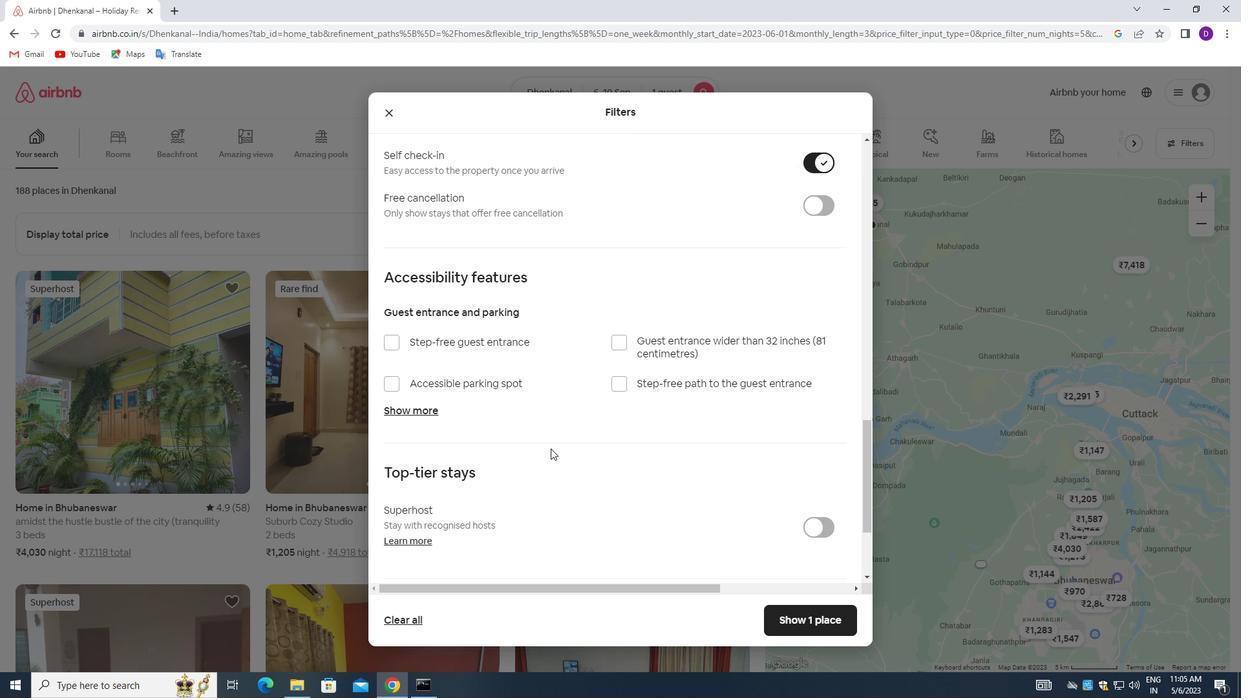 
Action: Mouse moved to (538, 461)
Screenshot: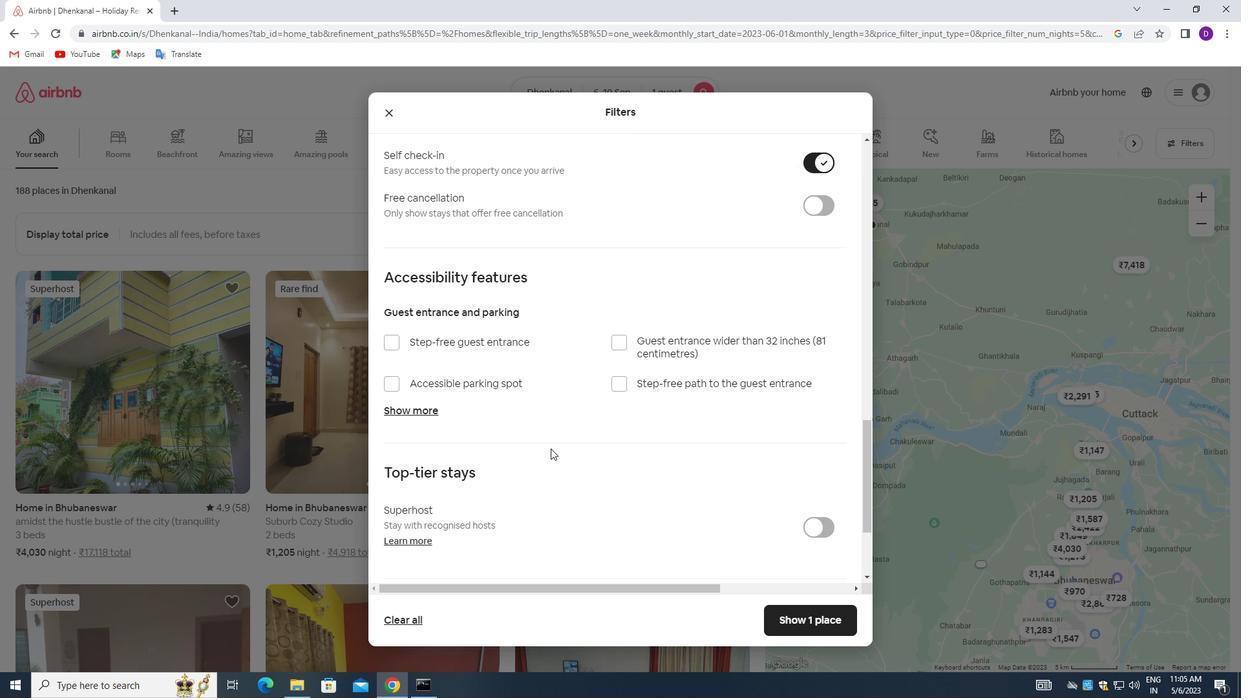 
Action: Mouse scrolled (538, 460) with delta (0, 0)
Screenshot: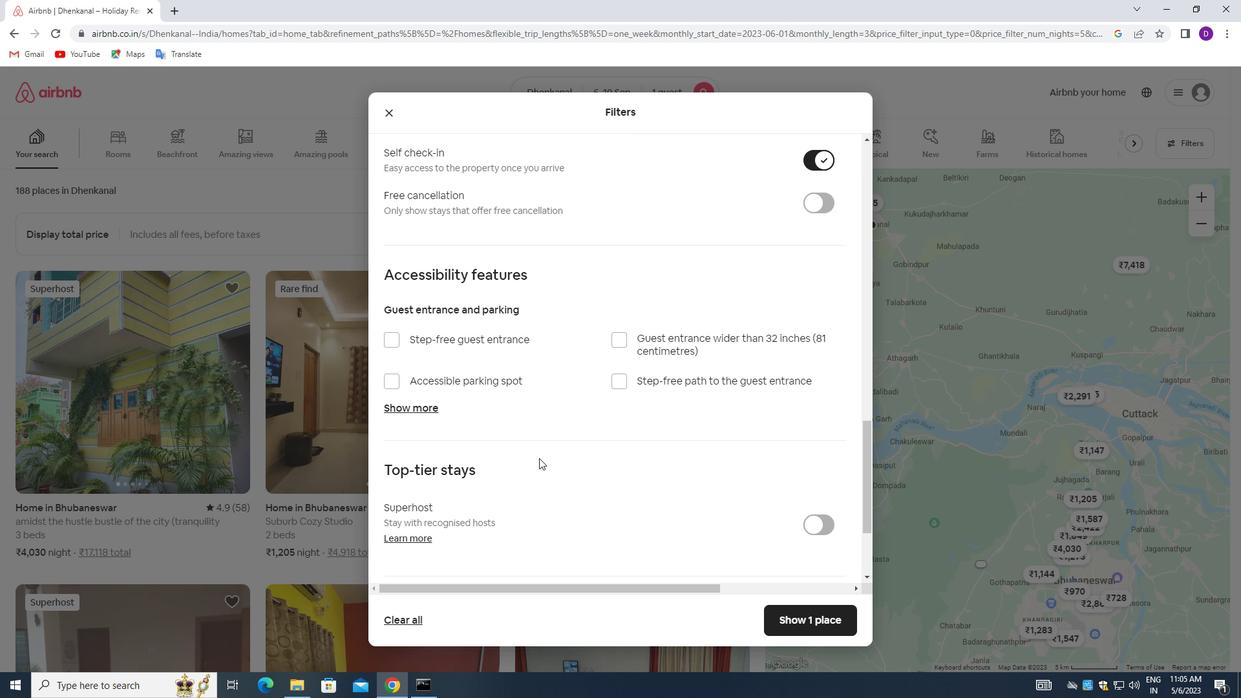
Action: Mouse moved to (537, 462)
Screenshot: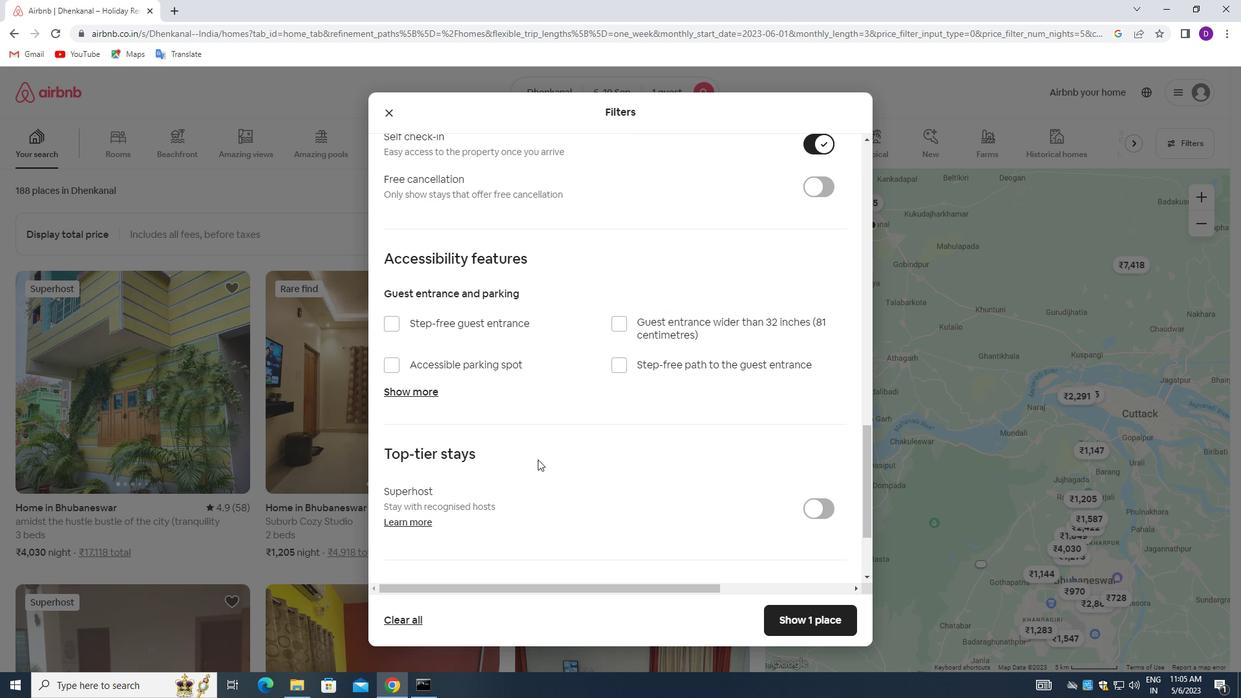 
Action: Mouse scrolled (537, 461) with delta (0, 0)
Screenshot: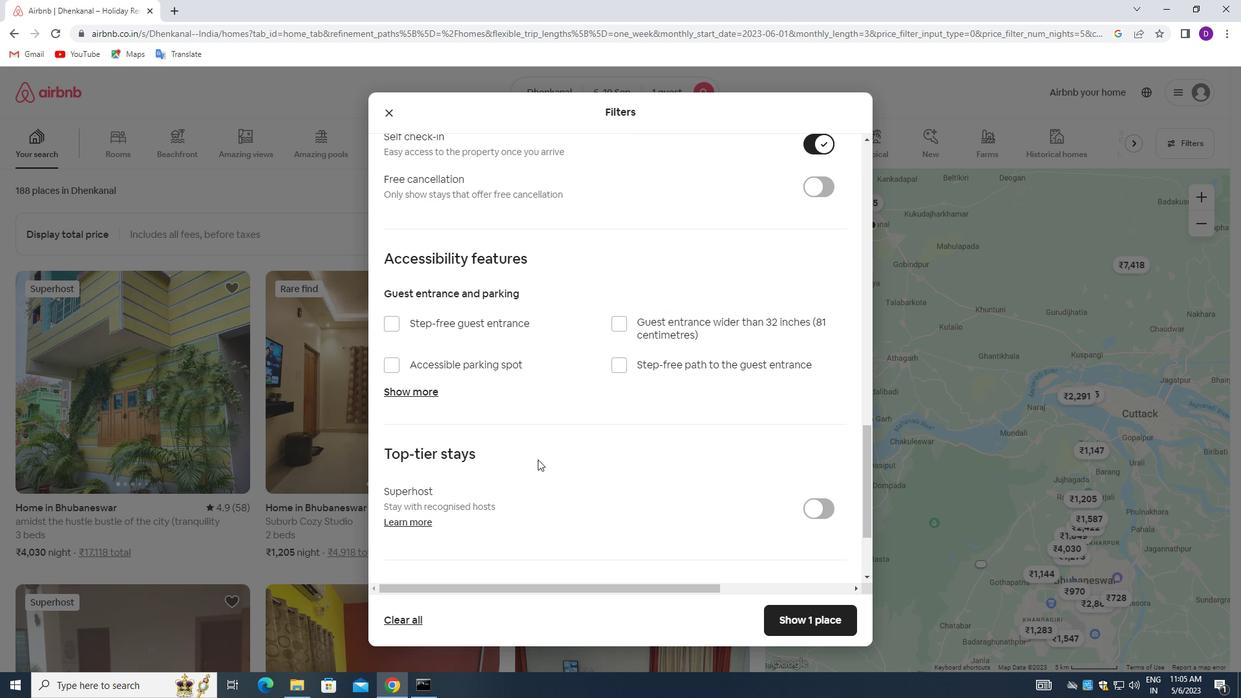 
Action: Mouse moved to (536, 463)
Screenshot: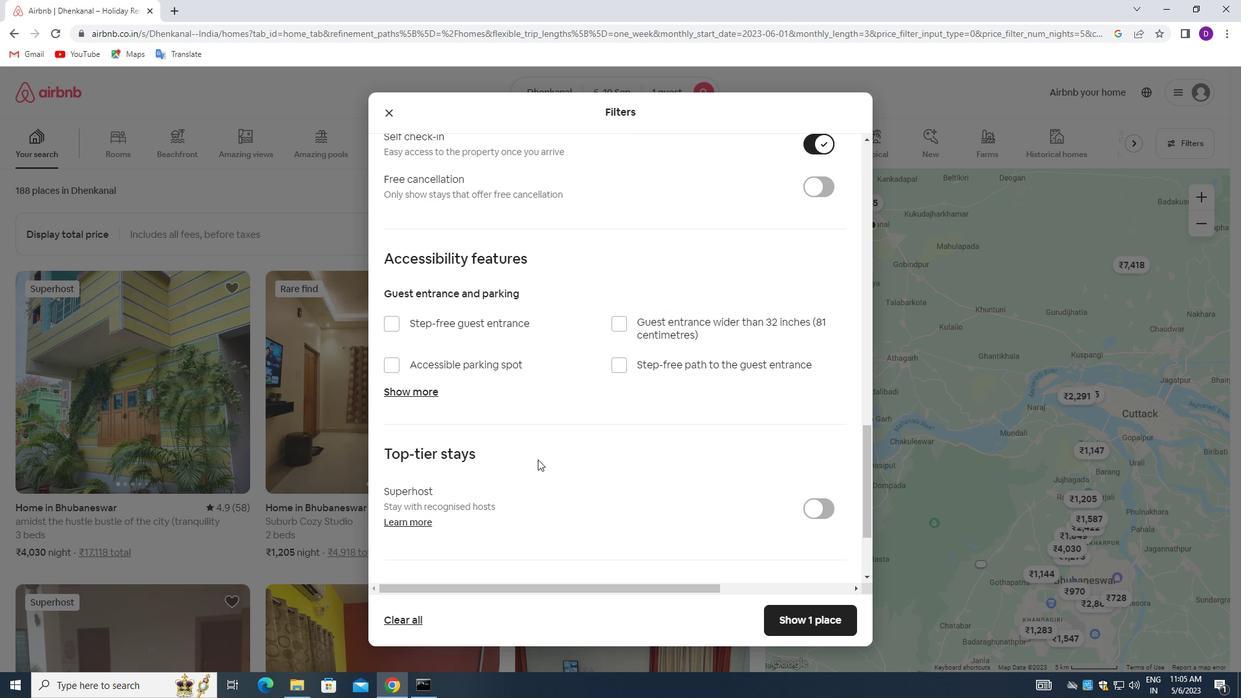 
Action: Mouse scrolled (536, 463) with delta (0, 0)
Screenshot: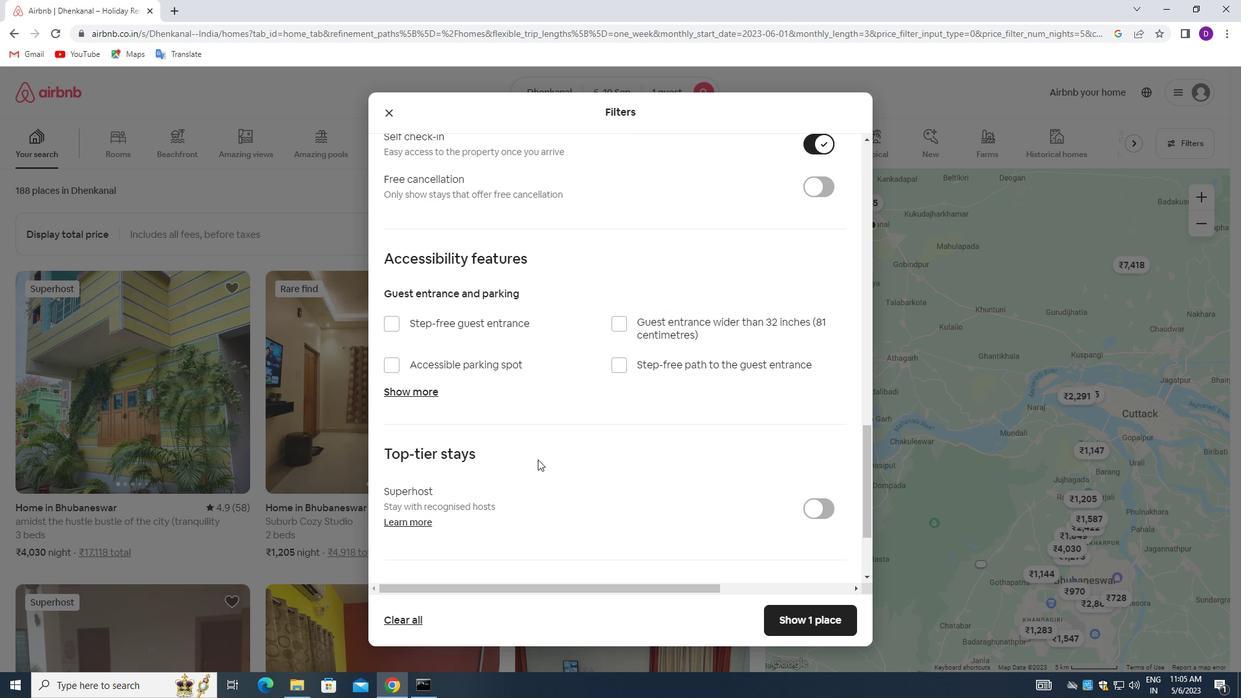 
Action: Mouse moved to (393, 494)
Screenshot: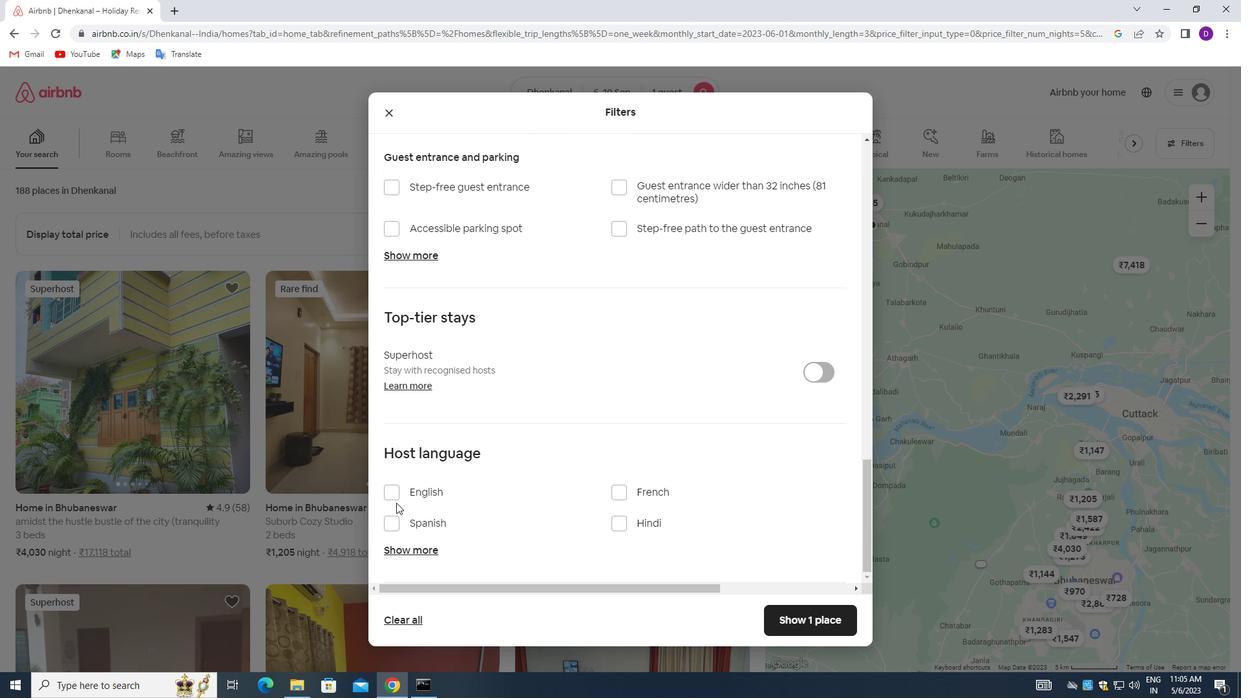 
Action: Mouse pressed left at (393, 494)
Screenshot: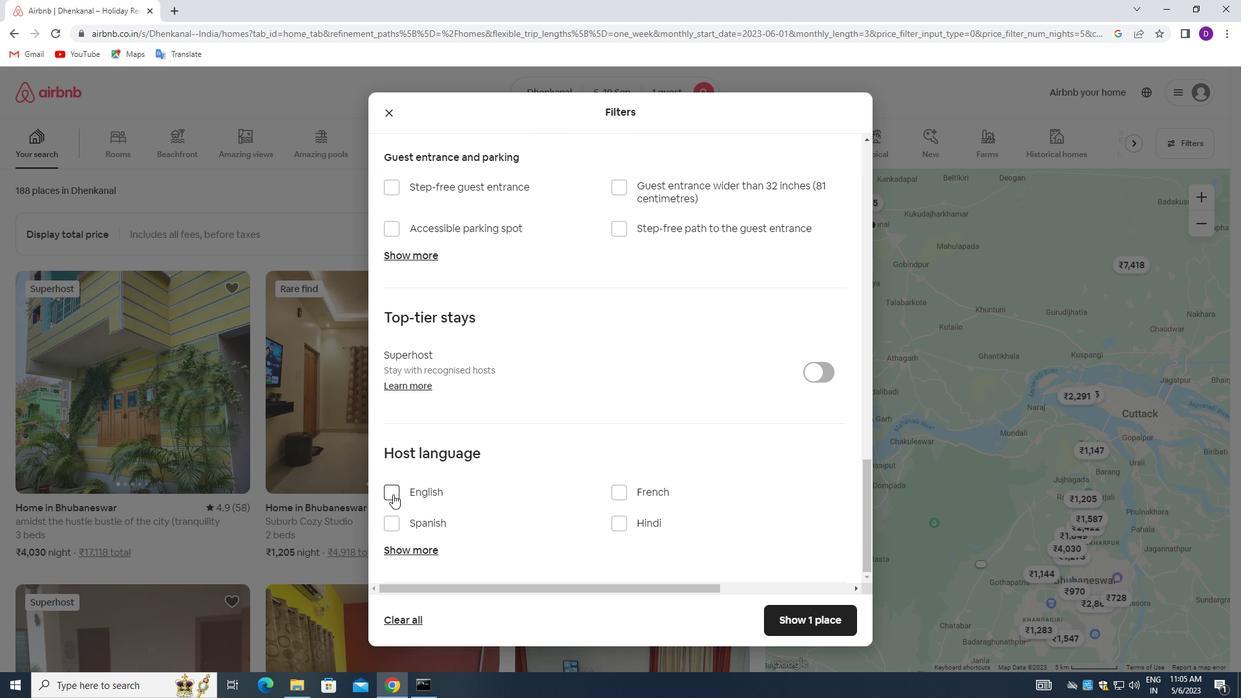 
Action: Mouse moved to (770, 609)
Screenshot: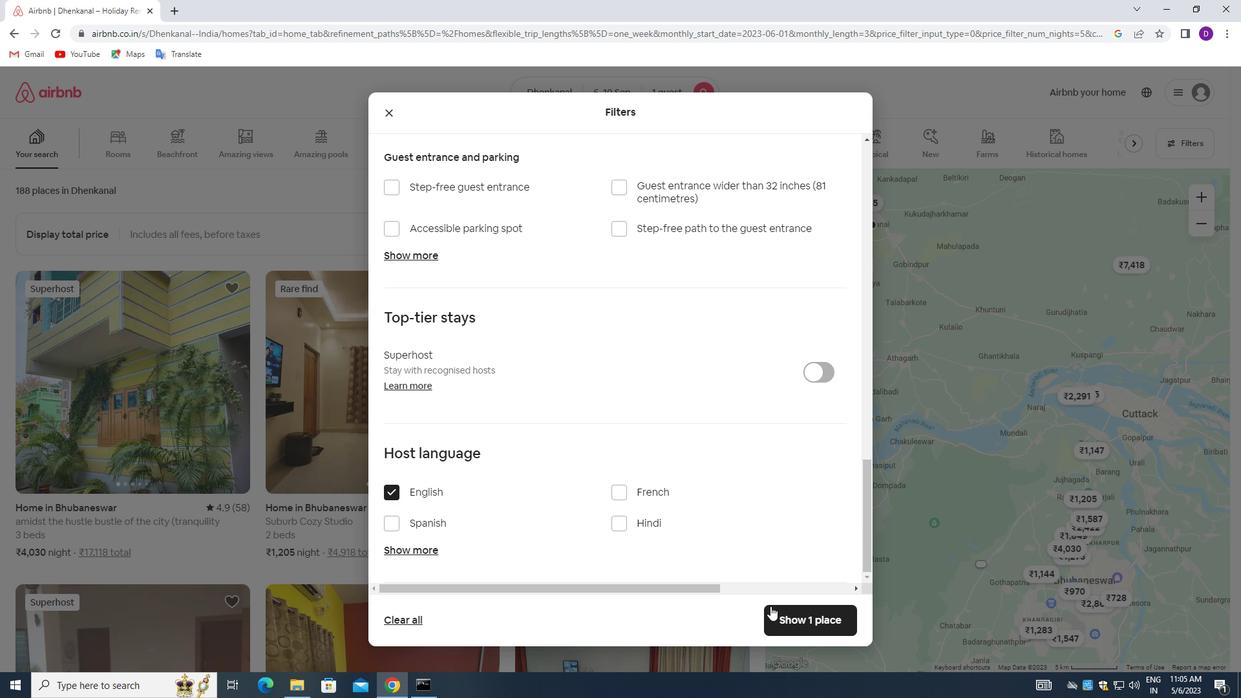 
Action: Mouse pressed left at (770, 609)
Screenshot: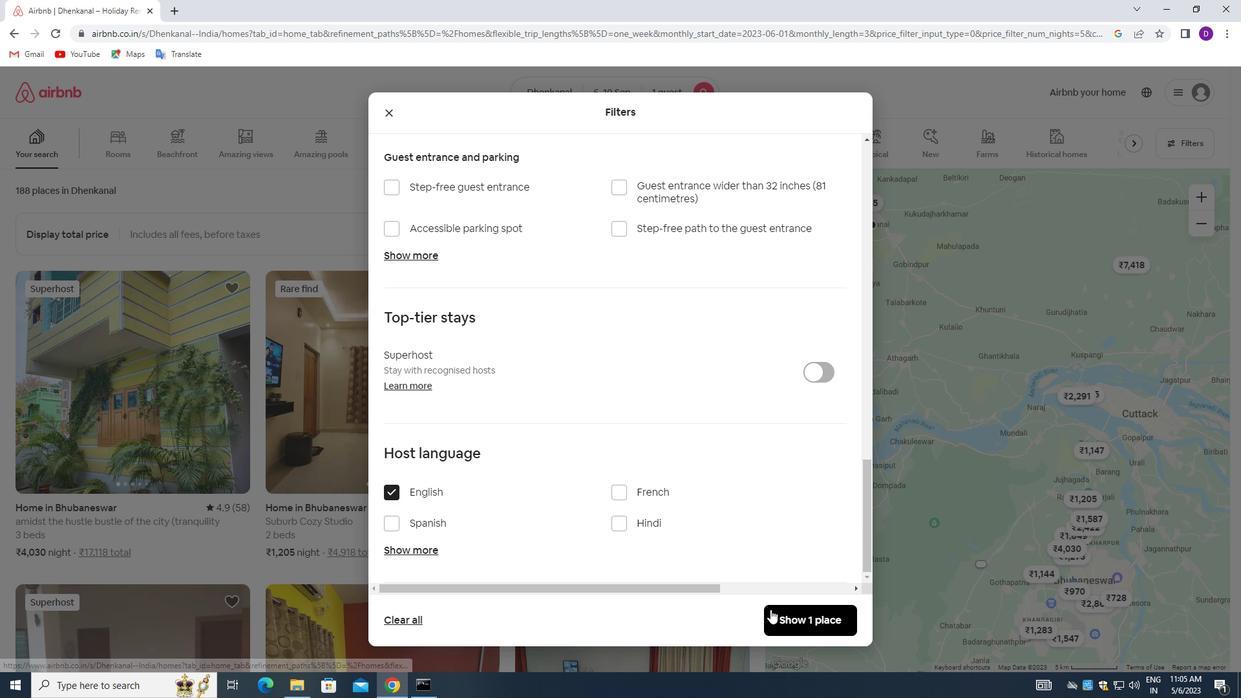 
Action: Mouse moved to (757, 397)
Screenshot: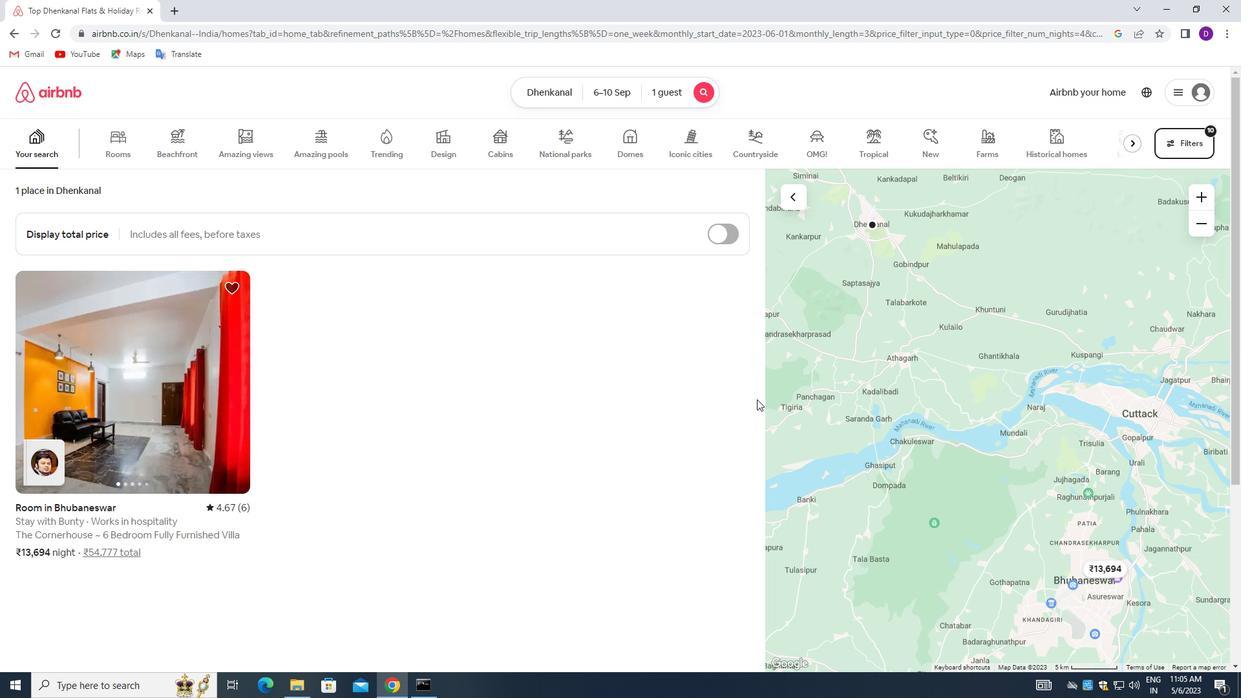 
